 Task: Look for space in Ngoro, Indonesia from 24th August, 2023 to 10th September, 2023 for 8 adults in price range Rs.12000 to Rs.15000. Place can be entire place or shared room with 4 bedrooms having 8 beds and 4 bathrooms. Property type can be house, flat, guest house. Amenities needed are: wifi, TV, free parkinig on premises, gym, breakfast. Booking option can be shelf check-in. Required host language is English.
Action: Mouse pressed left at (497, 118)
Screenshot: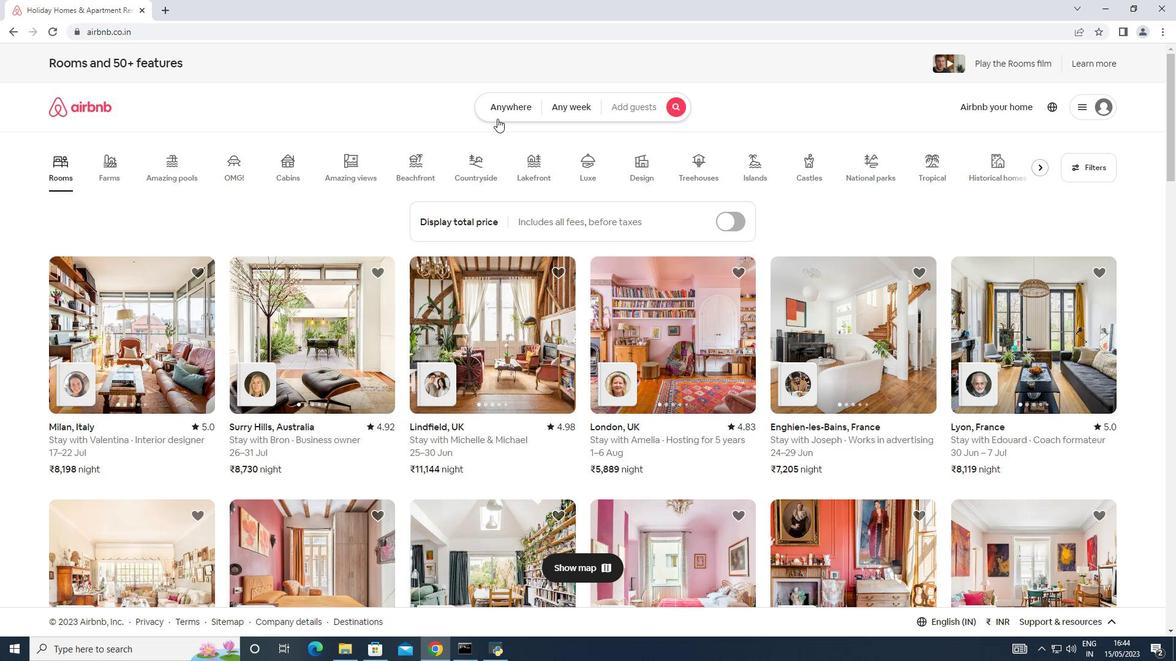 
Action: Mouse moved to (411, 145)
Screenshot: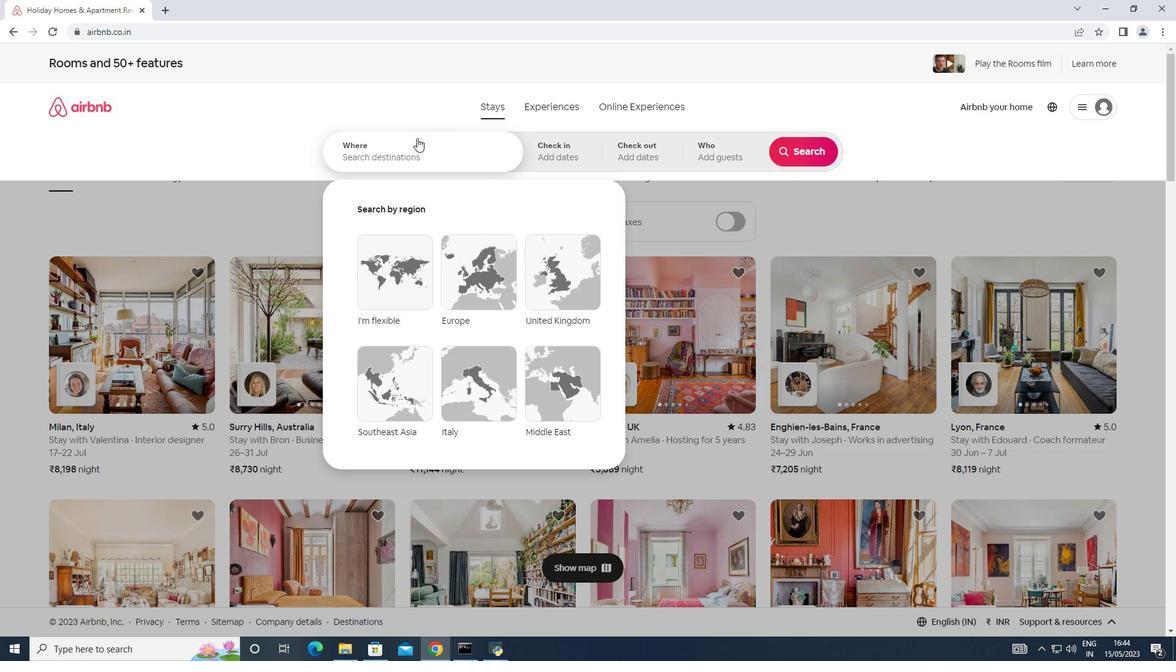 
Action: Mouse pressed left at (411, 145)
Screenshot: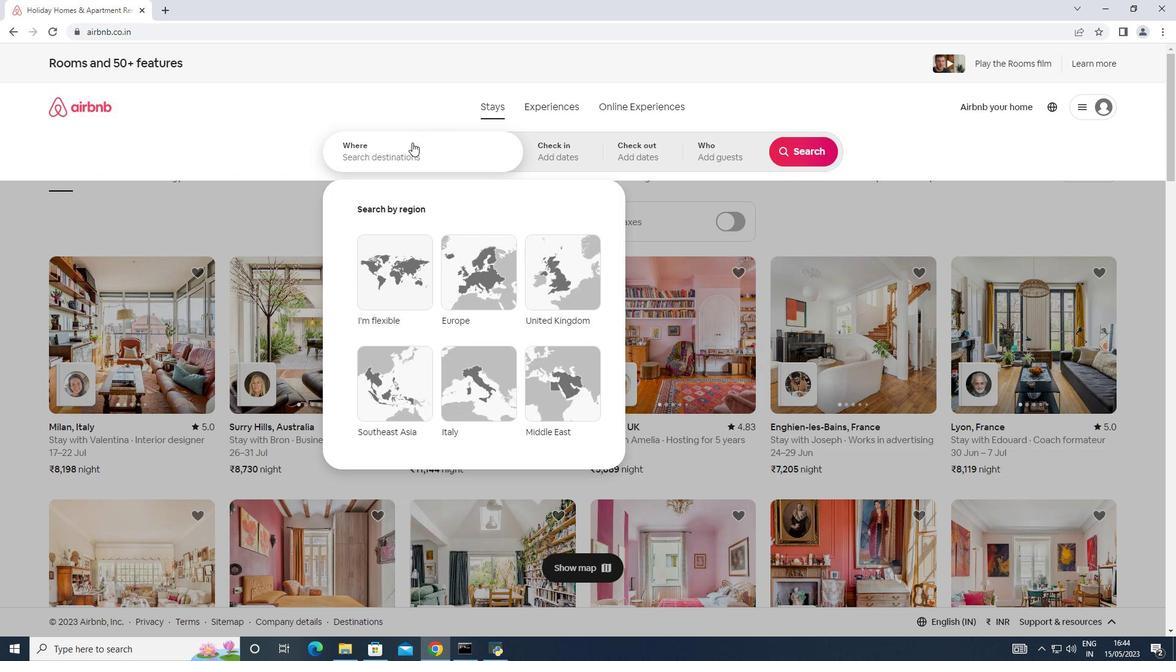 
Action: Mouse moved to (223, 138)
Screenshot: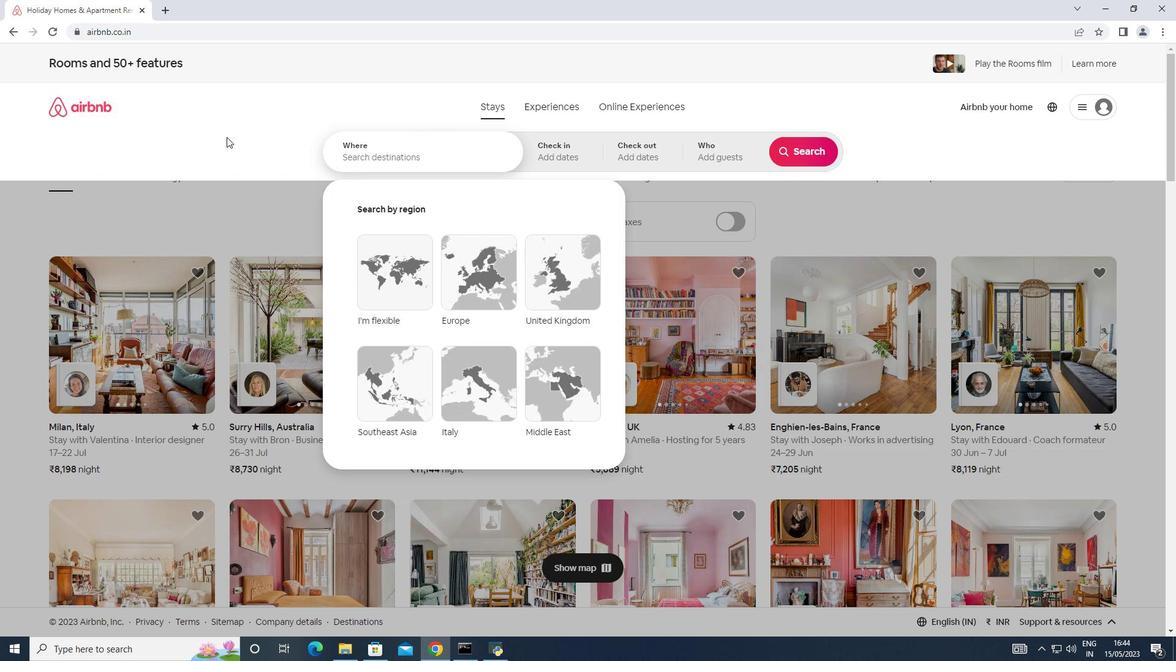 
Action: Key pressed <Key.shift>Ngoro,<Key.shift>Indonesia
Screenshot: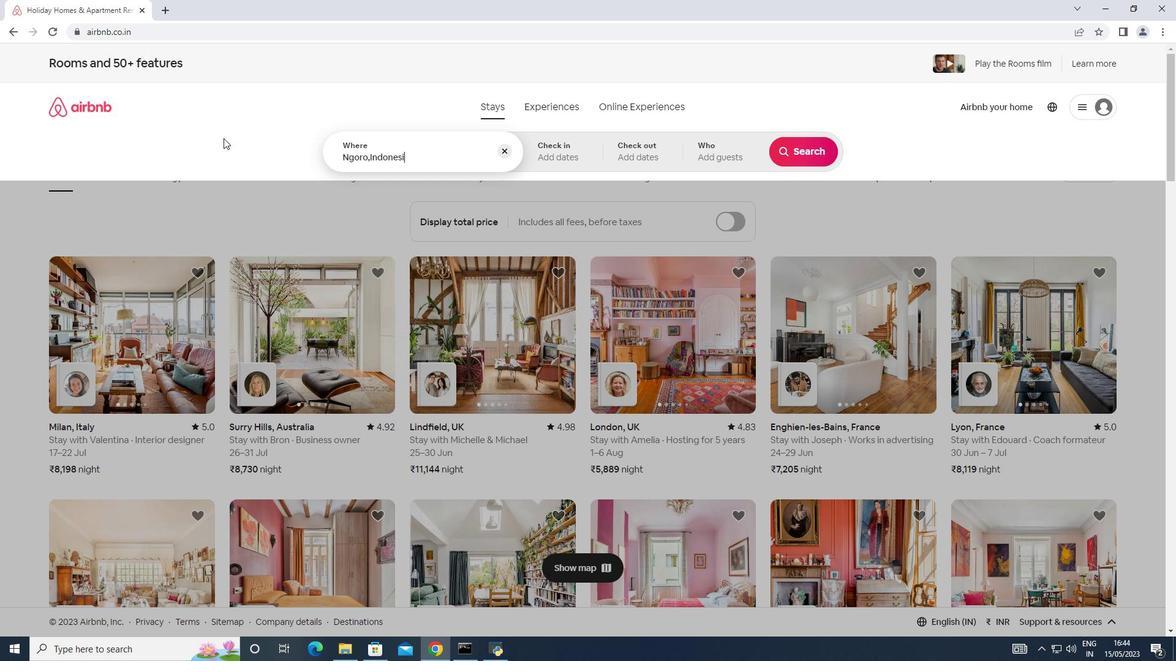 
Action: Mouse moved to (545, 153)
Screenshot: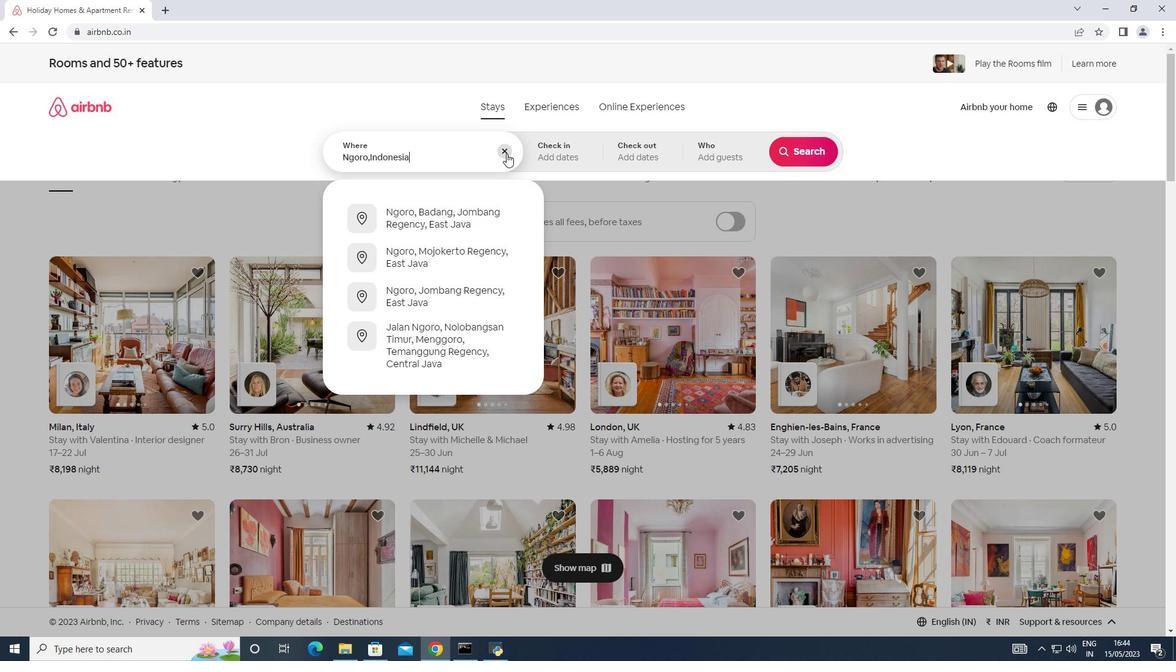 
Action: Mouse pressed left at (545, 153)
Screenshot: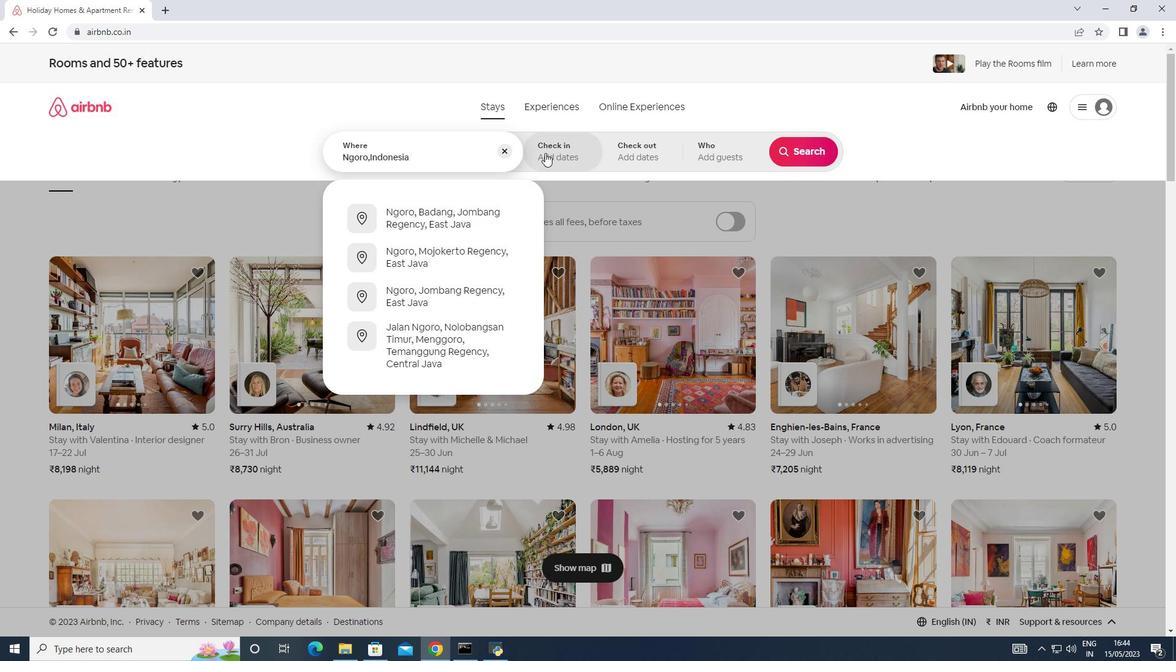 
Action: Mouse moved to (792, 246)
Screenshot: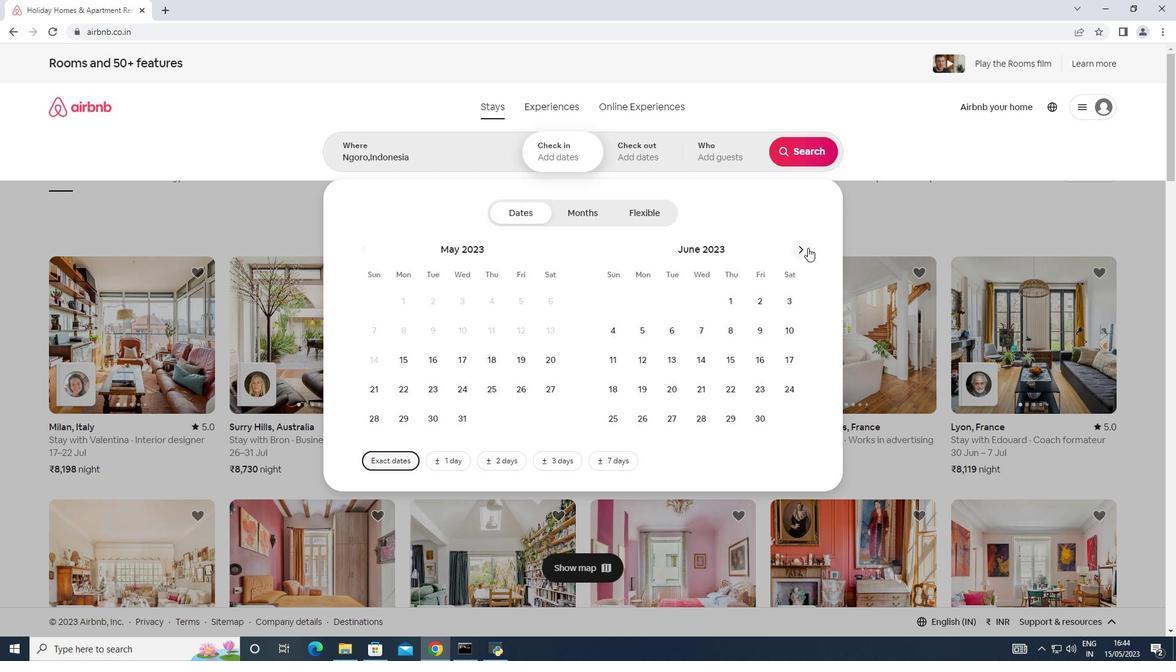 
Action: Mouse pressed left at (792, 246)
Screenshot: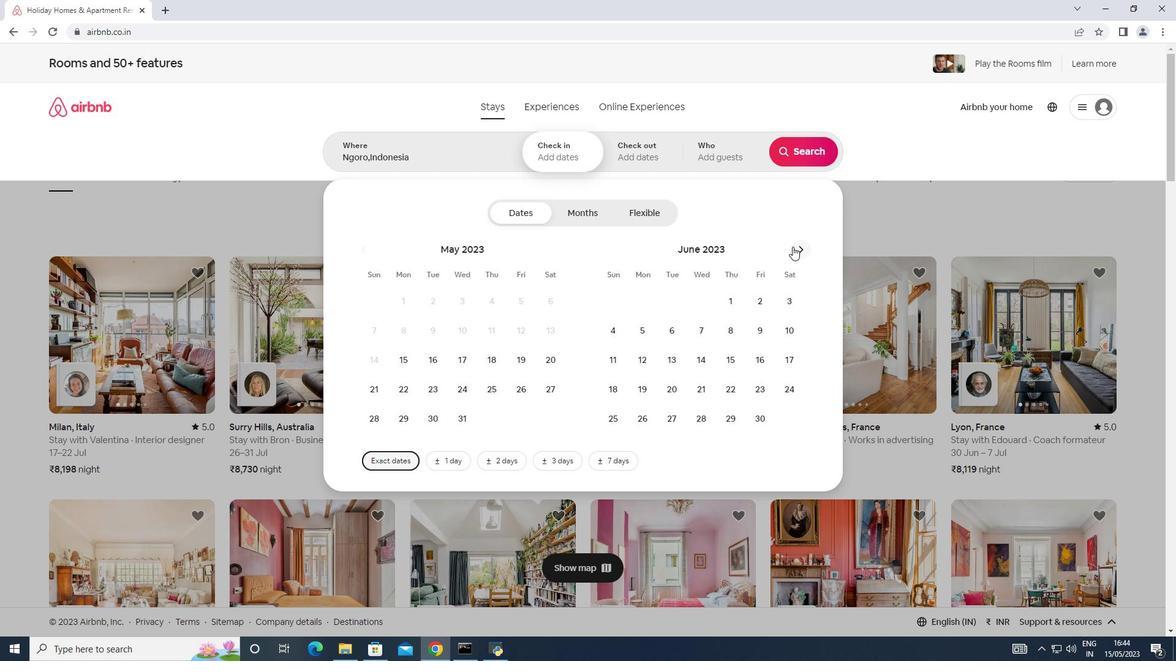 
Action: Mouse moved to (792, 245)
Screenshot: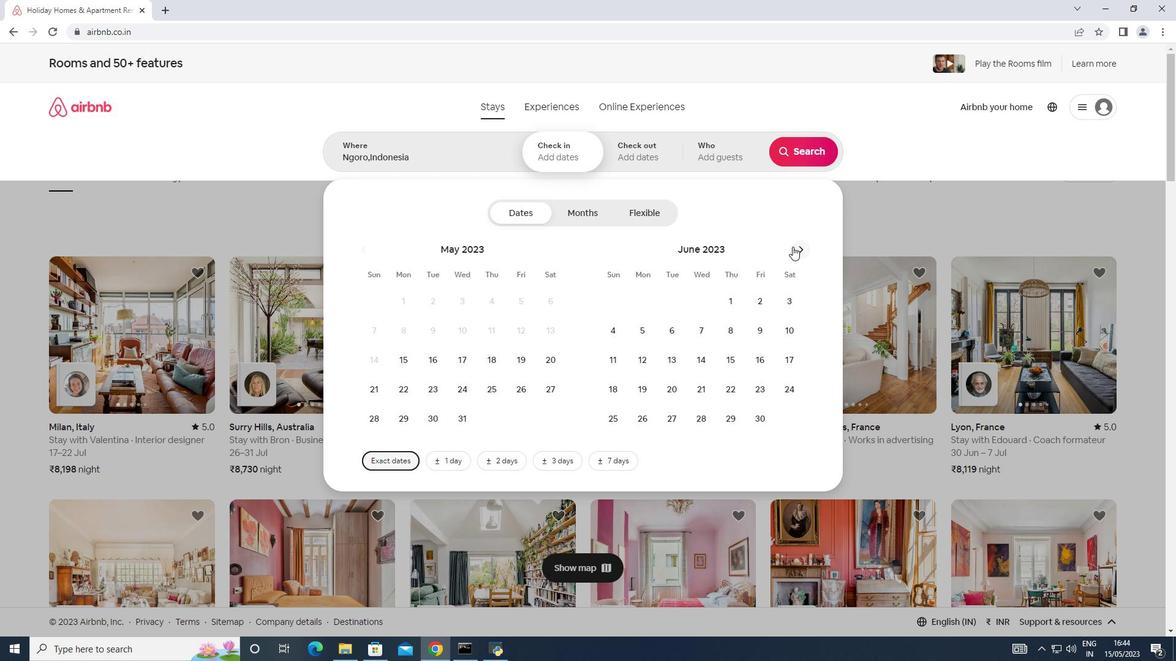 
Action: Mouse pressed left at (792, 245)
Screenshot: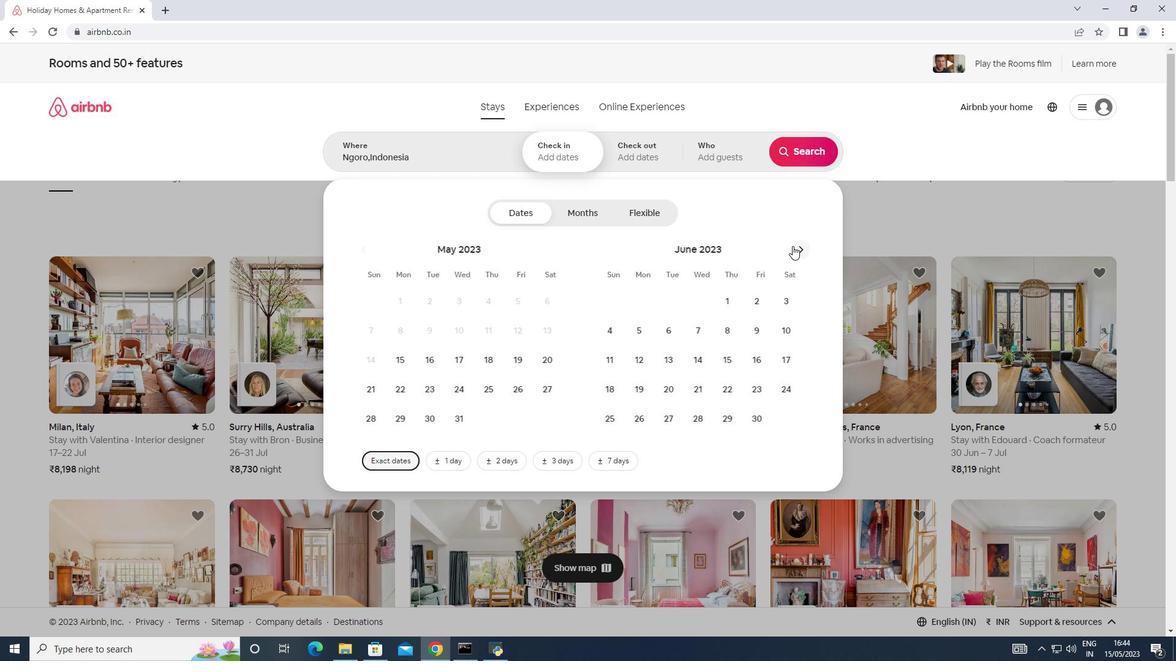 
Action: Mouse moved to (729, 376)
Screenshot: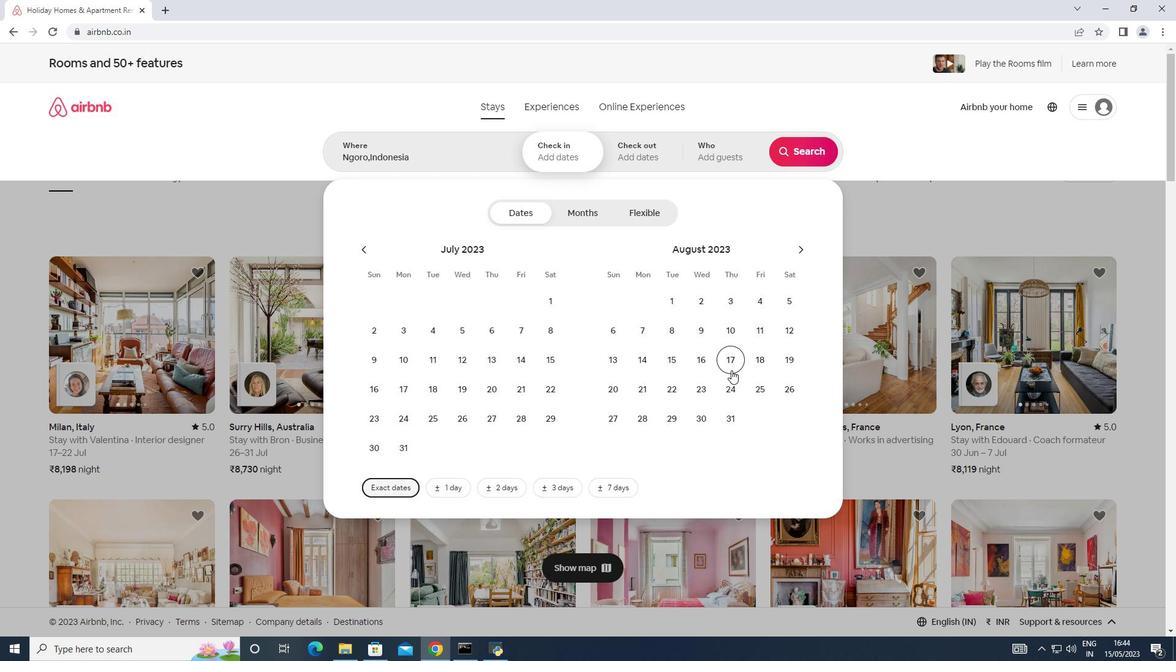 
Action: Mouse pressed left at (729, 376)
Screenshot: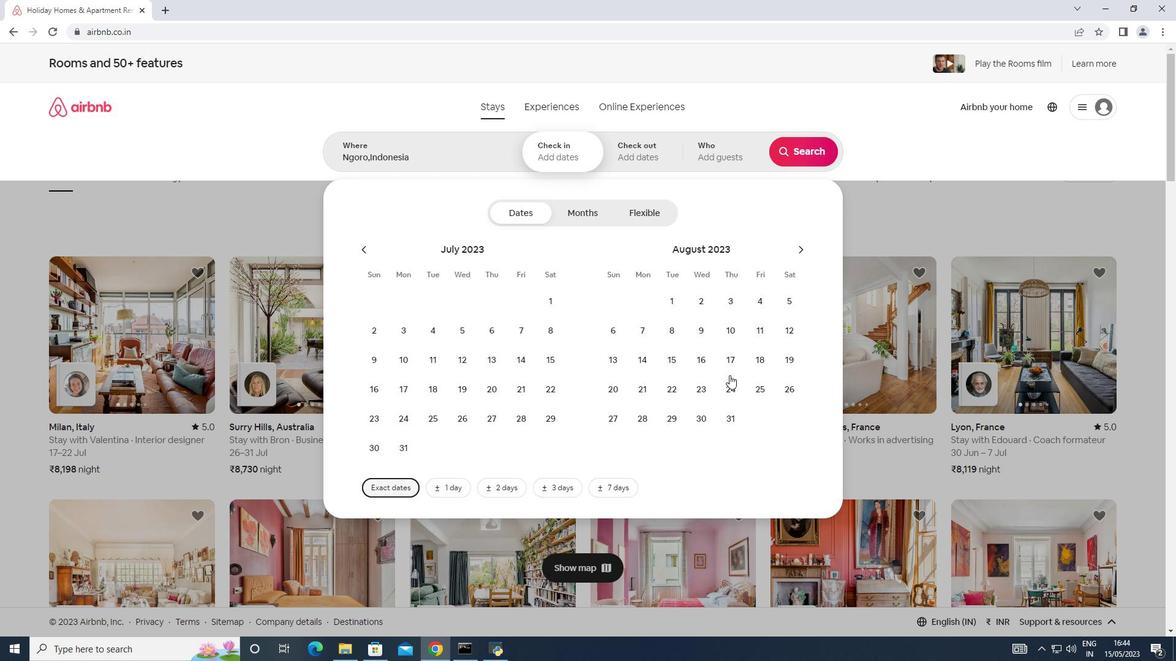 
Action: Mouse moved to (798, 257)
Screenshot: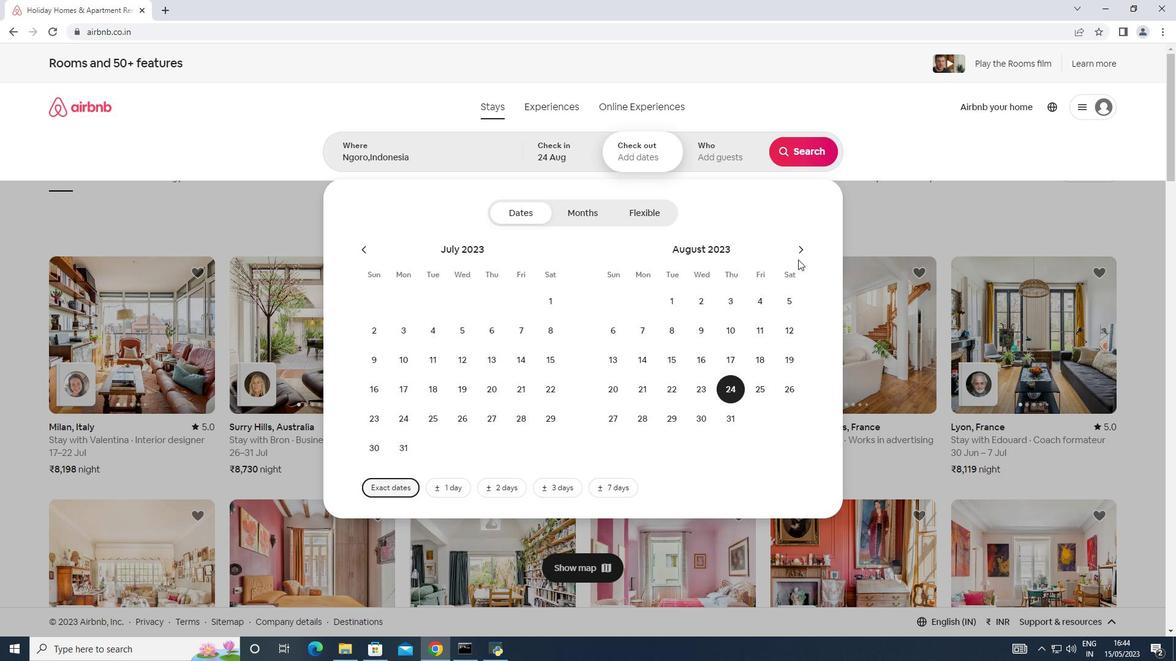 
Action: Mouse pressed left at (798, 257)
Screenshot: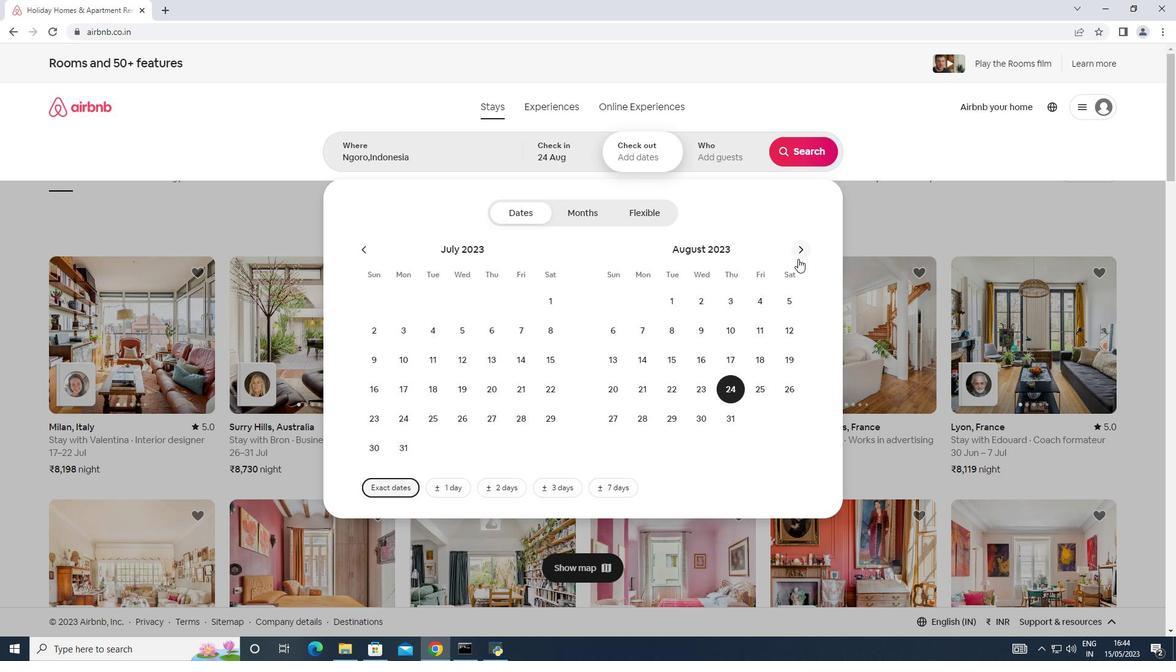 
Action: Mouse moved to (617, 354)
Screenshot: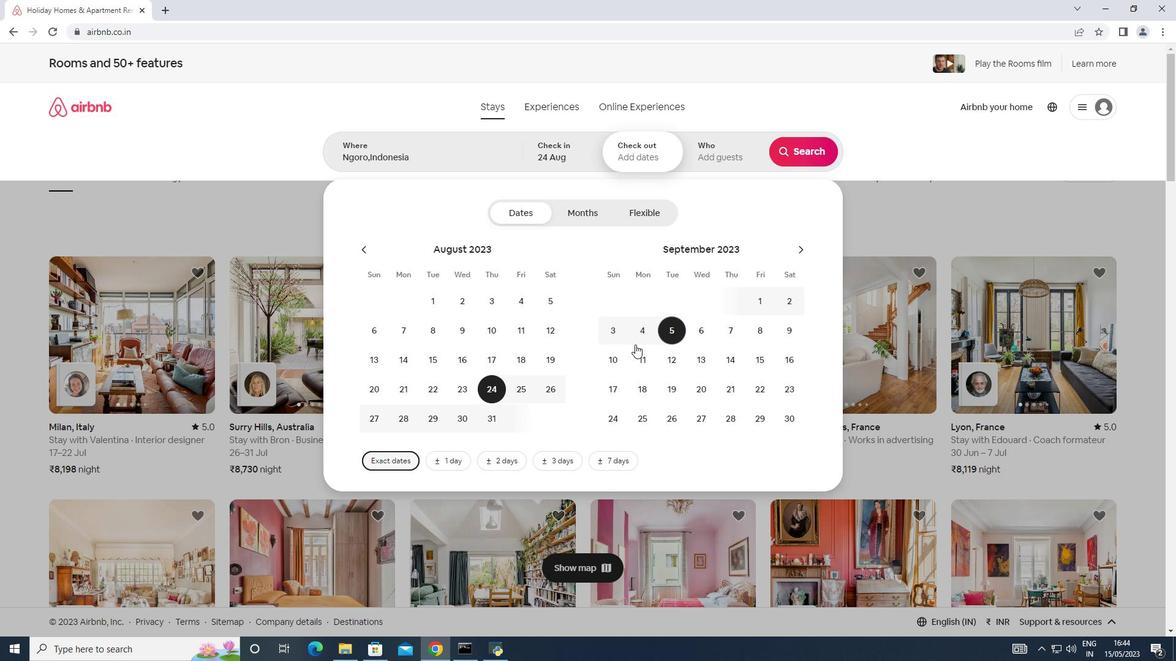 
Action: Mouse pressed left at (617, 354)
Screenshot: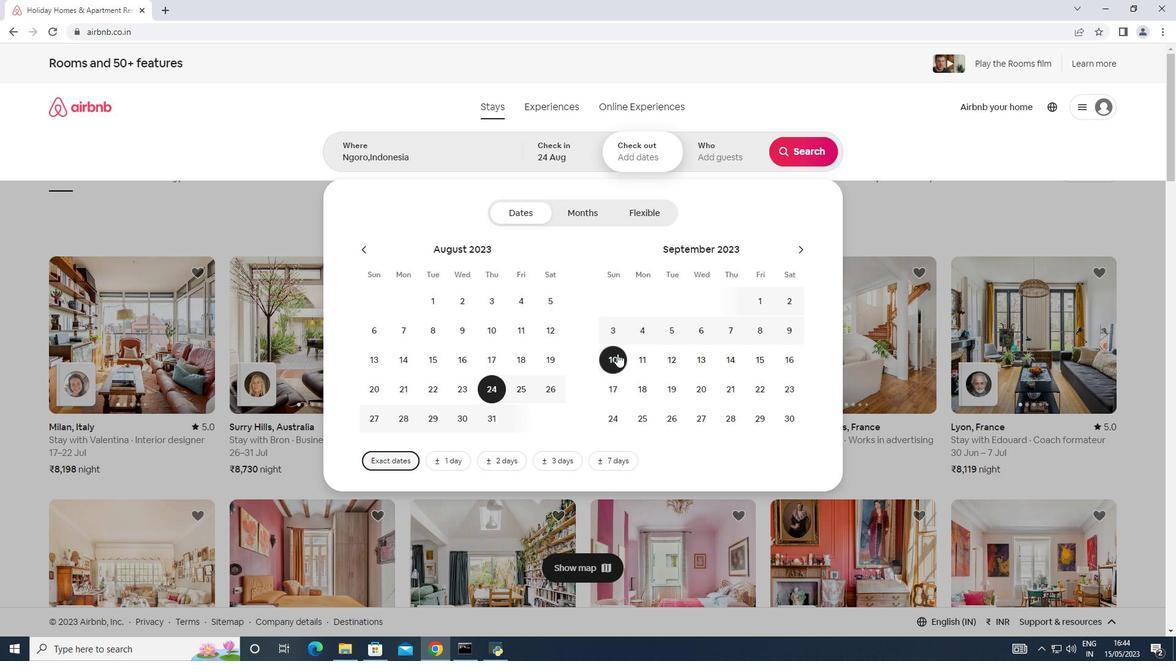 
Action: Mouse moved to (720, 158)
Screenshot: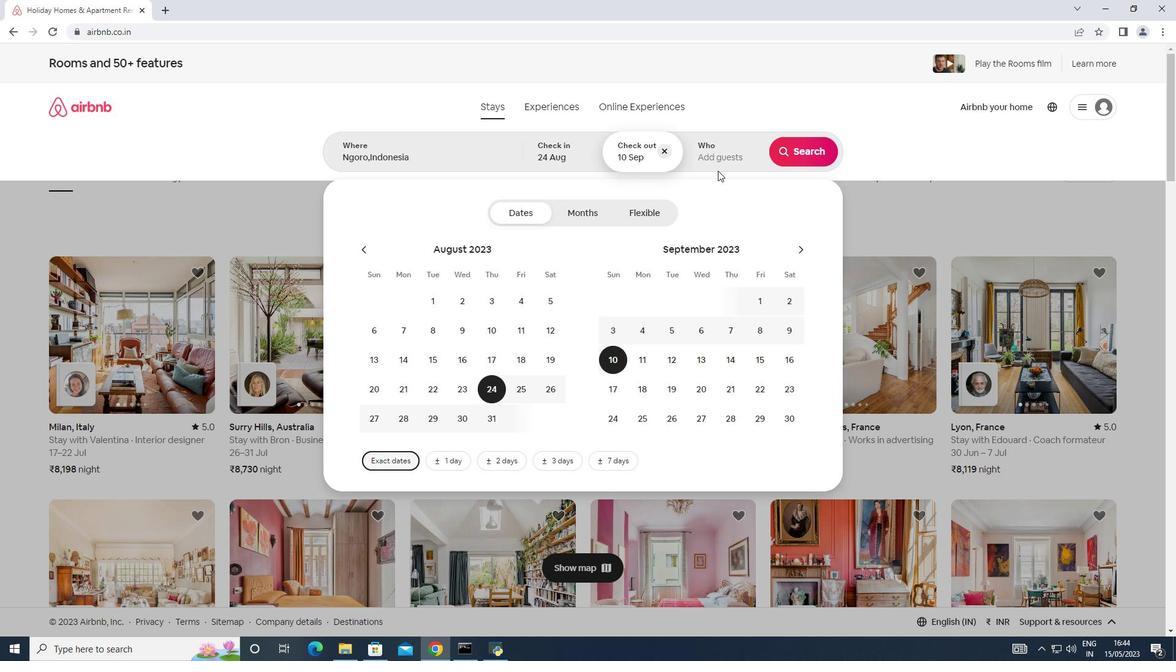 
Action: Mouse pressed left at (720, 158)
Screenshot: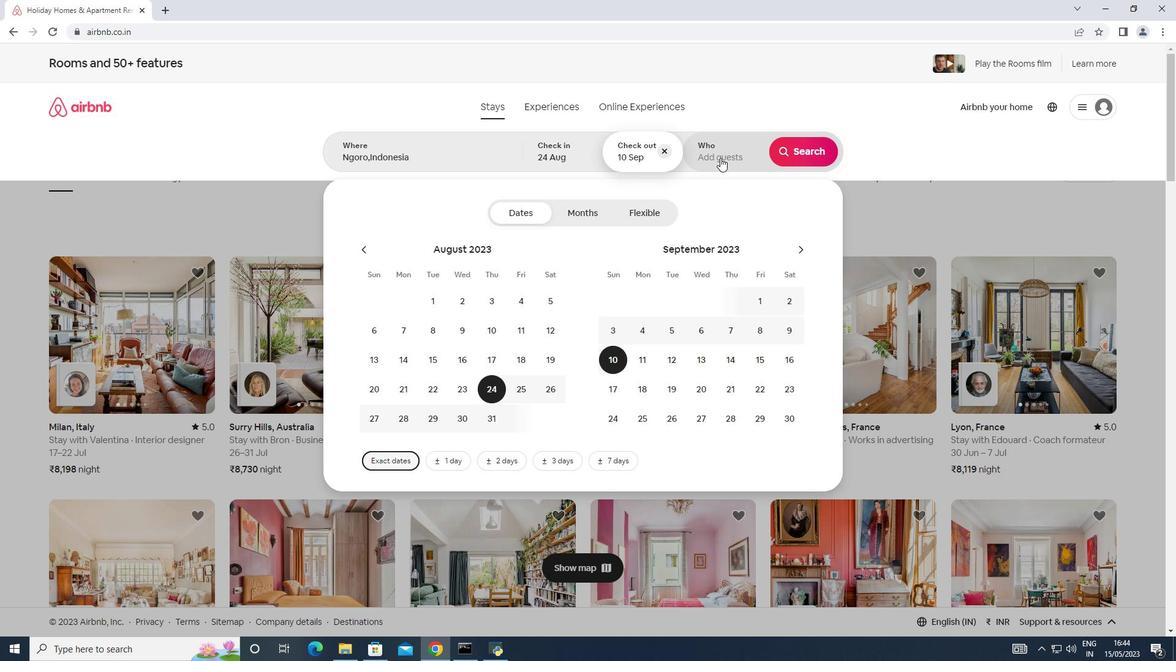 
Action: Mouse moved to (803, 215)
Screenshot: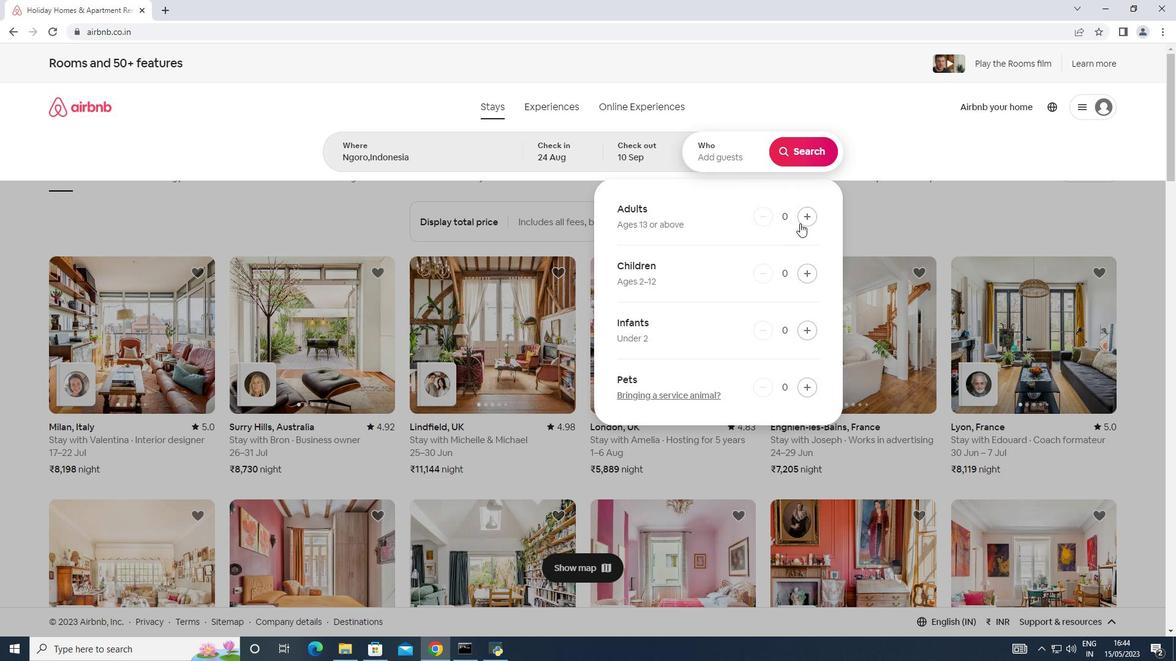 
Action: Mouse pressed left at (803, 215)
Screenshot: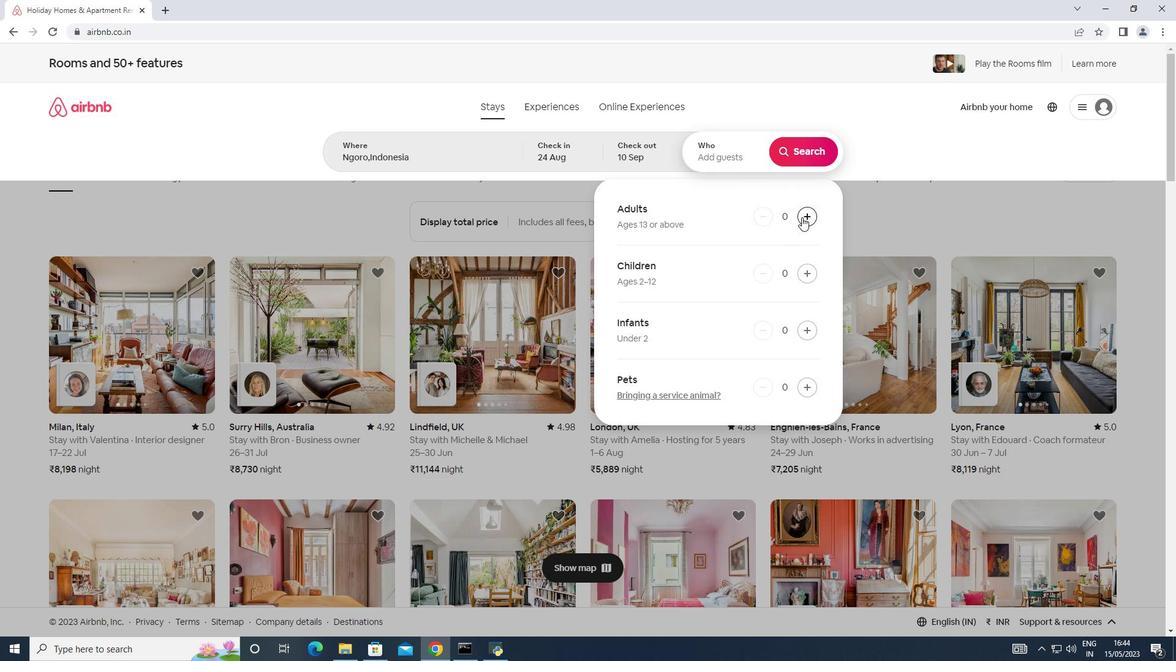
Action: Mouse pressed left at (803, 215)
Screenshot: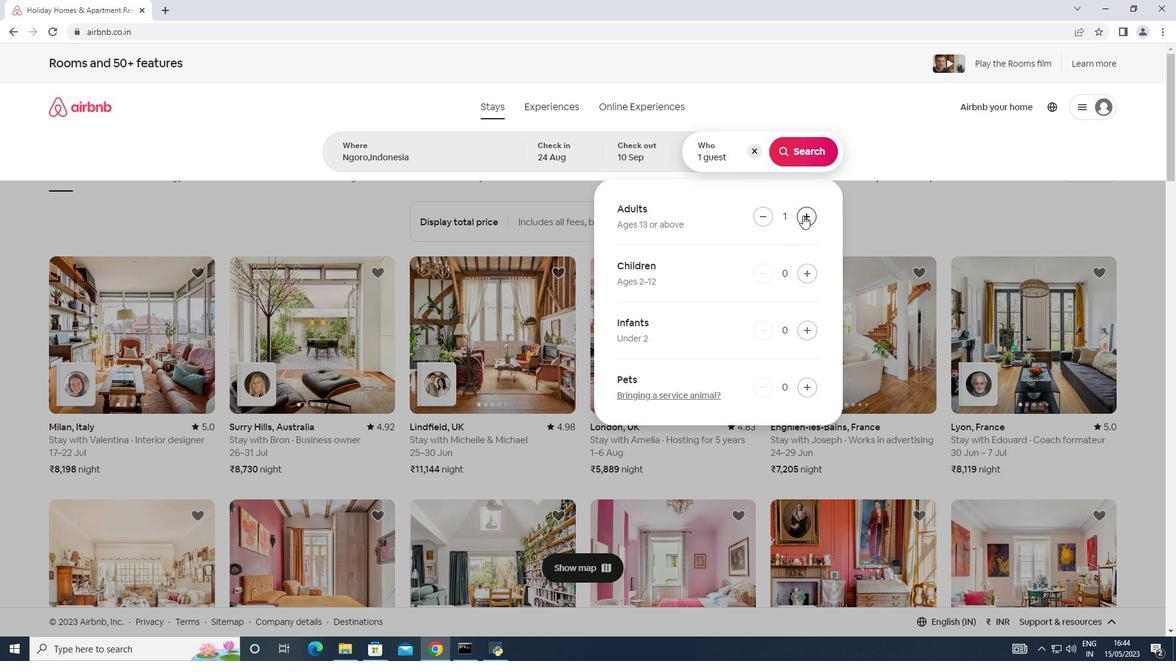 
Action: Mouse pressed left at (803, 215)
Screenshot: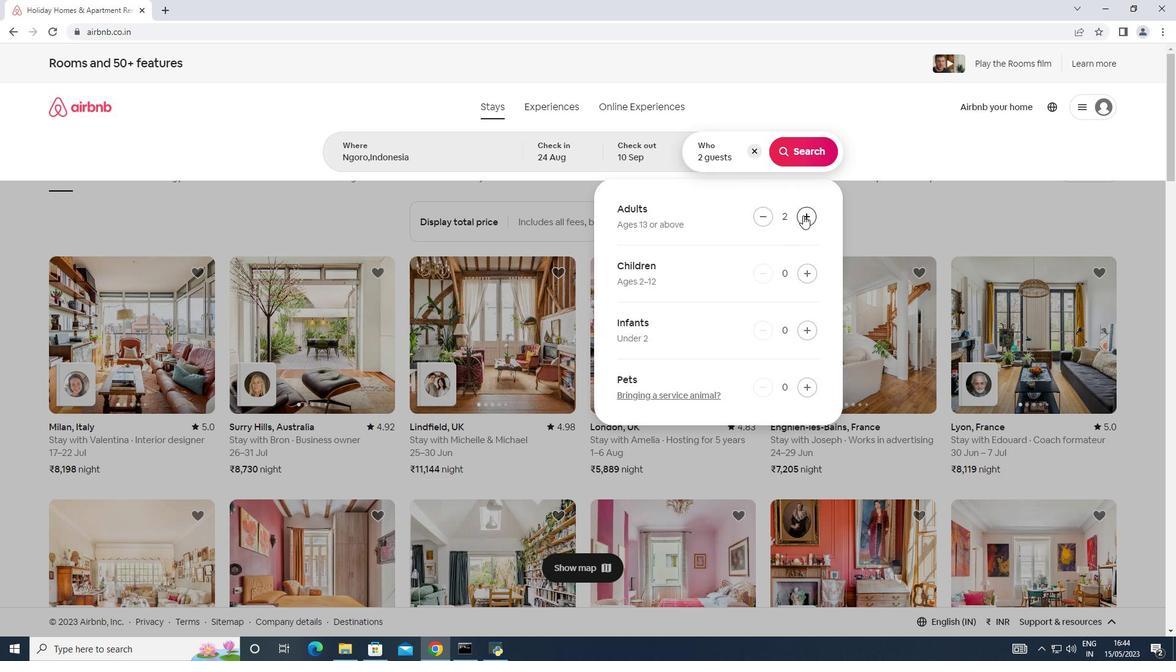 
Action: Mouse pressed left at (803, 215)
Screenshot: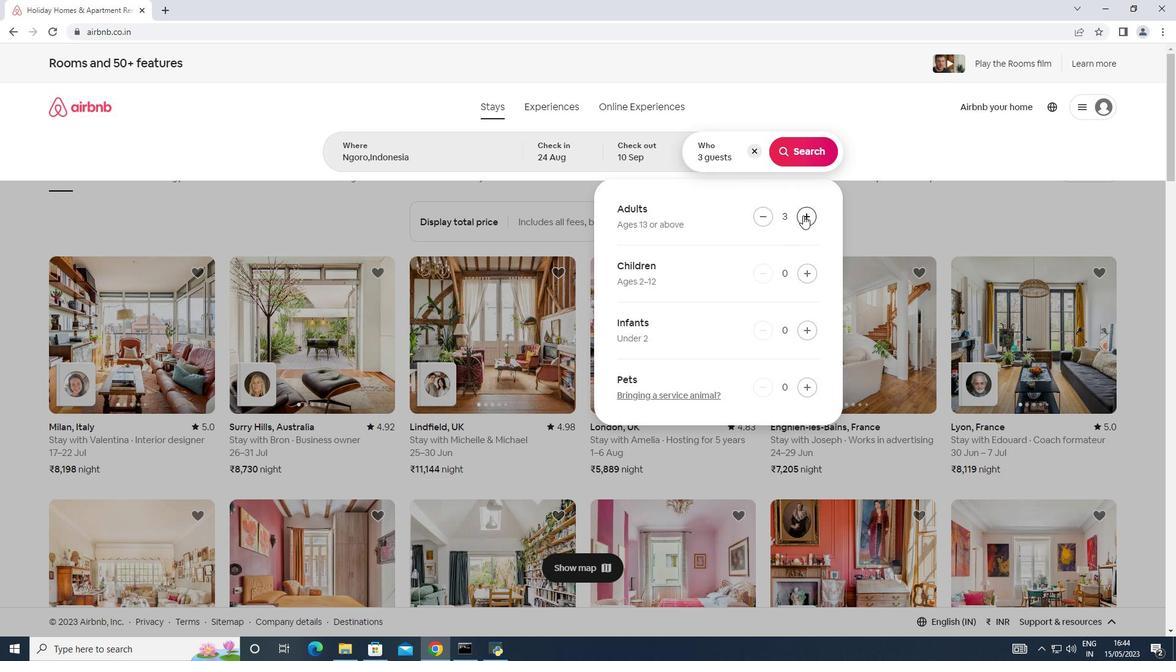 
Action: Mouse pressed left at (803, 215)
Screenshot: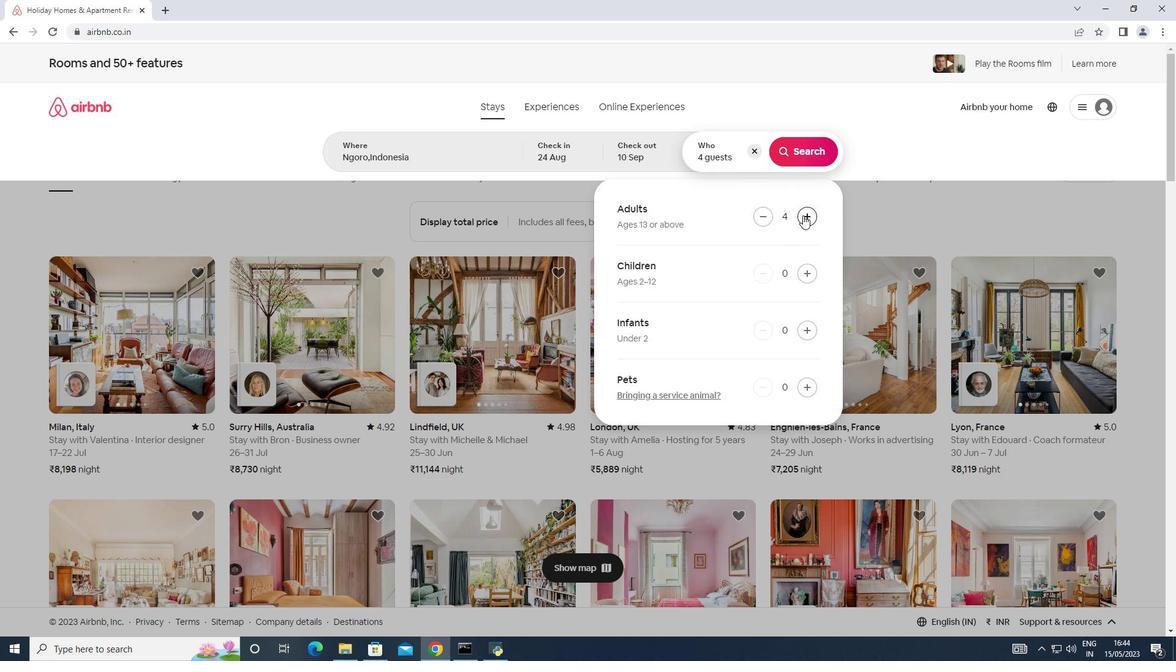 
Action: Mouse pressed left at (803, 215)
Screenshot: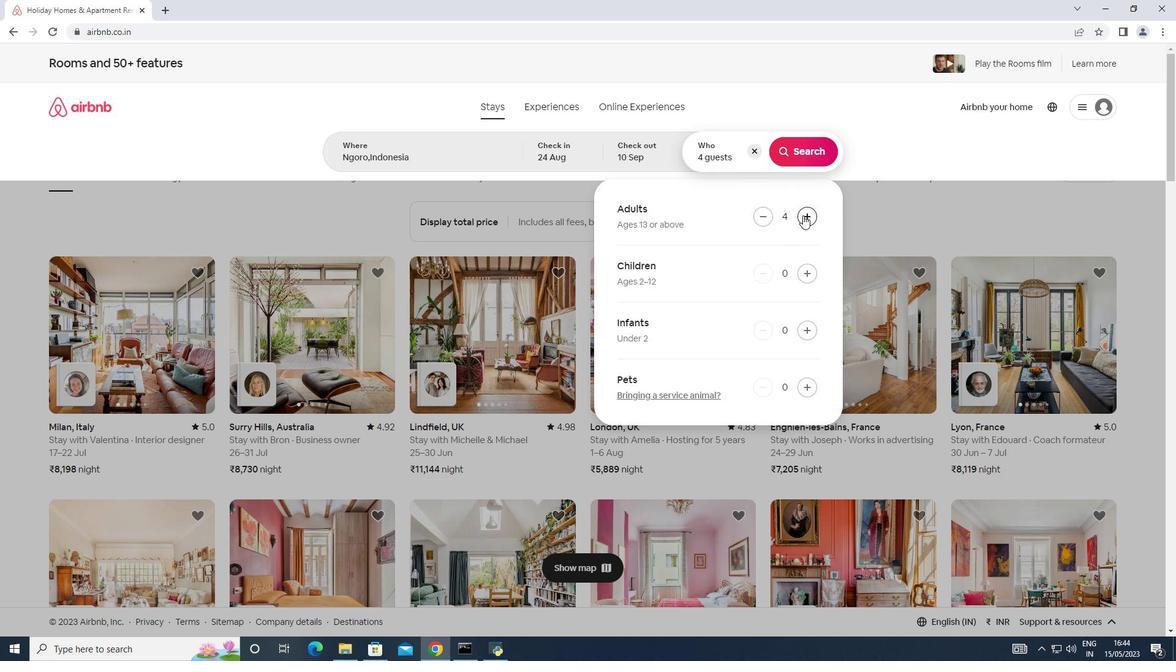 
Action: Mouse pressed left at (803, 215)
Screenshot: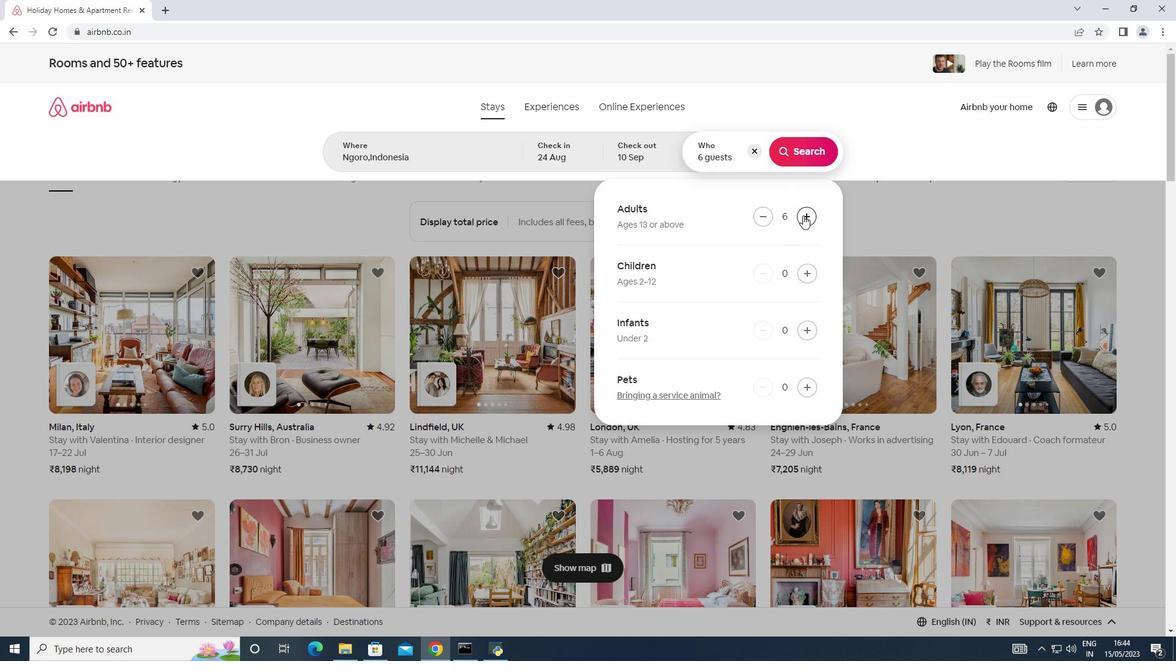 
Action: Mouse pressed left at (803, 215)
Screenshot: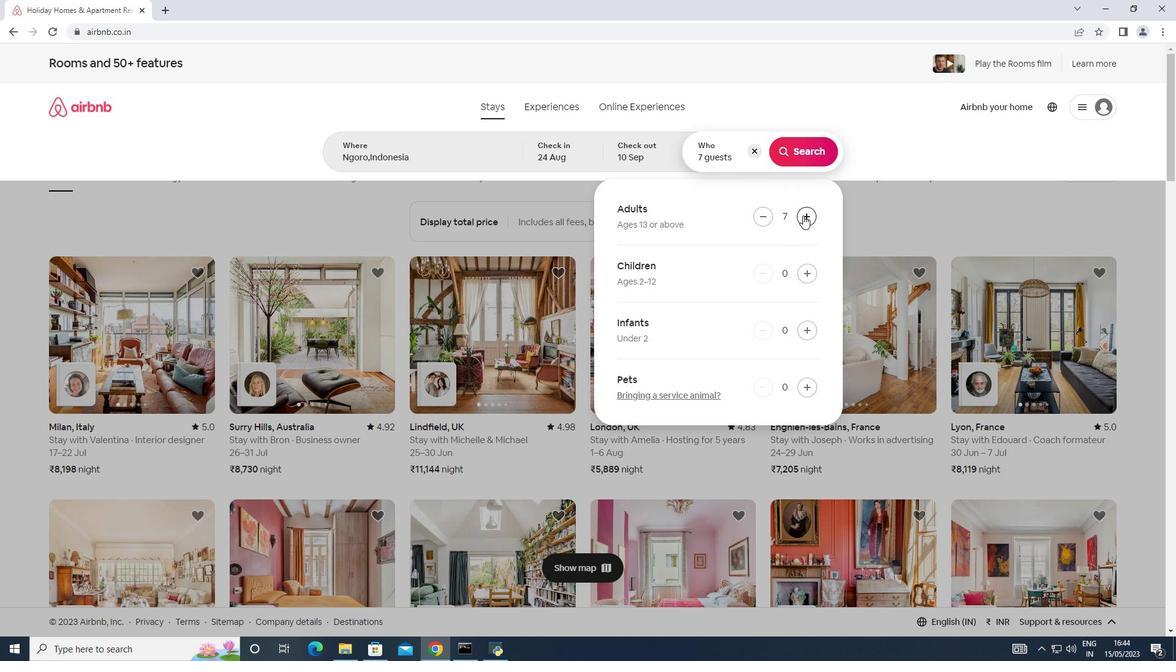 
Action: Mouse moved to (806, 151)
Screenshot: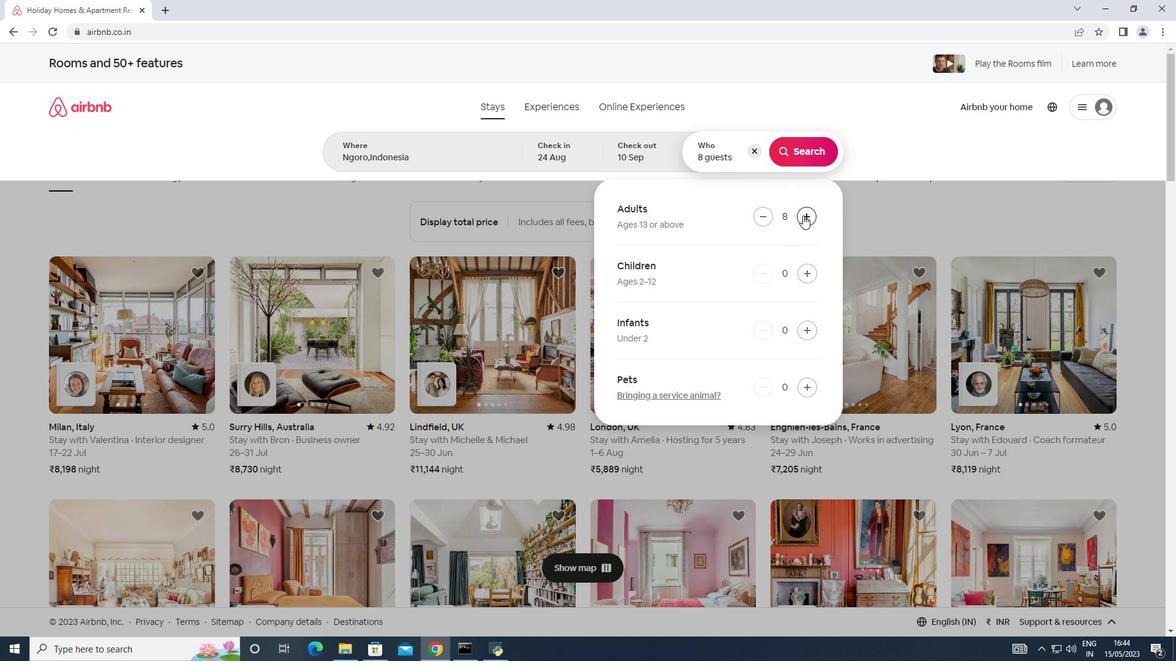 
Action: Mouse pressed left at (806, 151)
Screenshot: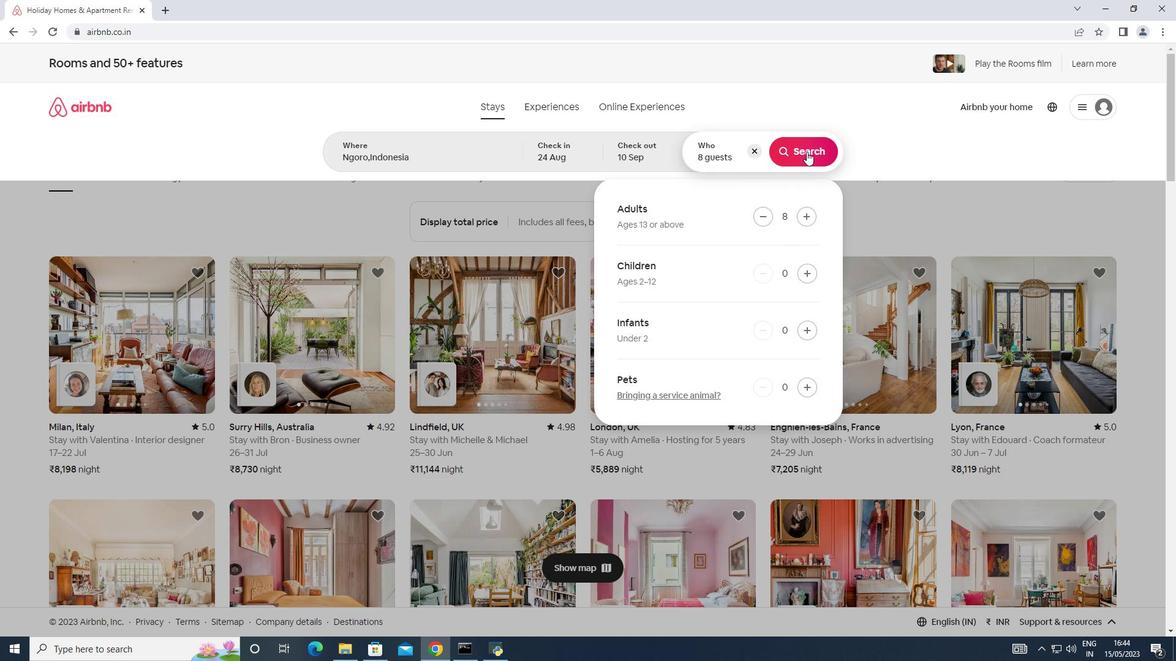 
Action: Mouse moved to (1097, 110)
Screenshot: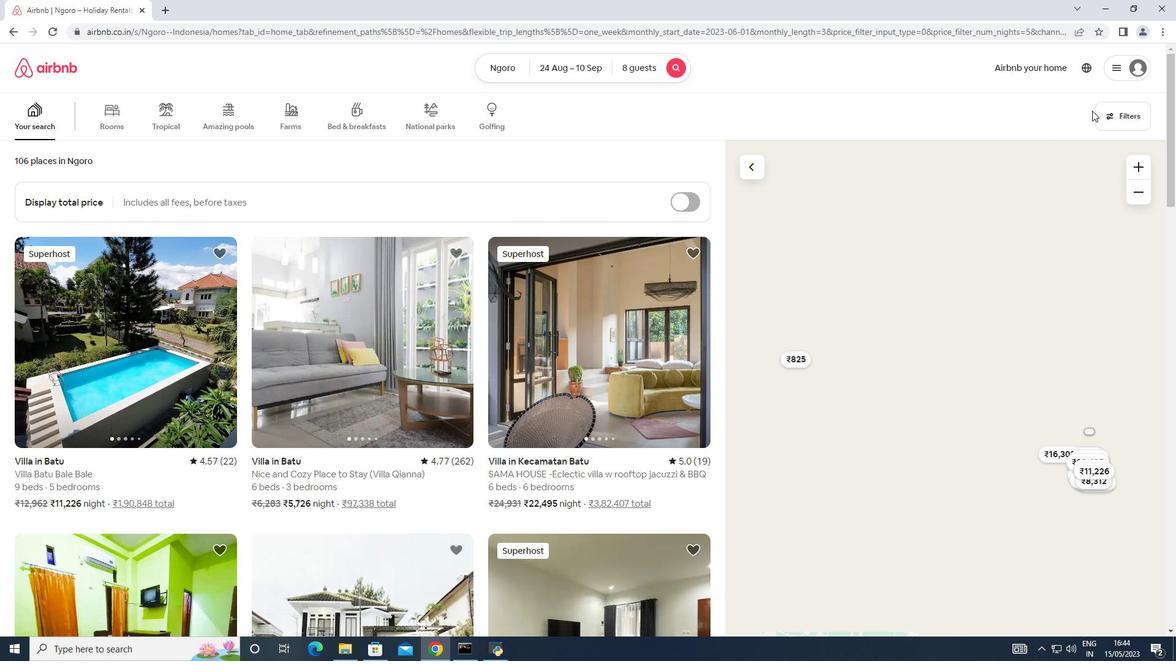 
Action: Mouse pressed left at (1097, 110)
Screenshot: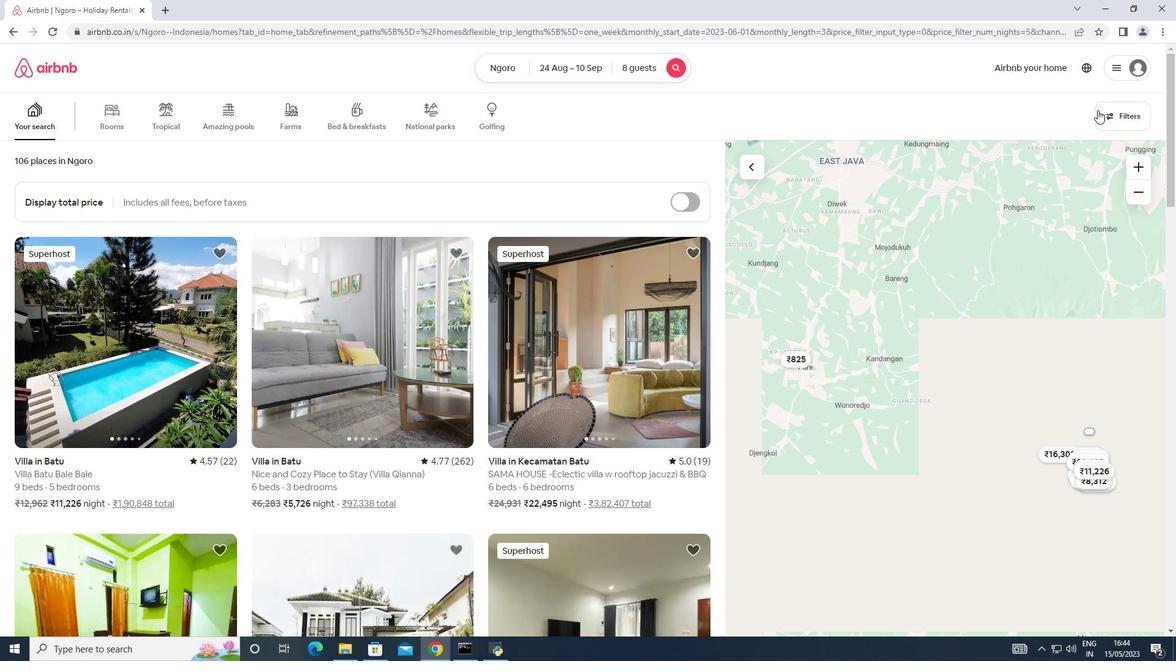 
Action: Mouse moved to (427, 419)
Screenshot: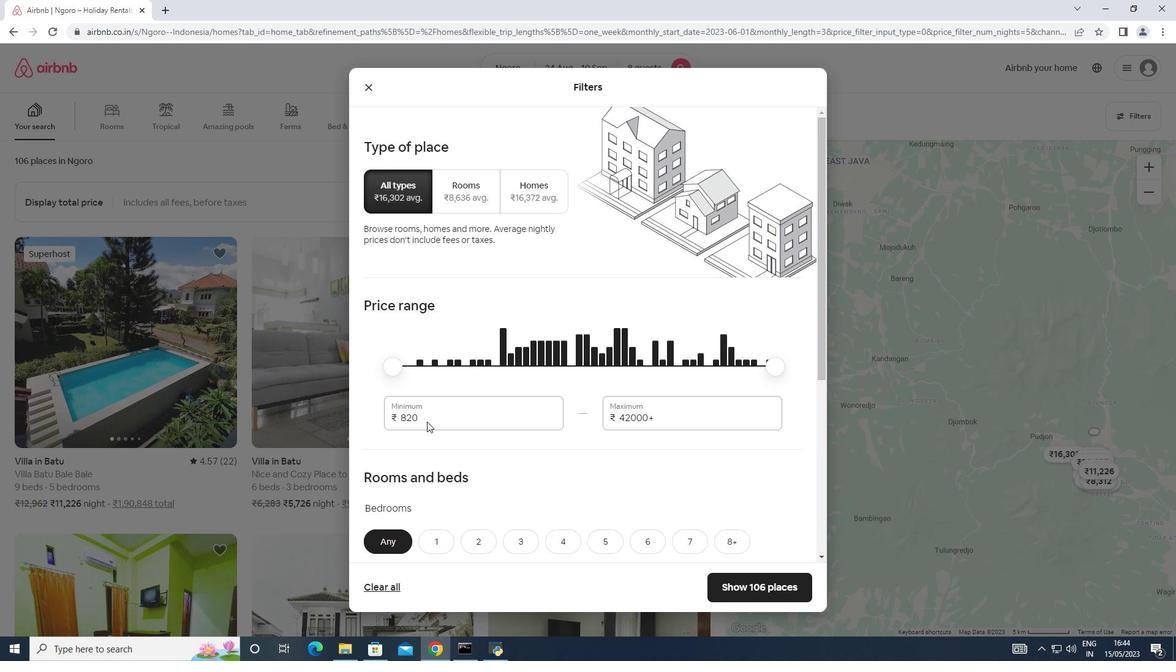 
Action: Mouse pressed left at (427, 419)
Screenshot: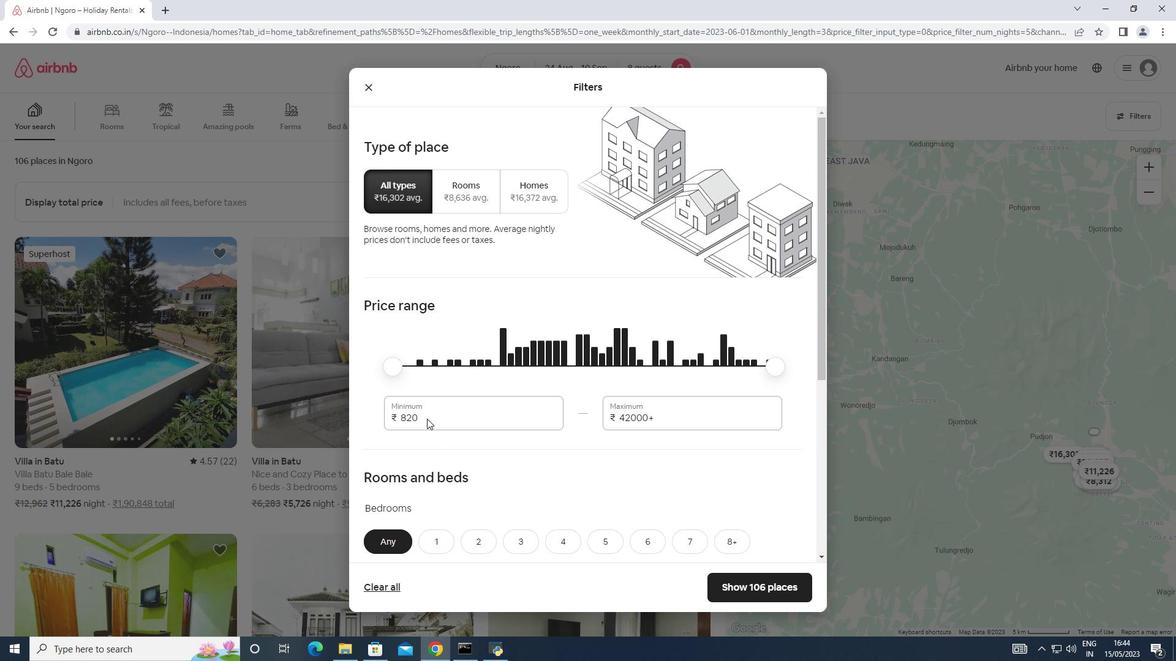 
Action: Mouse moved to (423, 416)
Screenshot: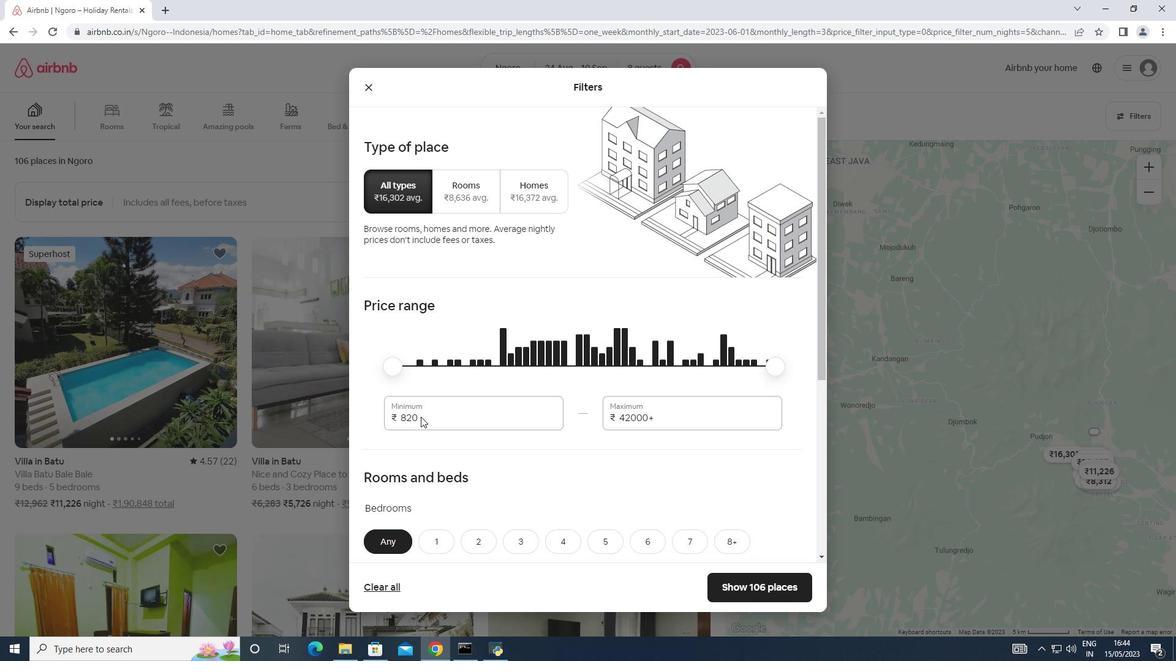 
Action: Mouse pressed left at (423, 416)
Screenshot: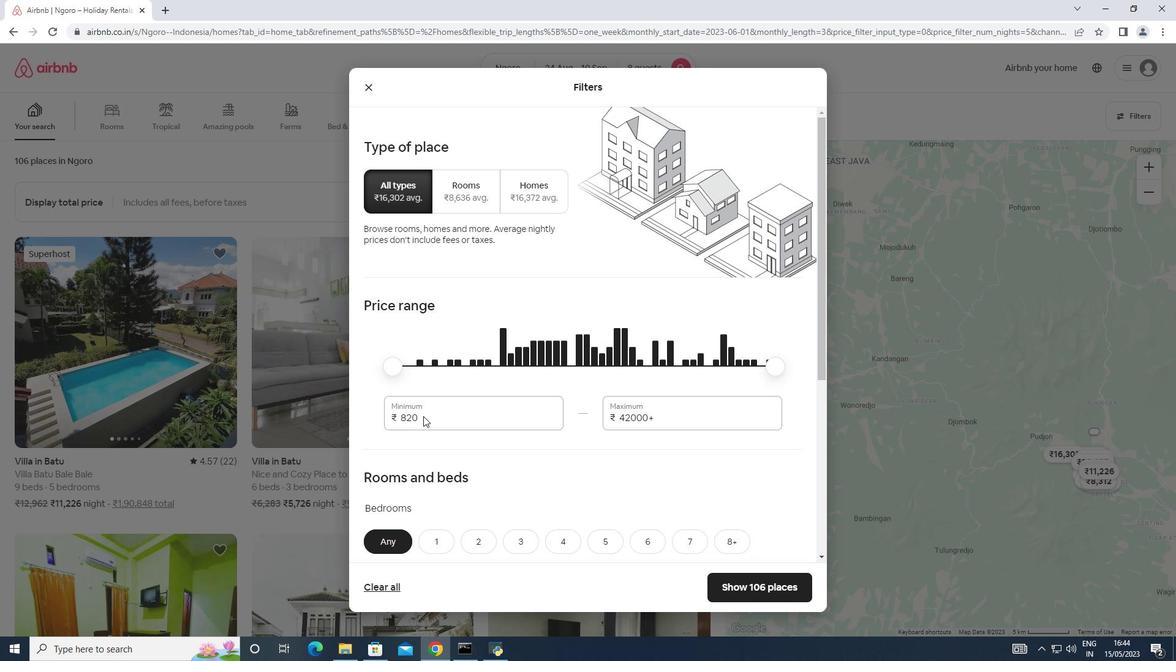 
Action: Mouse pressed left at (423, 416)
Screenshot: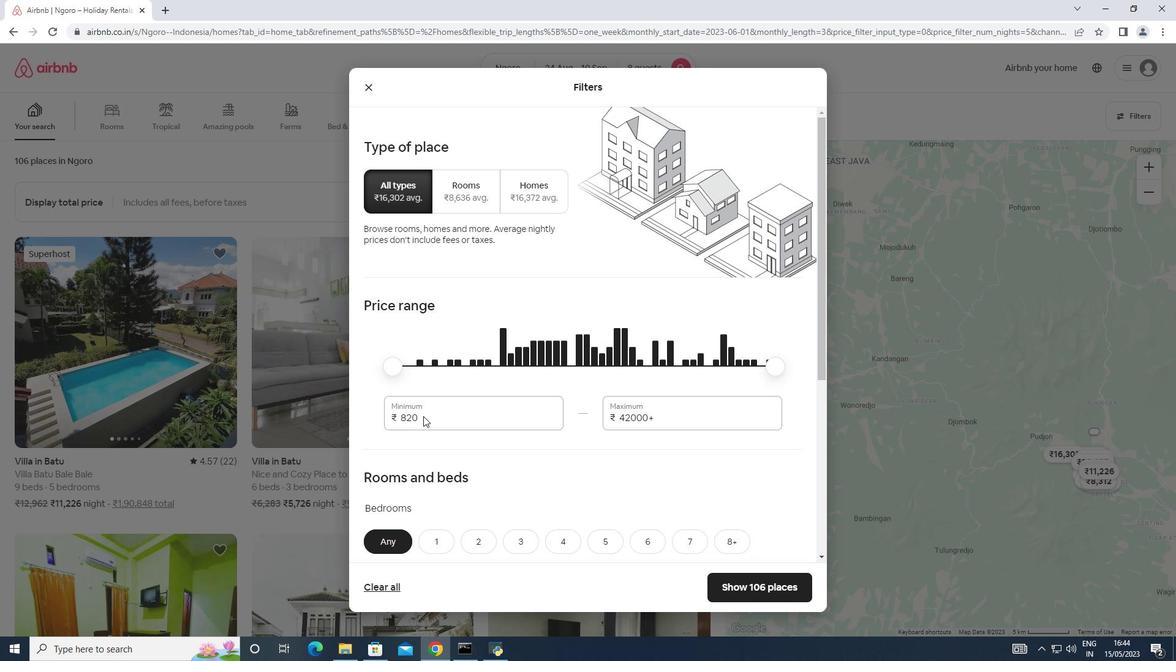
Action: Mouse moved to (395, 418)
Screenshot: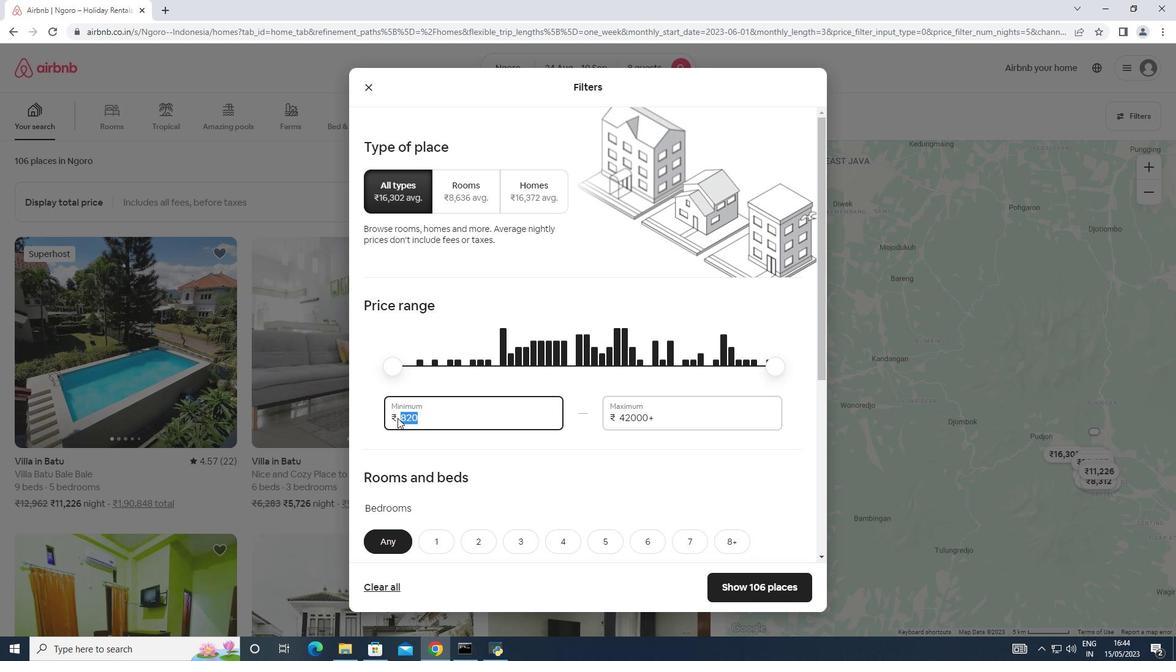 
Action: Key pressed 12000
Screenshot: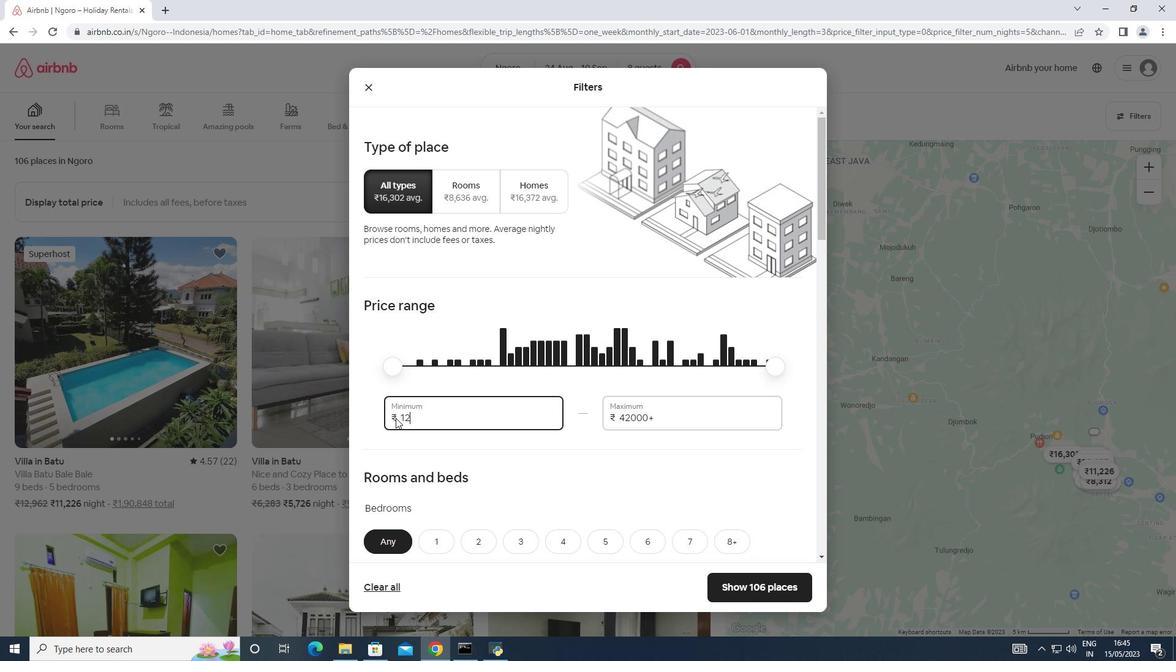 
Action: Mouse moved to (659, 416)
Screenshot: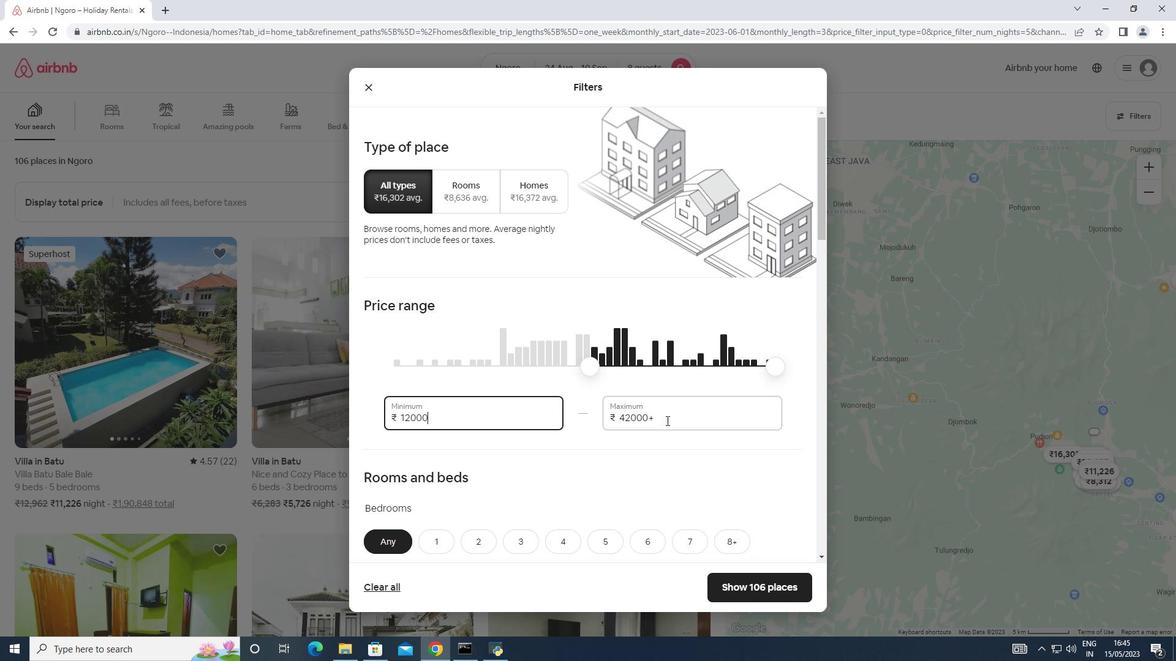 
Action: Mouse pressed left at (659, 416)
Screenshot: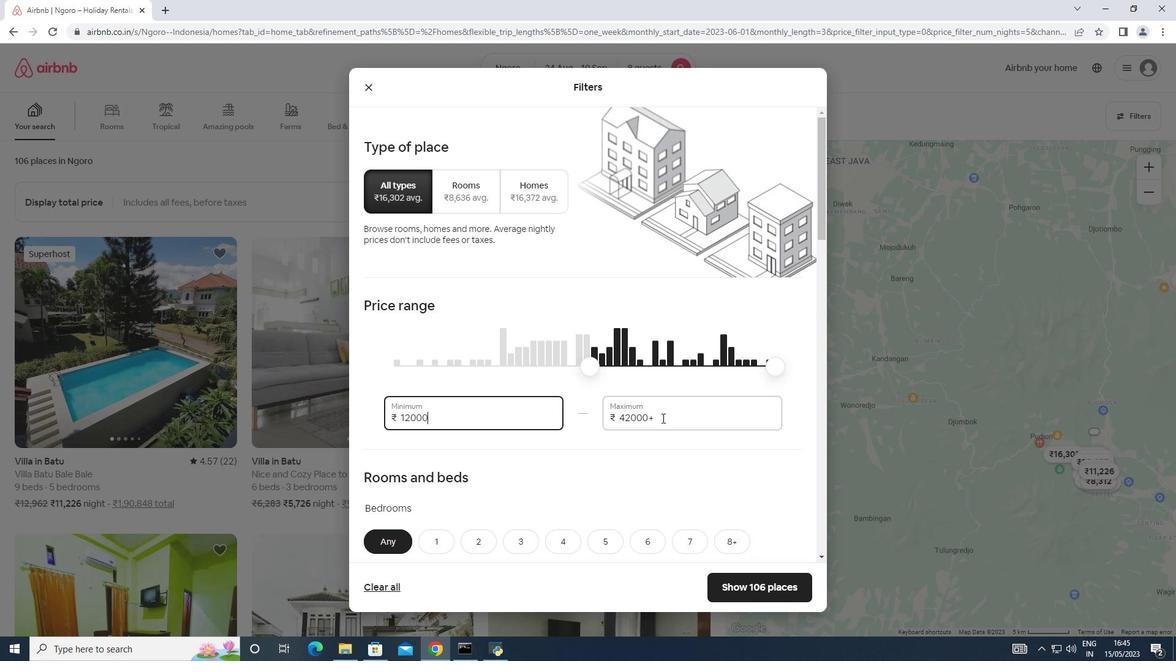 
Action: Mouse moved to (472, 487)
Screenshot: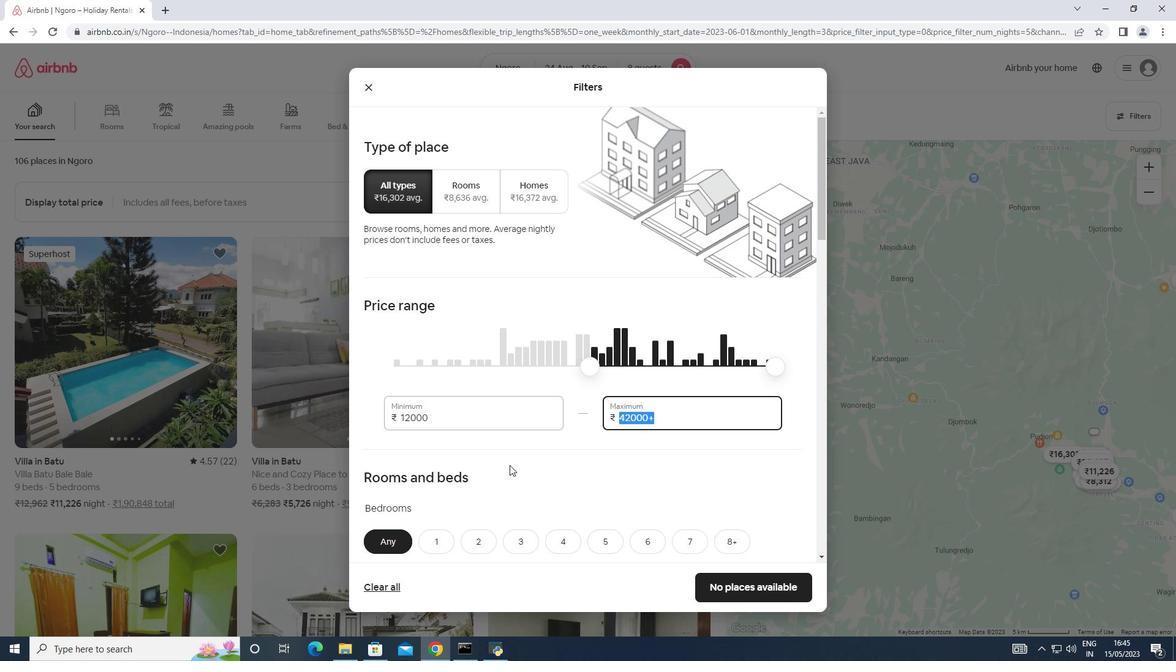 
Action: Key pressed 15000
Screenshot: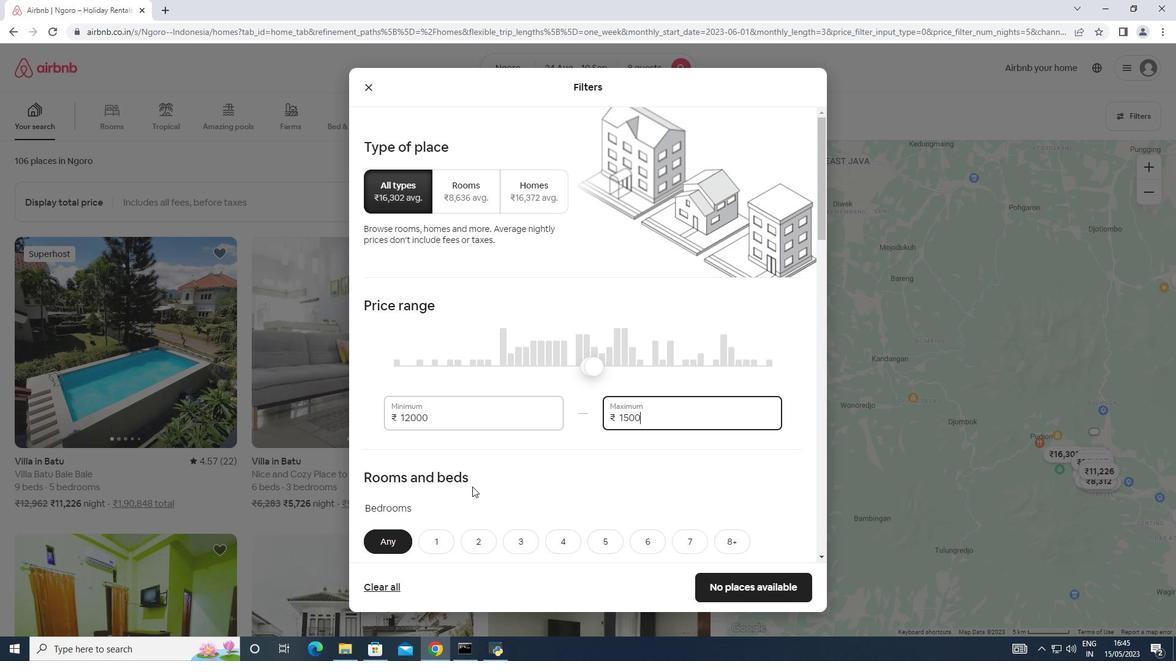 
Action: Mouse moved to (470, 488)
Screenshot: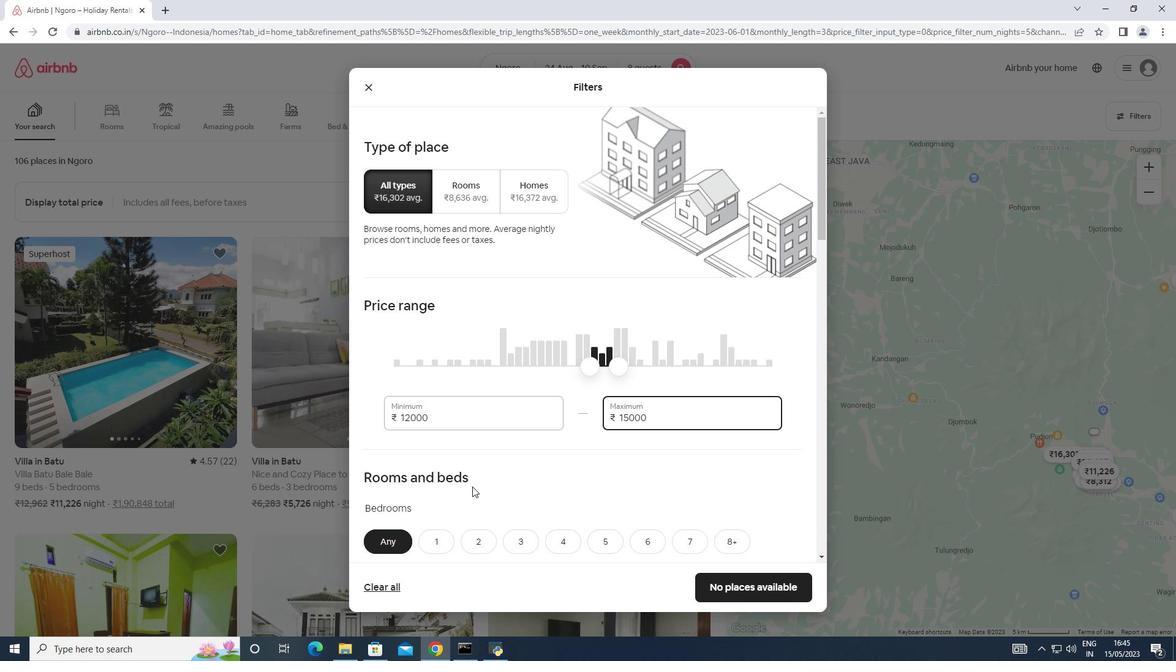 
Action: Mouse scrolled (470, 487) with delta (0, 0)
Screenshot: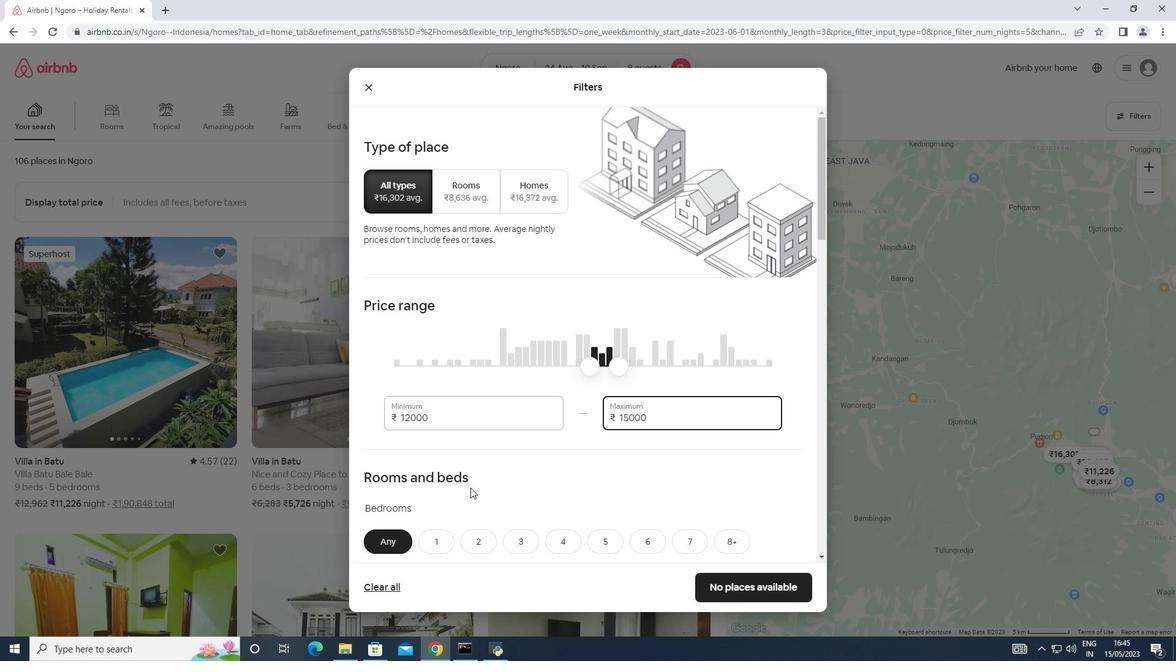
Action: Mouse scrolled (470, 487) with delta (0, 0)
Screenshot: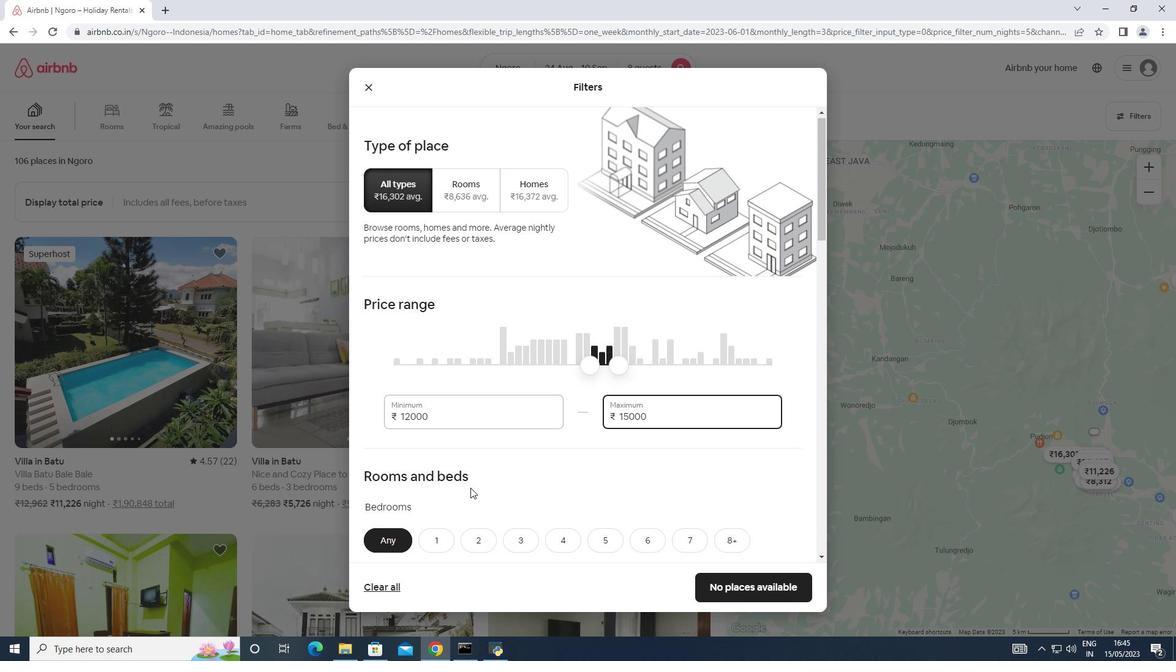 
Action: Mouse scrolled (470, 487) with delta (0, 0)
Screenshot: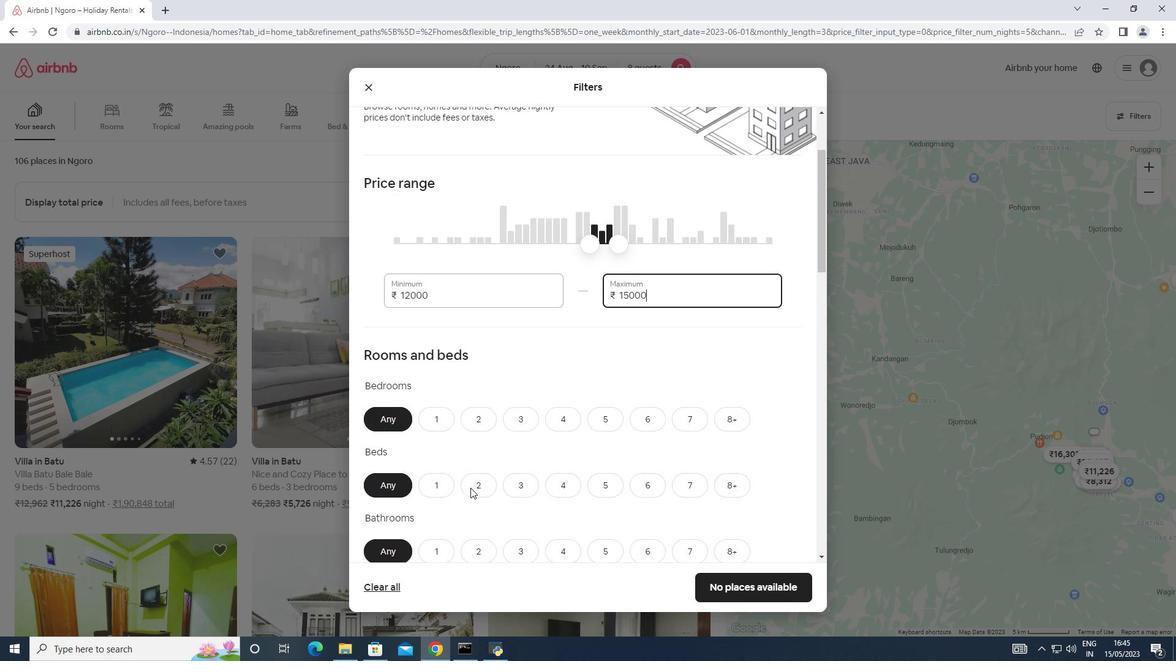 
Action: Mouse scrolled (470, 487) with delta (0, 0)
Screenshot: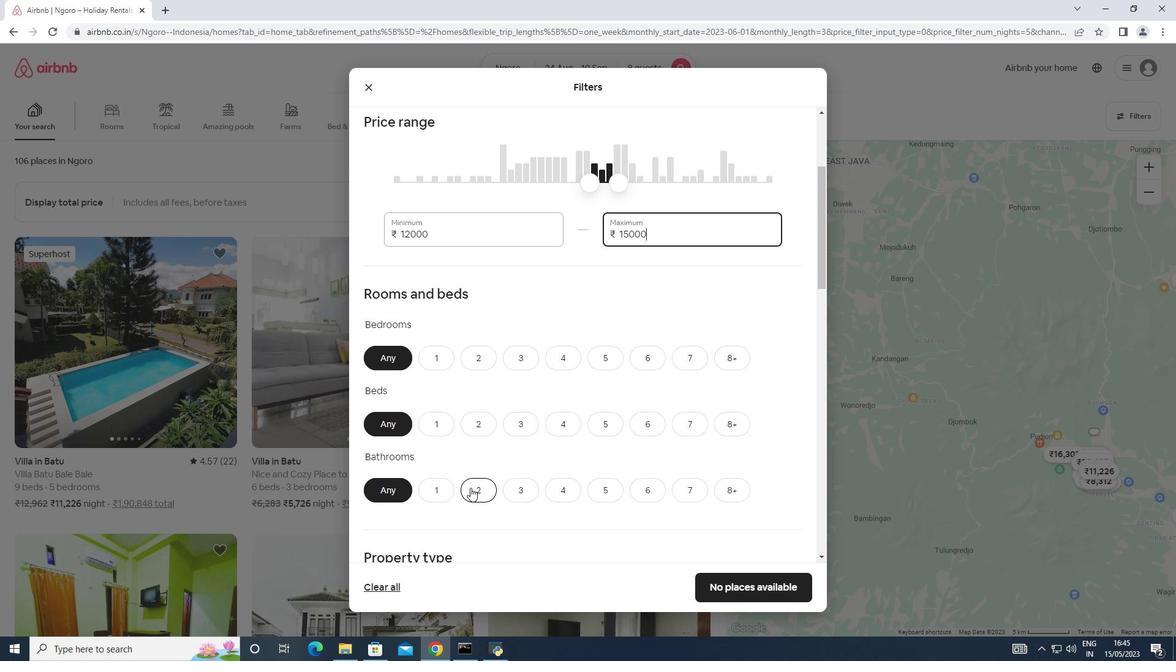 
Action: Mouse moved to (561, 300)
Screenshot: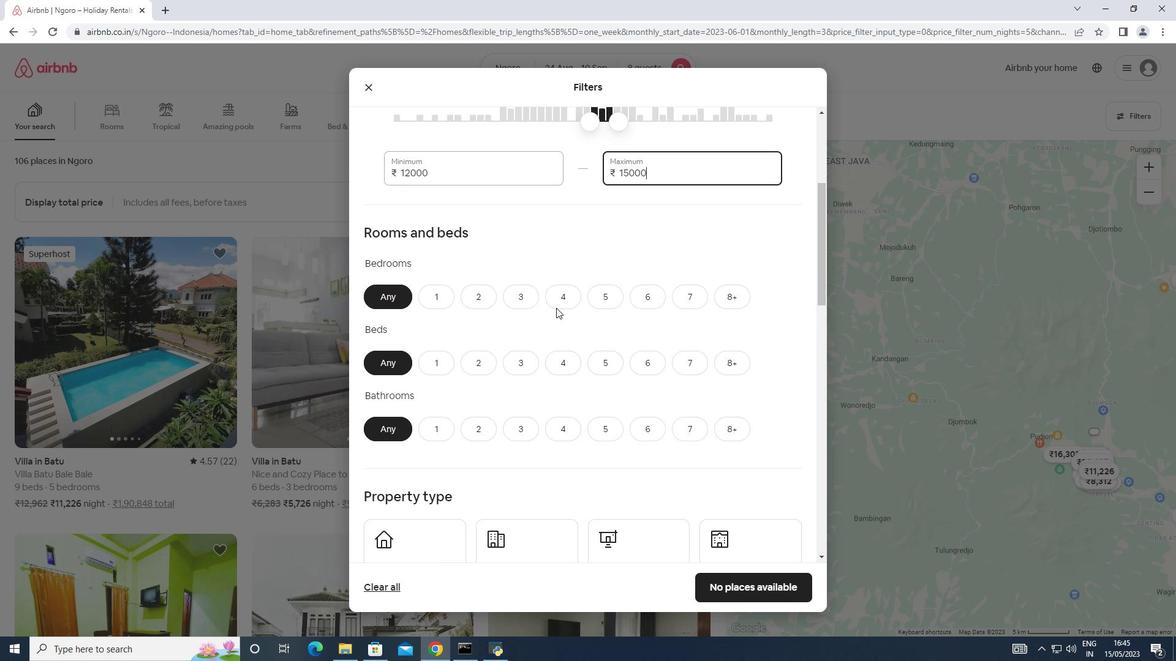 
Action: Mouse pressed left at (561, 300)
Screenshot: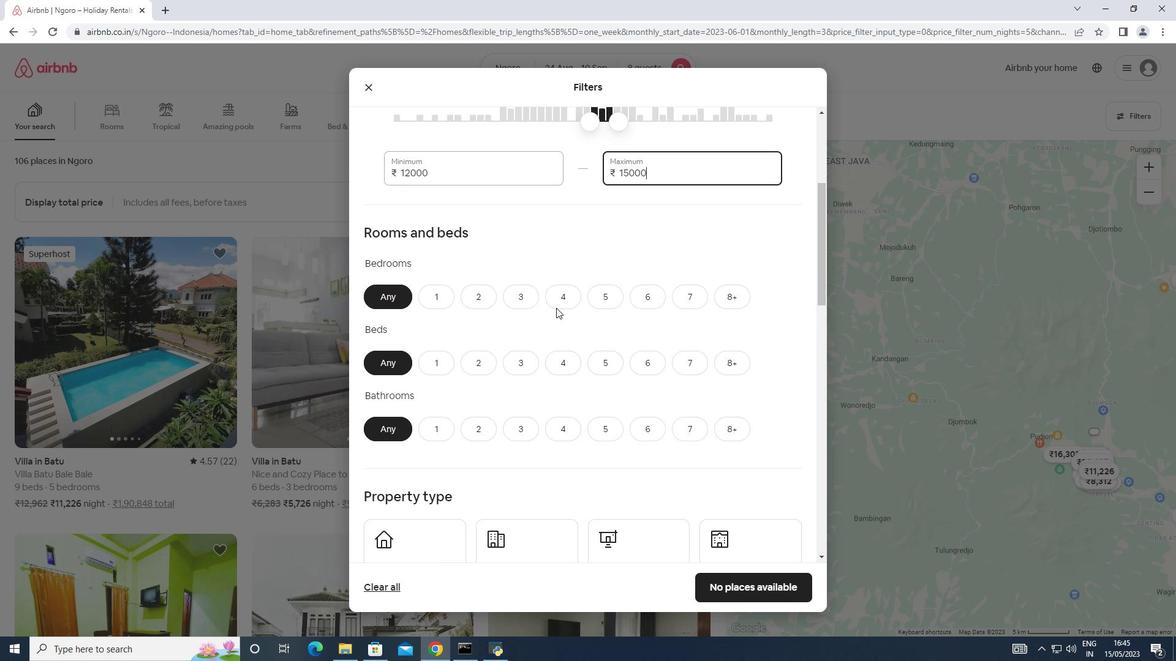 
Action: Mouse moved to (743, 359)
Screenshot: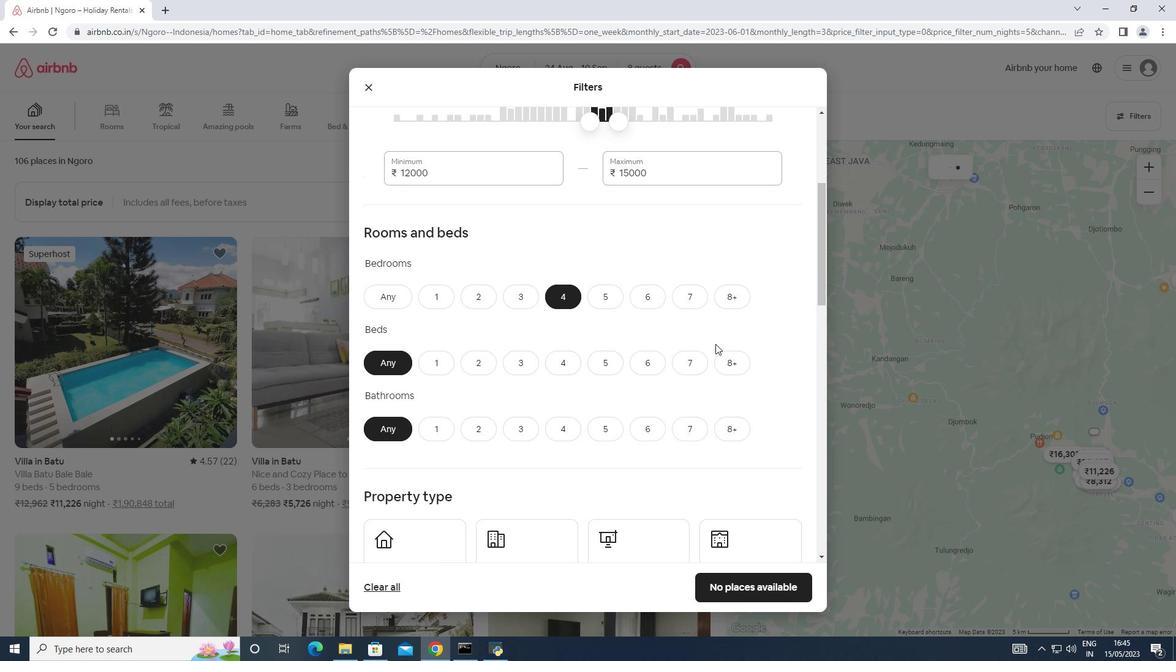 
Action: Mouse pressed left at (743, 359)
Screenshot: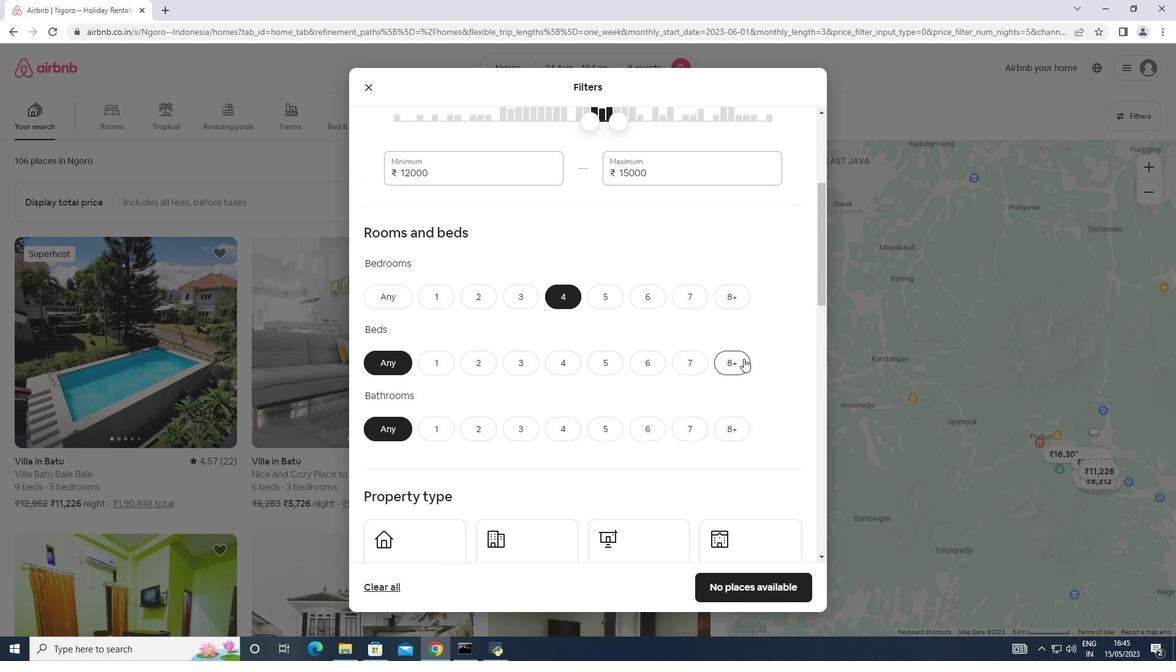 
Action: Mouse moved to (576, 428)
Screenshot: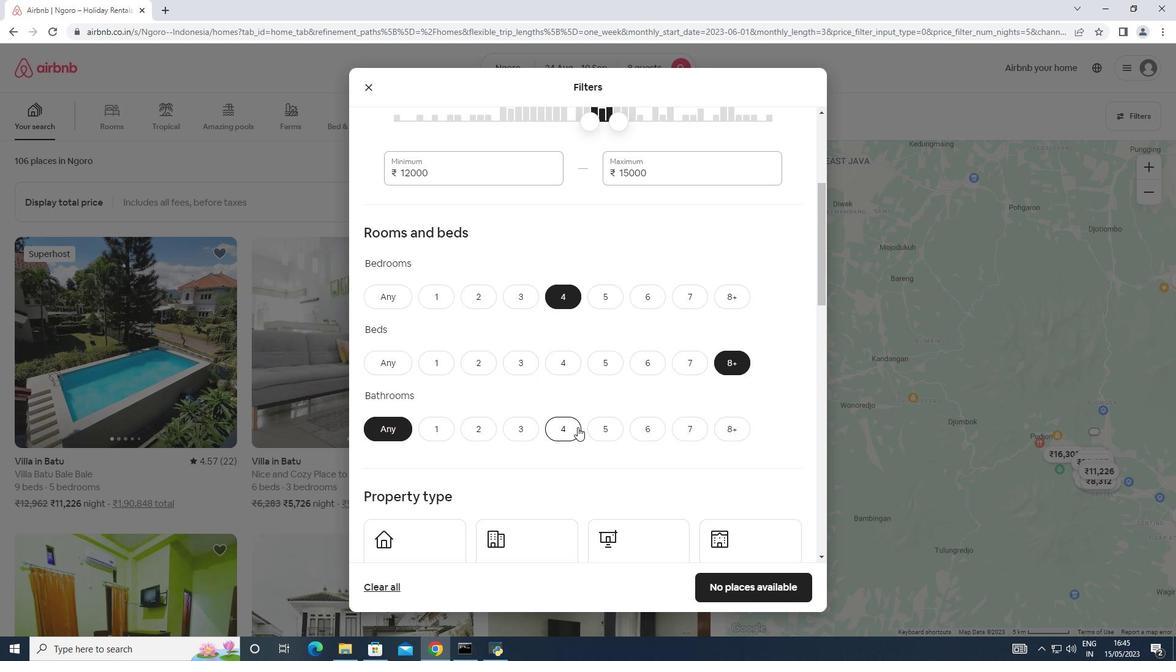 
Action: Mouse pressed left at (576, 428)
Screenshot: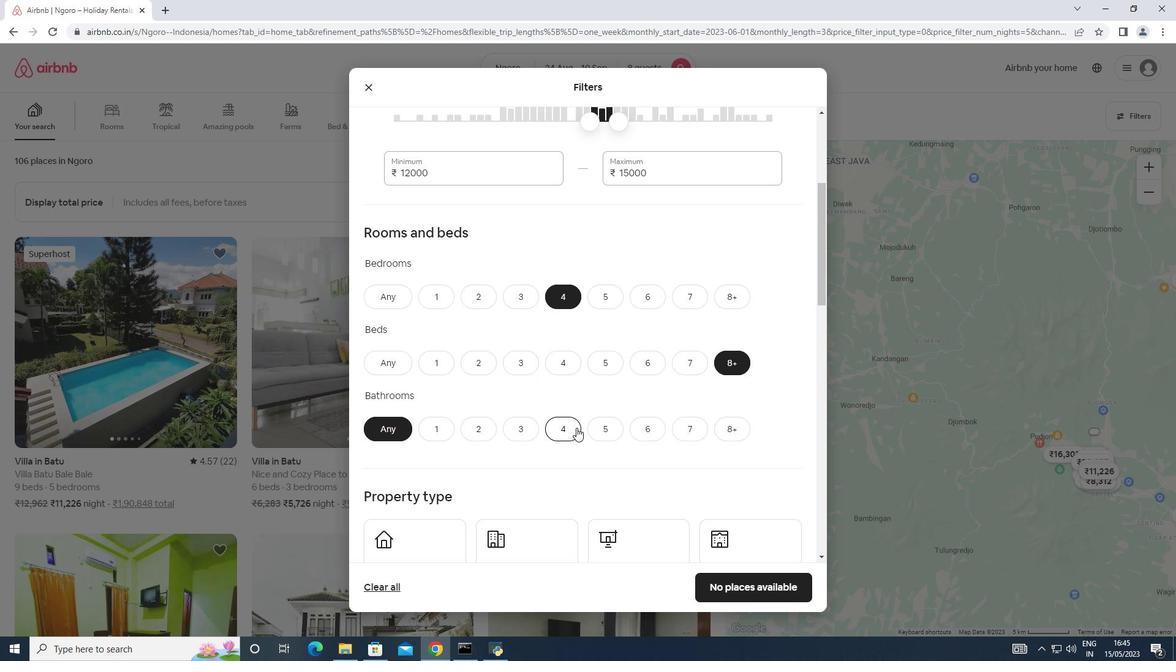 
Action: Mouse scrolled (576, 427) with delta (0, 0)
Screenshot: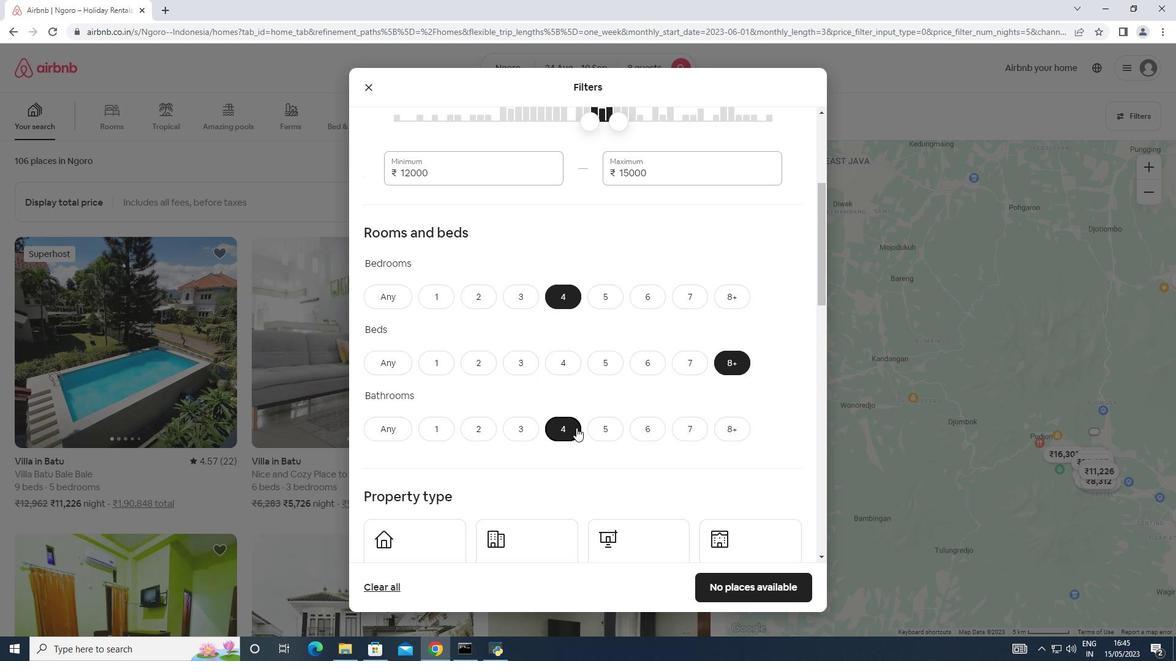 
Action: Mouse moved to (573, 429)
Screenshot: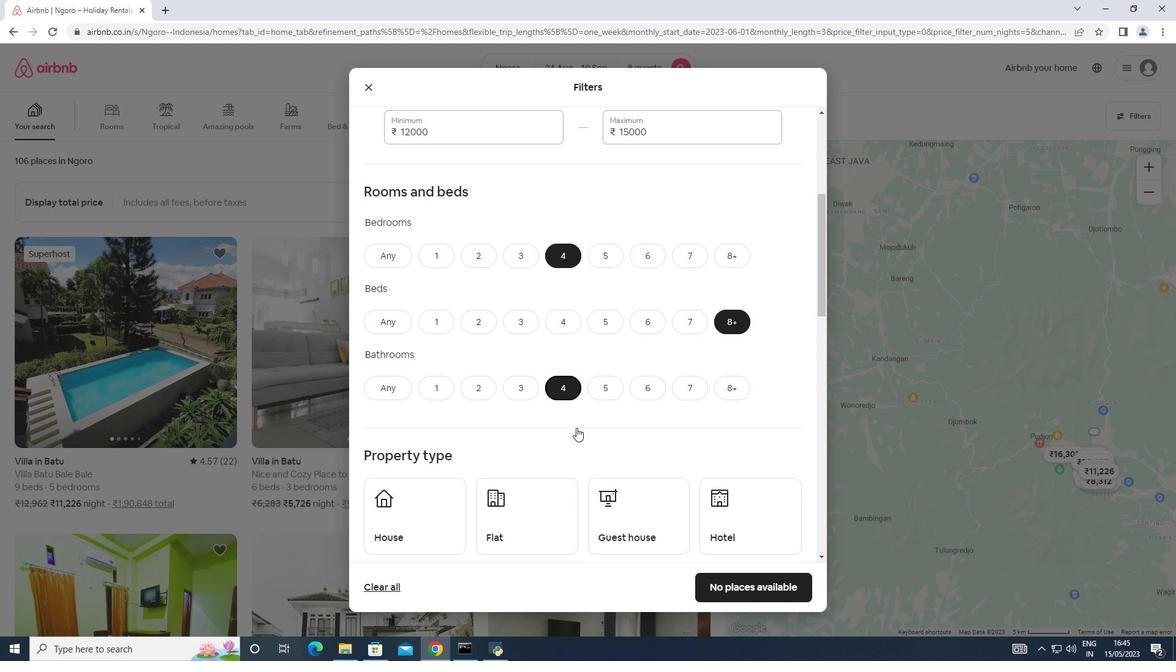 
Action: Mouse scrolled (573, 428) with delta (0, 0)
Screenshot: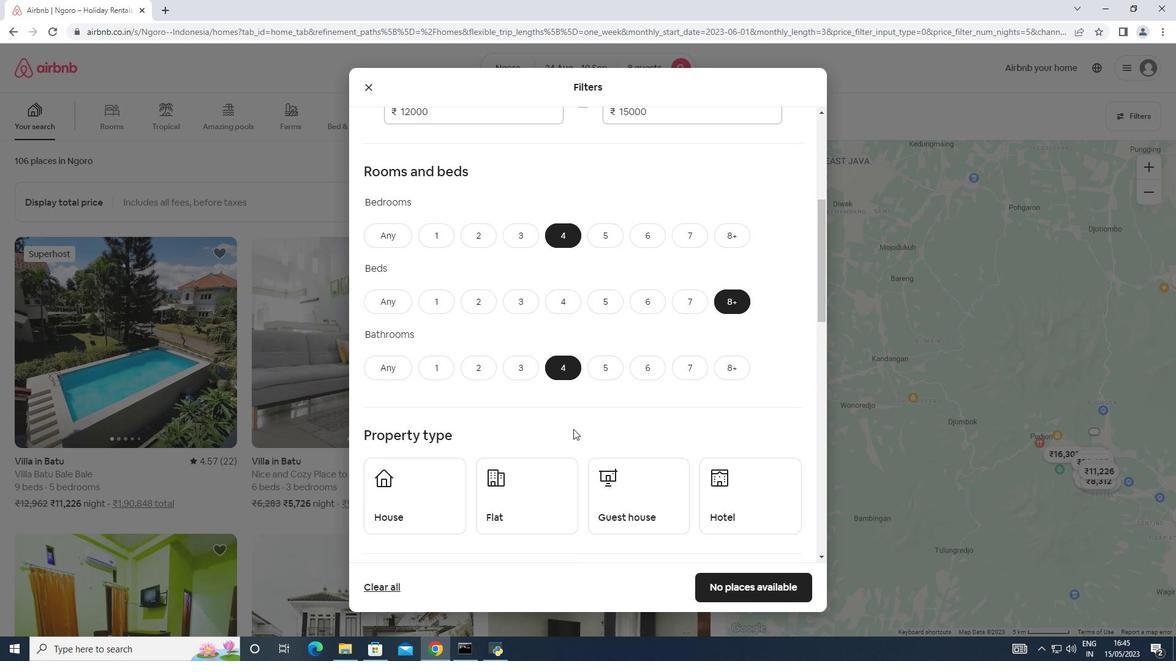 
Action: Mouse scrolled (573, 428) with delta (0, 0)
Screenshot: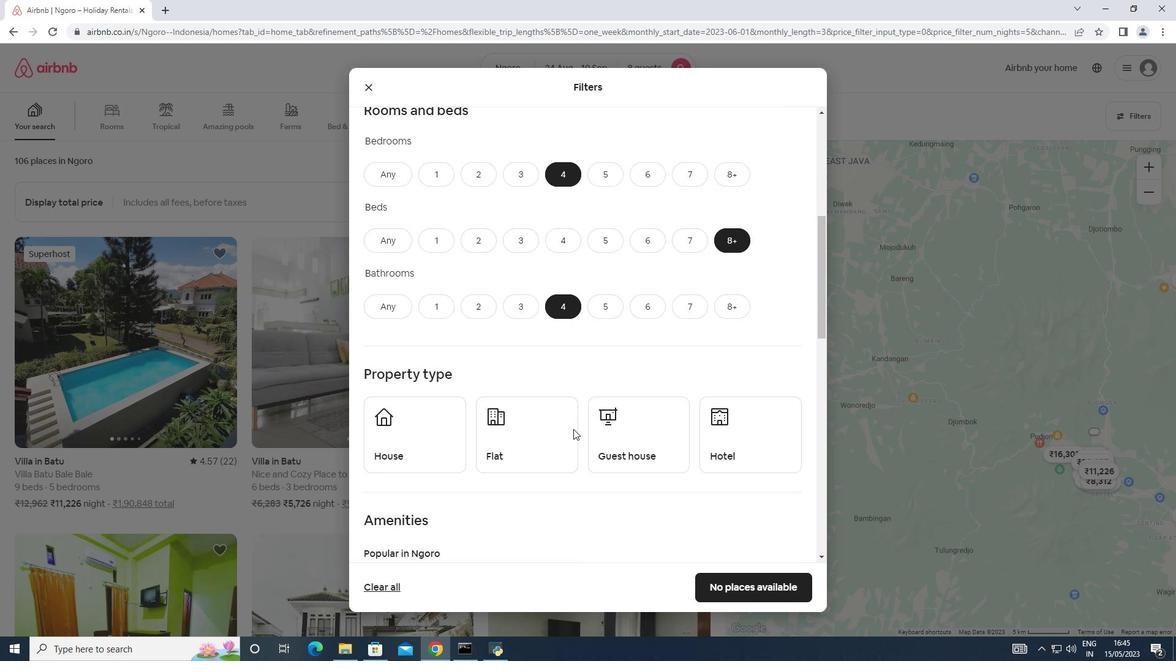 
Action: Mouse moved to (420, 392)
Screenshot: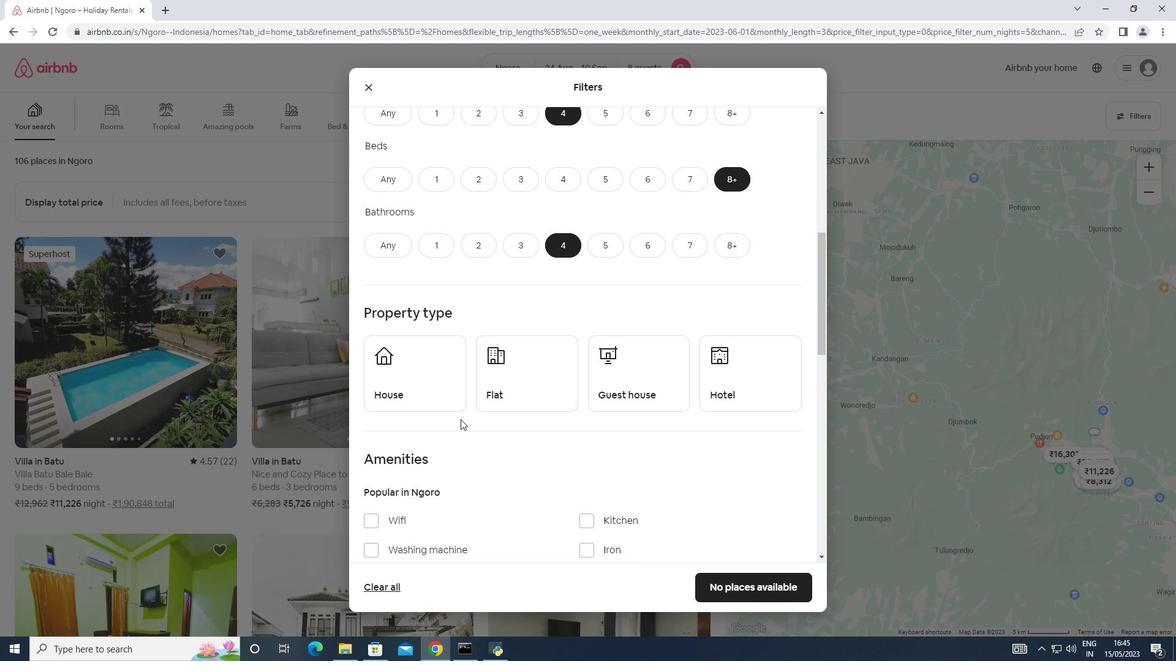 
Action: Mouse pressed left at (420, 392)
Screenshot: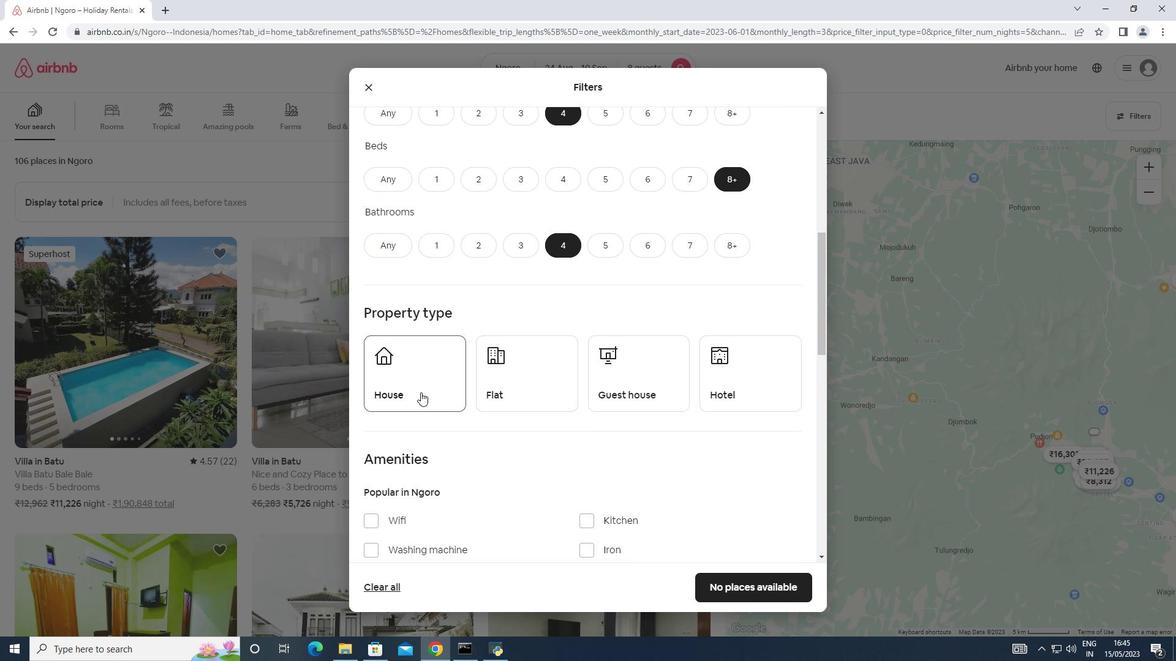 
Action: Mouse moved to (502, 389)
Screenshot: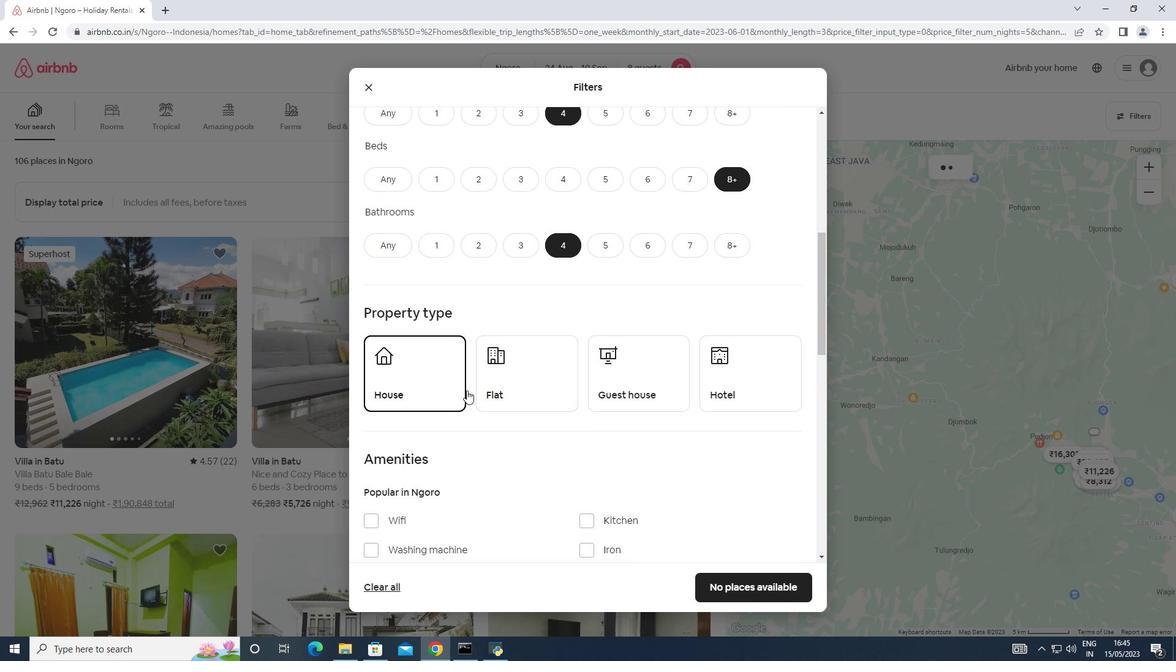 
Action: Mouse pressed left at (502, 389)
Screenshot: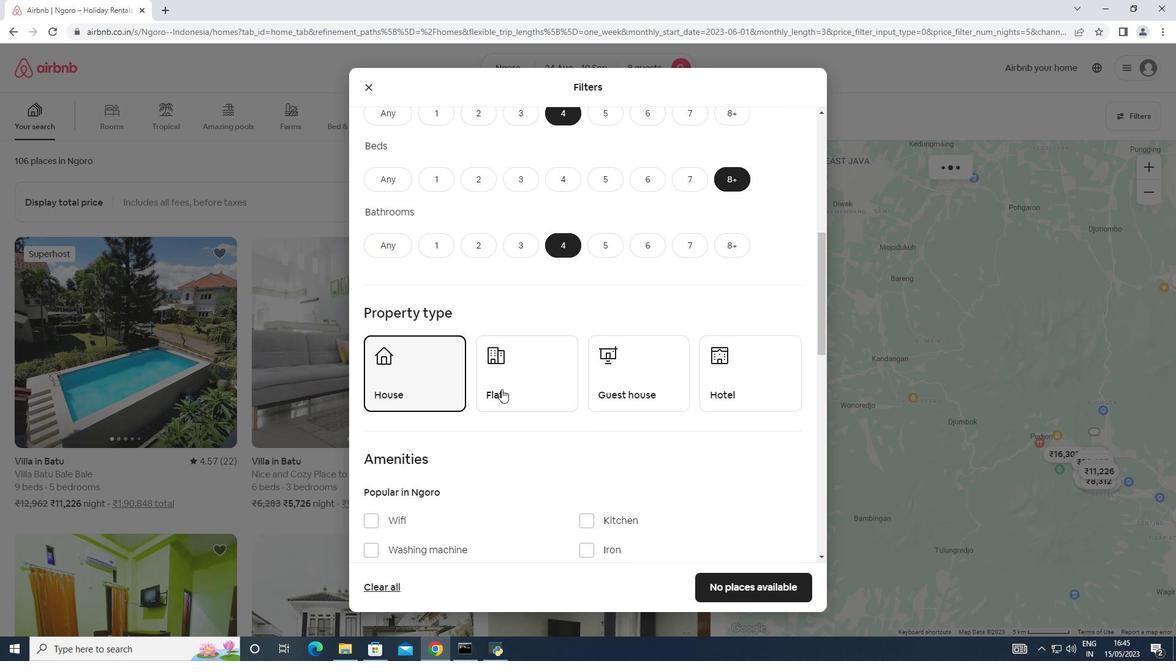 
Action: Mouse moved to (631, 387)
Screenshot: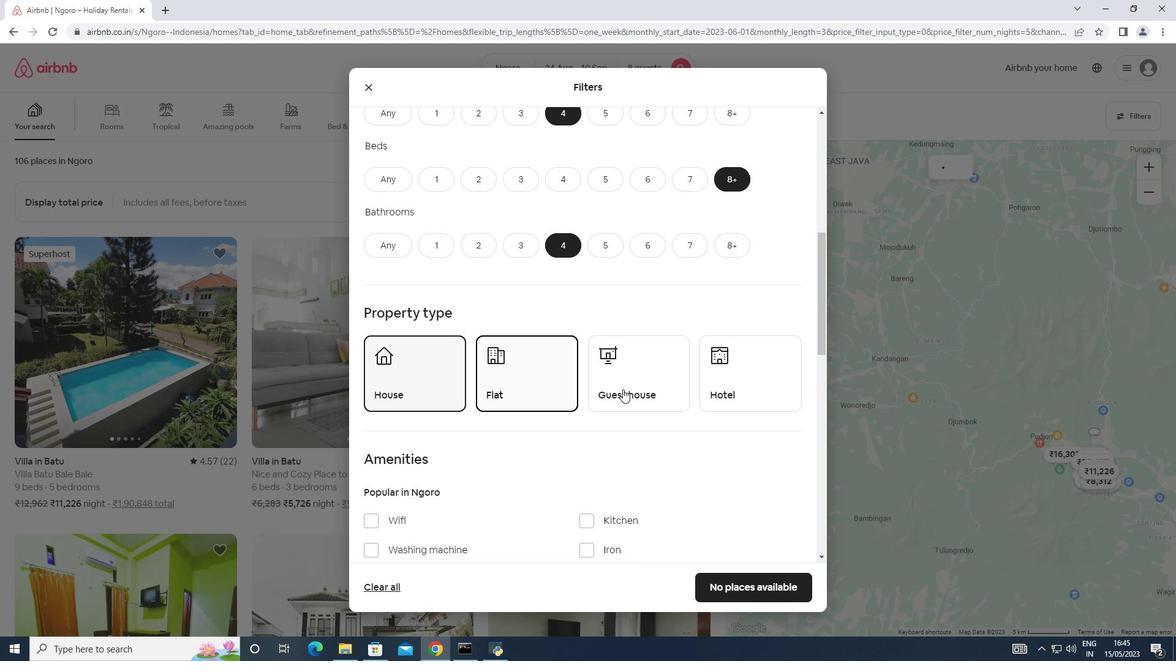 
Action: Mouse pressed left at (631, 387)
Screenshot: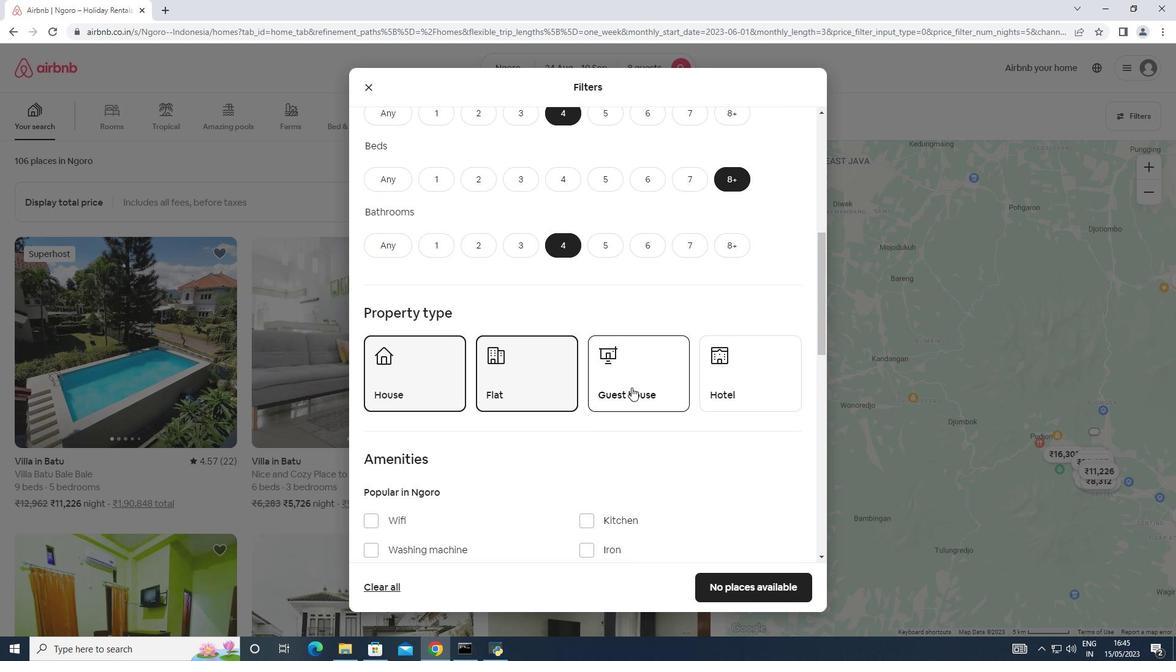 
Action: Mouse moved to (606, 403)
Screenshot: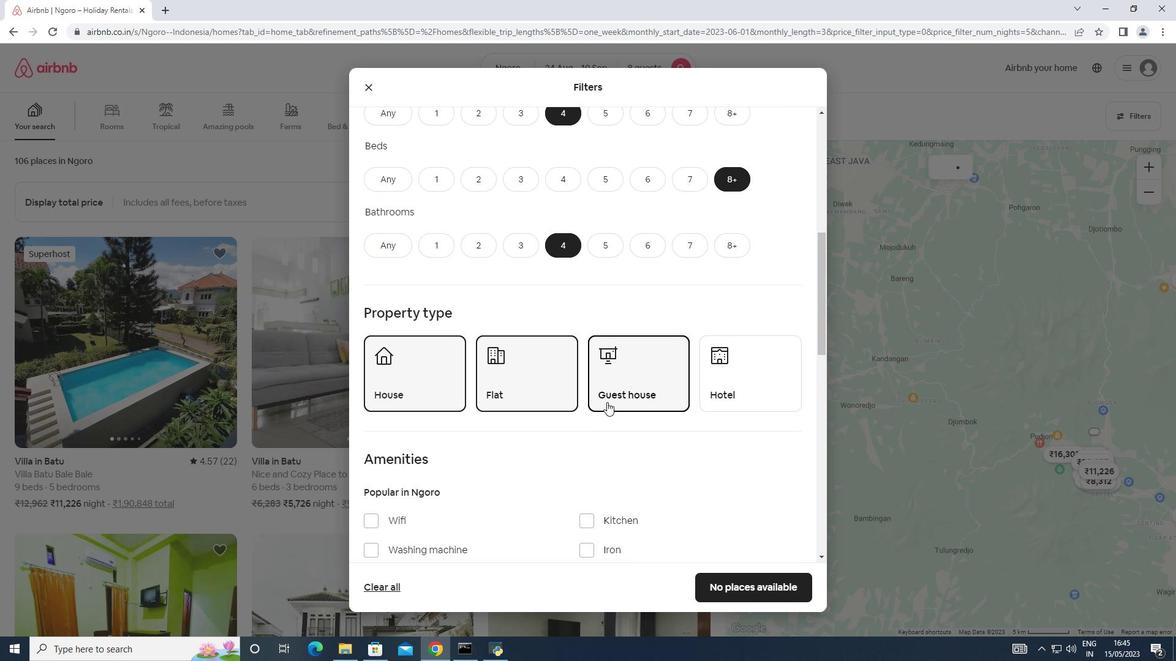 
Action: Mouse scrolled (606, 402) with delta (0, 0)
Screenshot: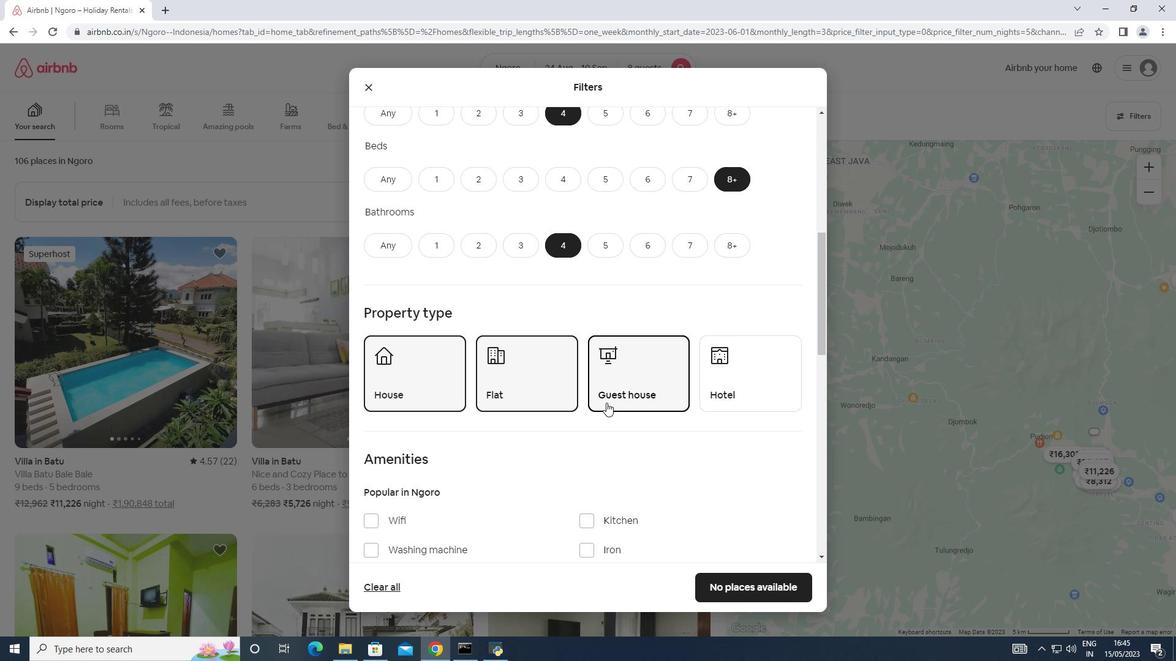 
Action: Mouse scrolled (606, 402) with delta (0, 0)
Screenshot: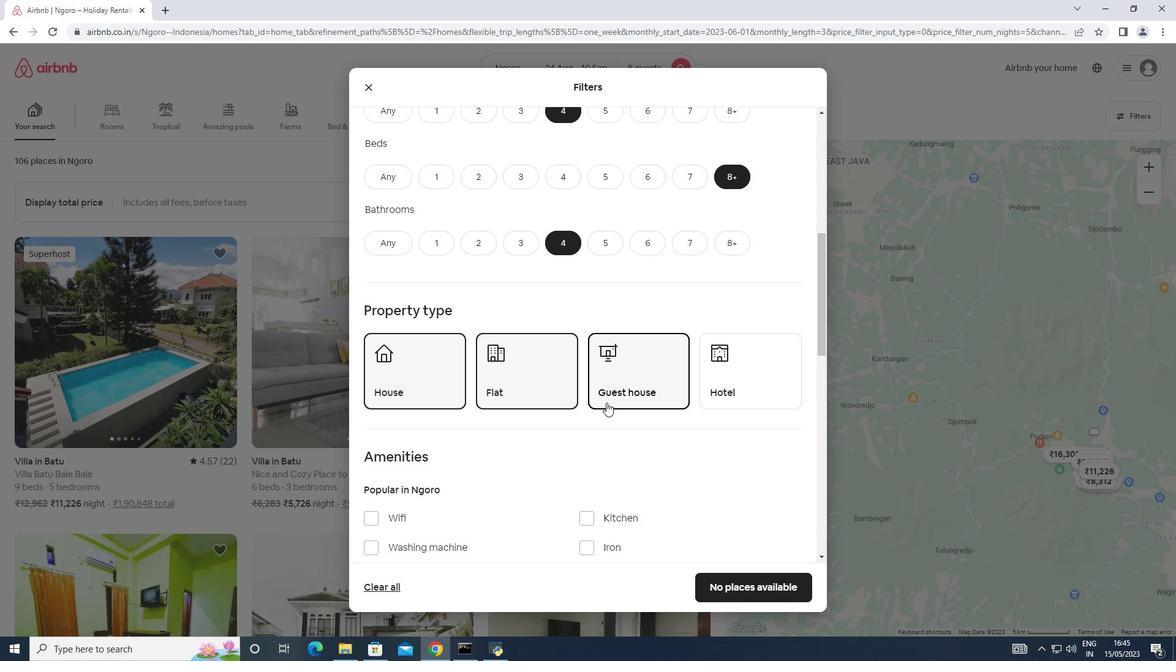 
Action: Mouse moved to (588, 413)
Screenshot: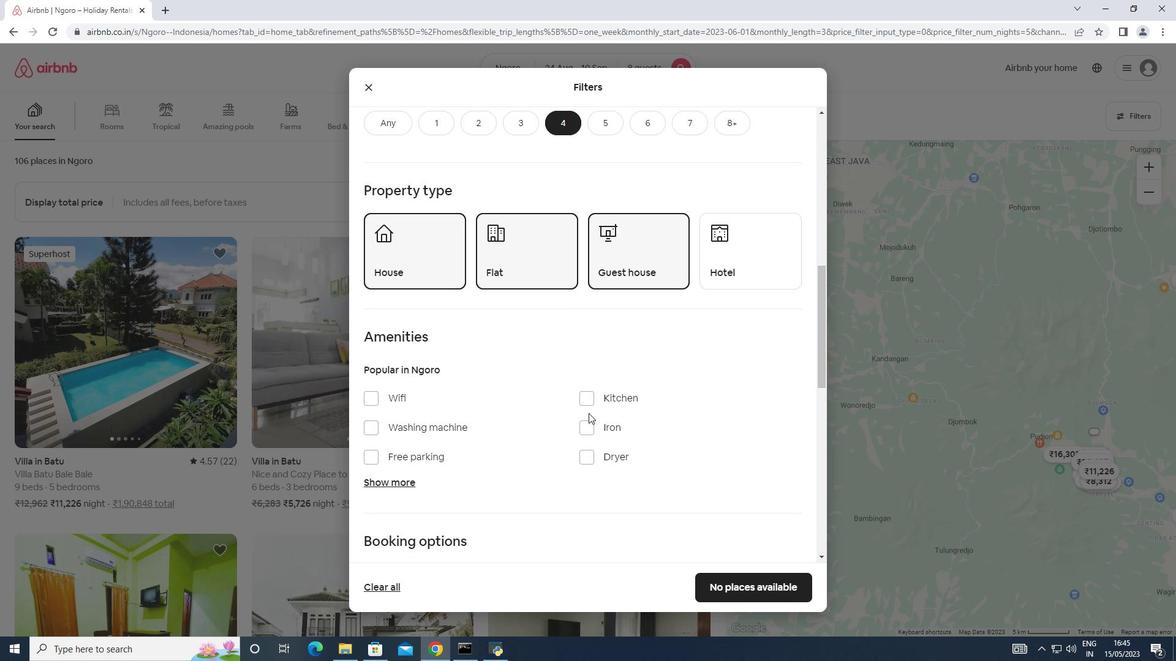
Action: Mouse scrolled (588, 412) with delta (0, 0)
Screenshot: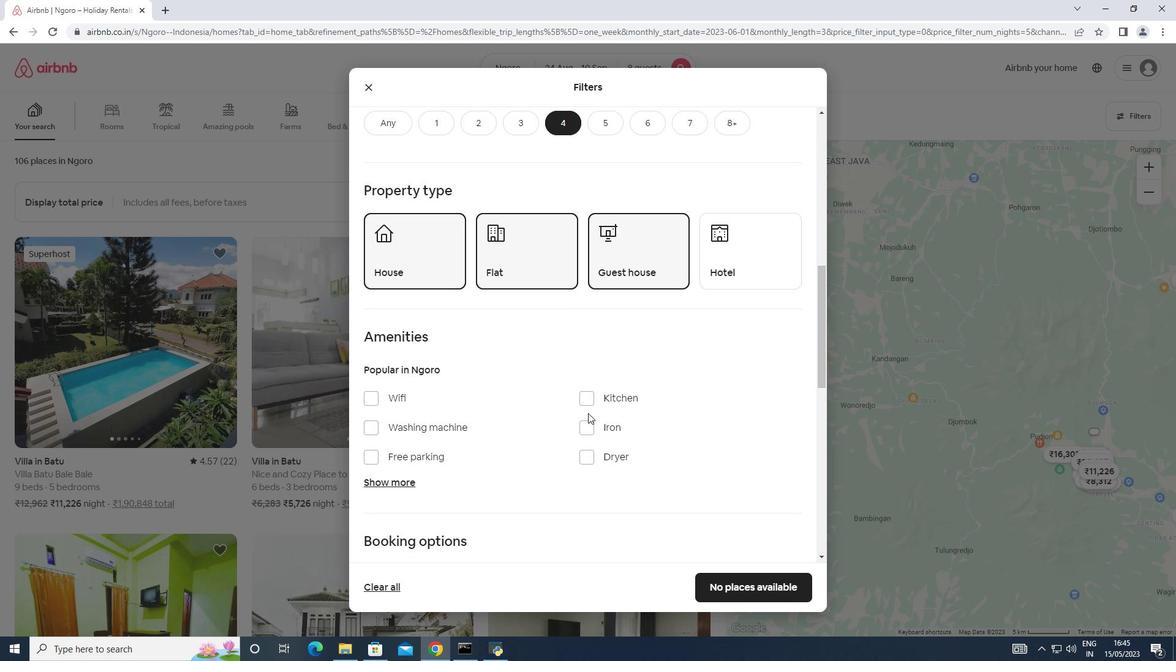 
Action: Mouse moved to (400, 417)
Screenshot: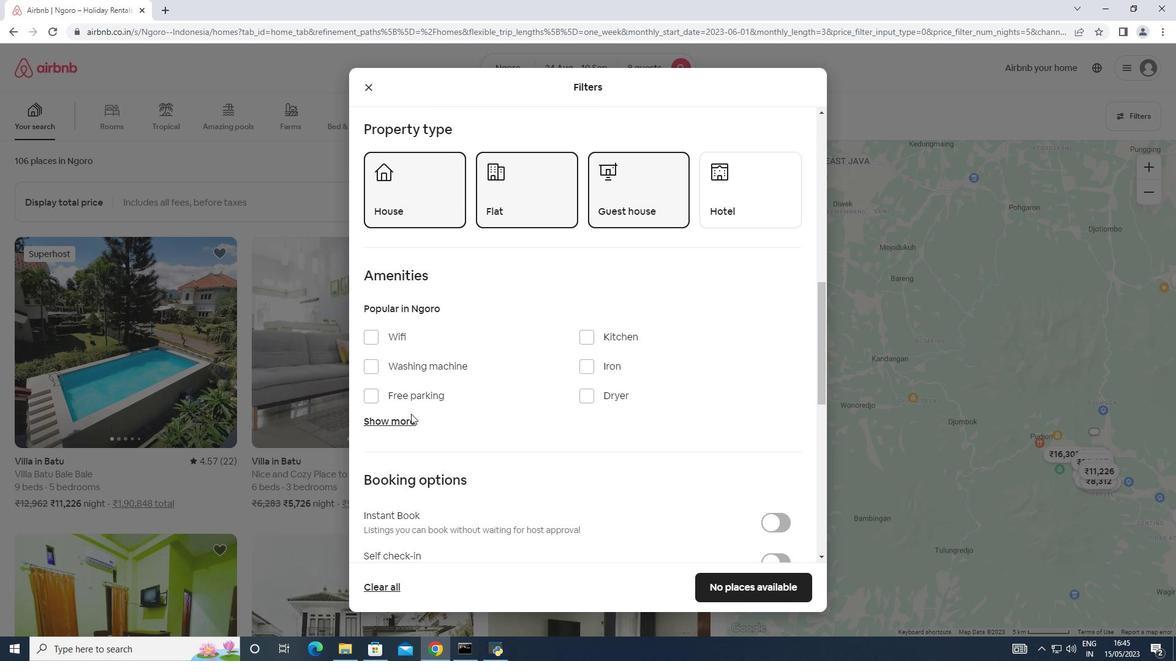 
Action: Mouse pressed left at (400, 417)
Screenshot: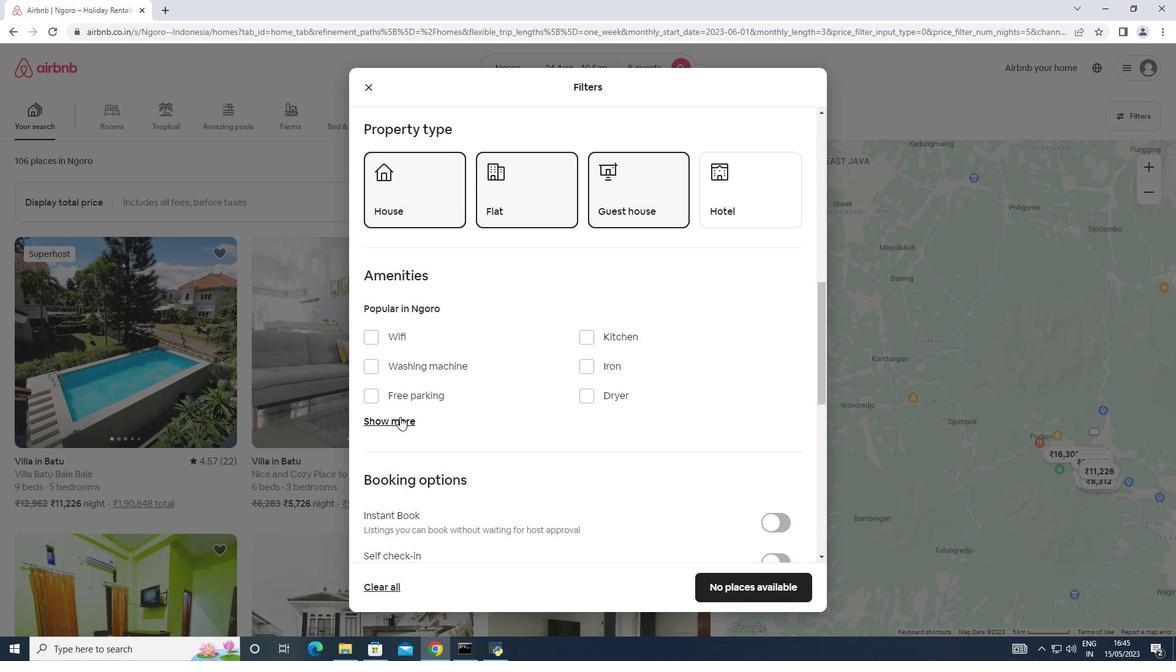 
Action: Mouse moved to (372, 335)
Screenshot: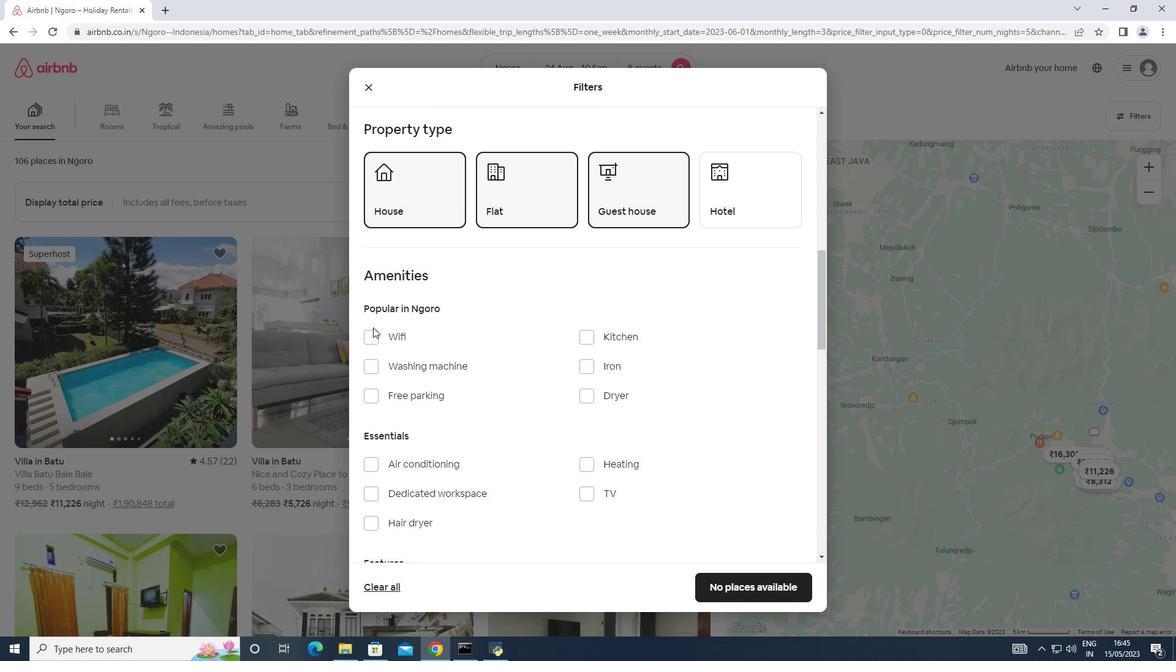 
Action: Mouse pressed left at (372, 335)
Screenshot: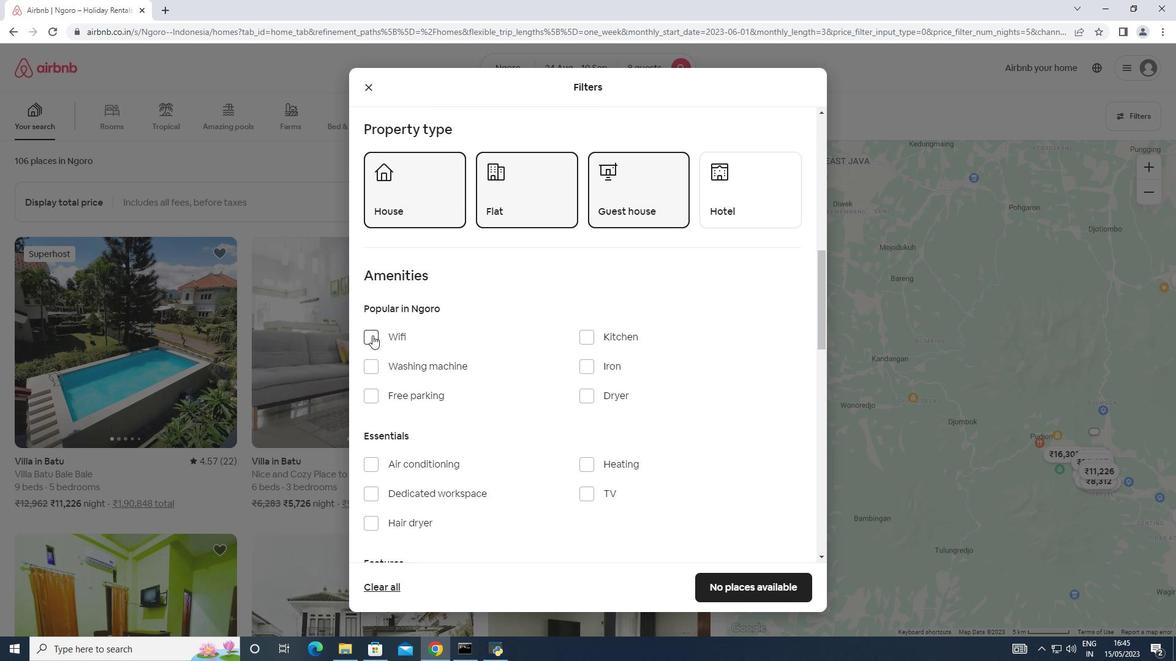 
Action: Mouse moved to (583, 491)
Screenshot: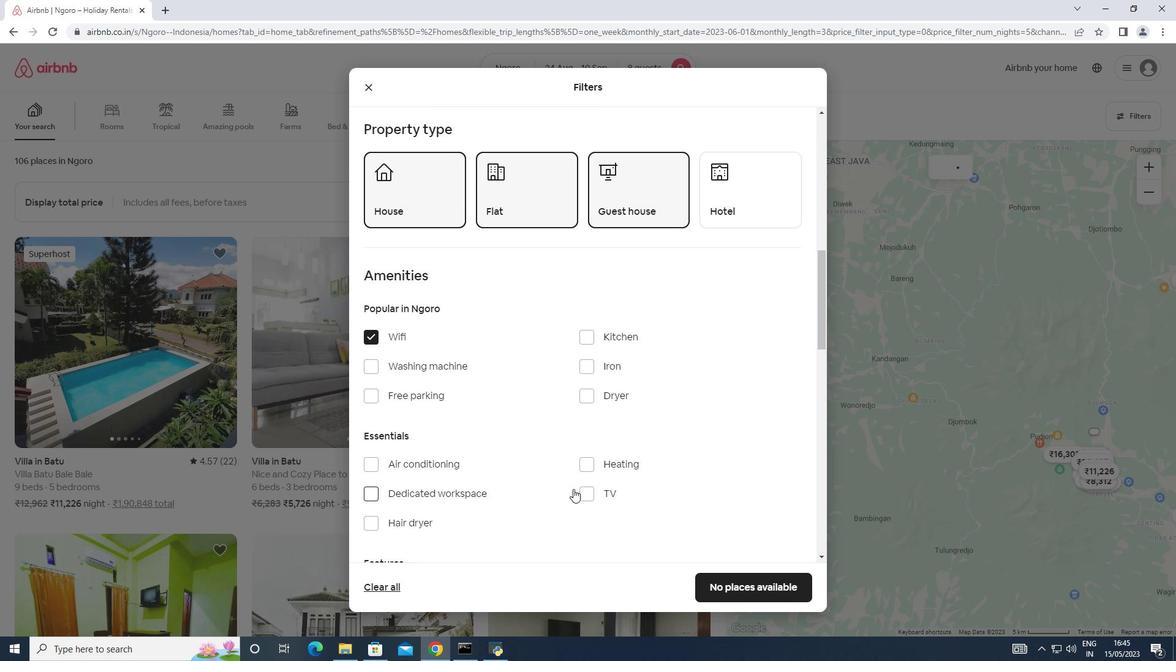 
Action: Mouse pressed left at (583, 491)
Screenshot: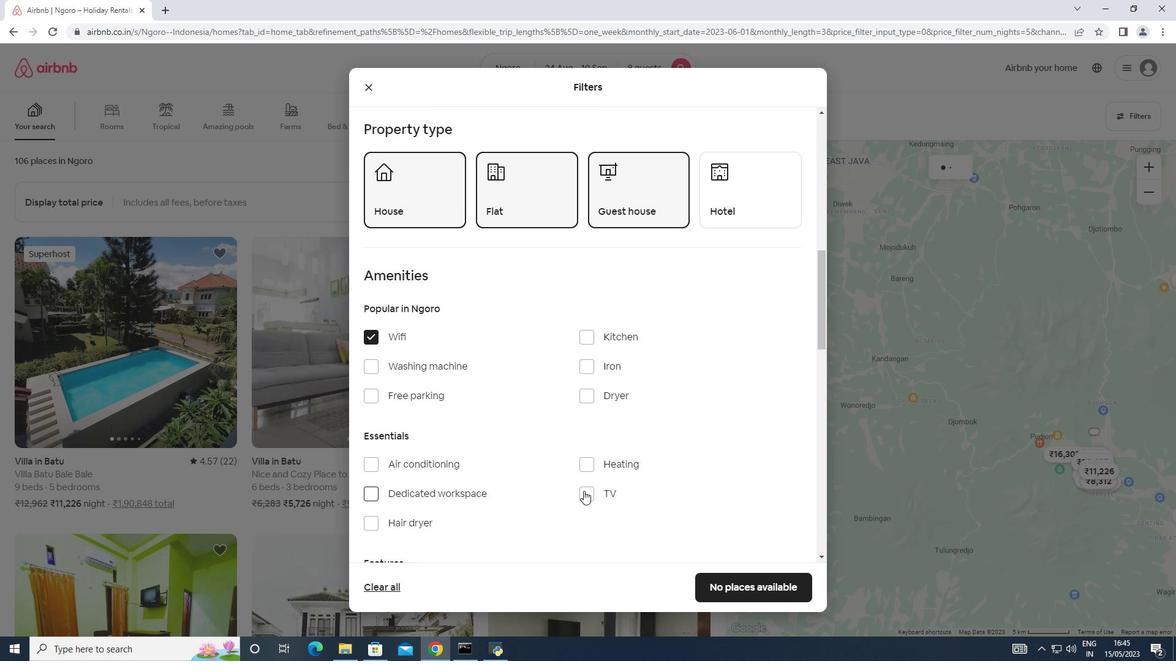
Action: Mouse moved to (368, 395)
Screenshot: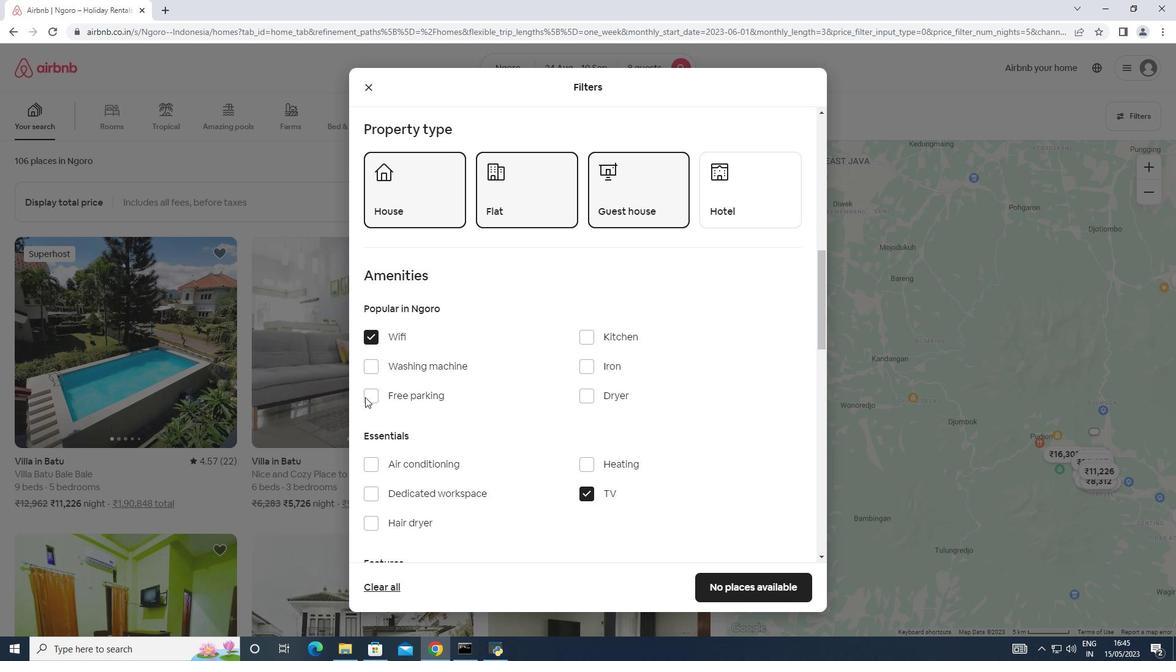 
Action: Mouse pressed left at (368, 395)
Screenshot: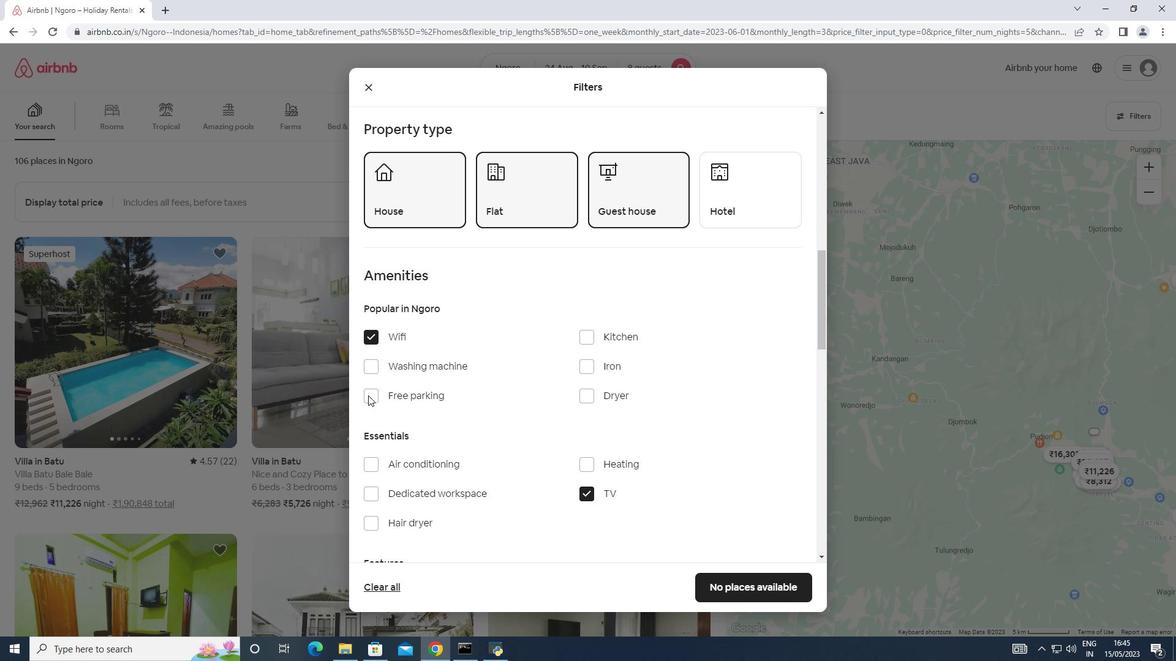 
Action: Mouse moved to (471, 433)
Screenshot: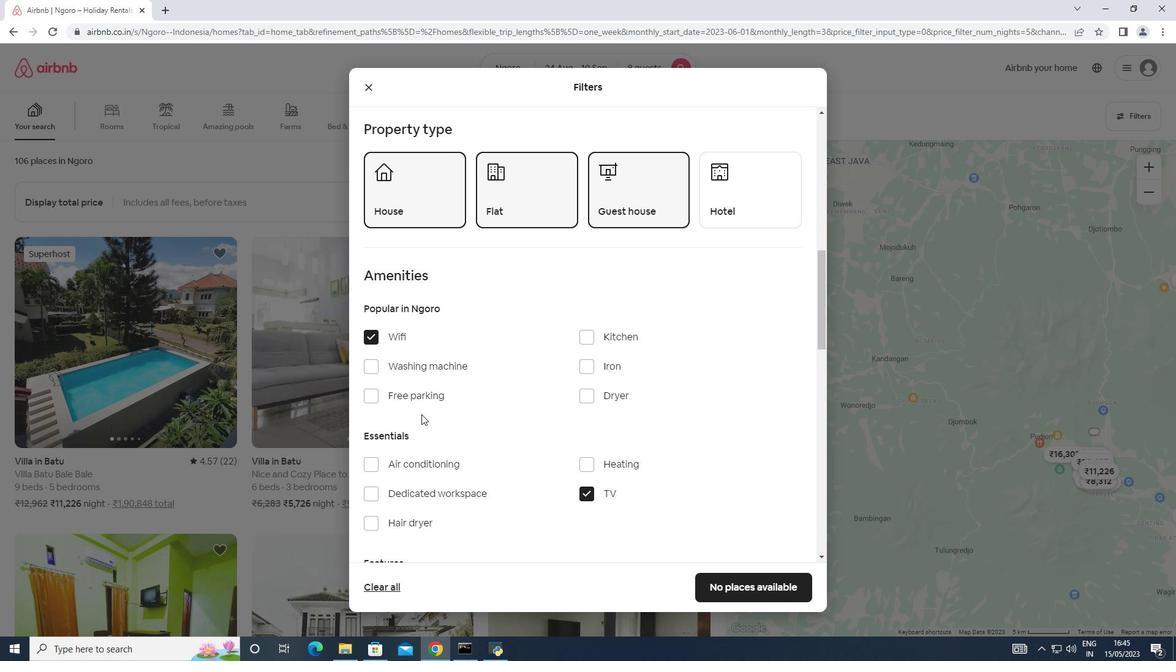 
Action: Mouse scrolled (471, 433) with delta (0, 0)
Screenshot: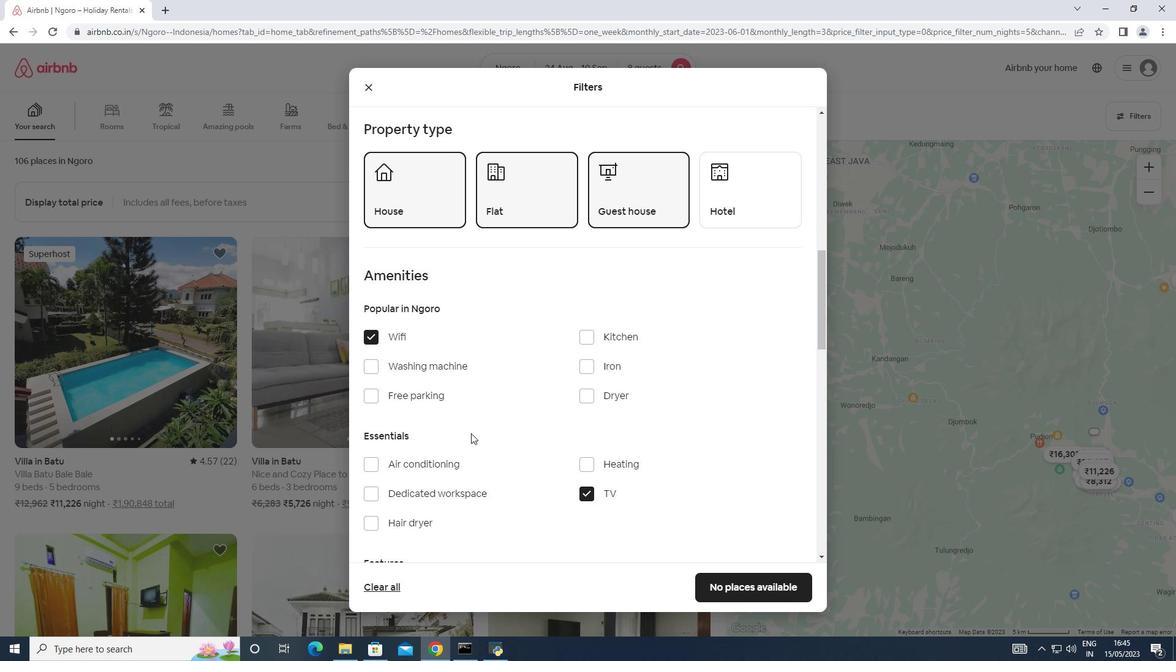 
Action: Mouse scrolled (471, 433) with delta (0, 0)
Screenshot: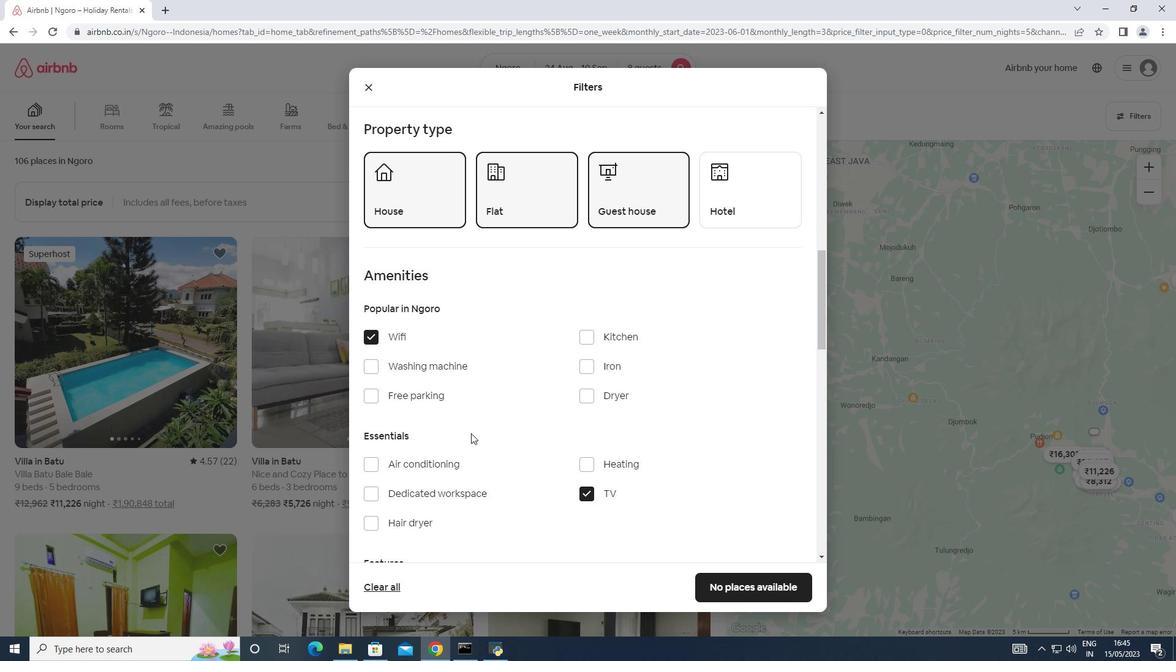
Action: Mouse scrolled (471, 433) with delta (0, 0)
Screenshot: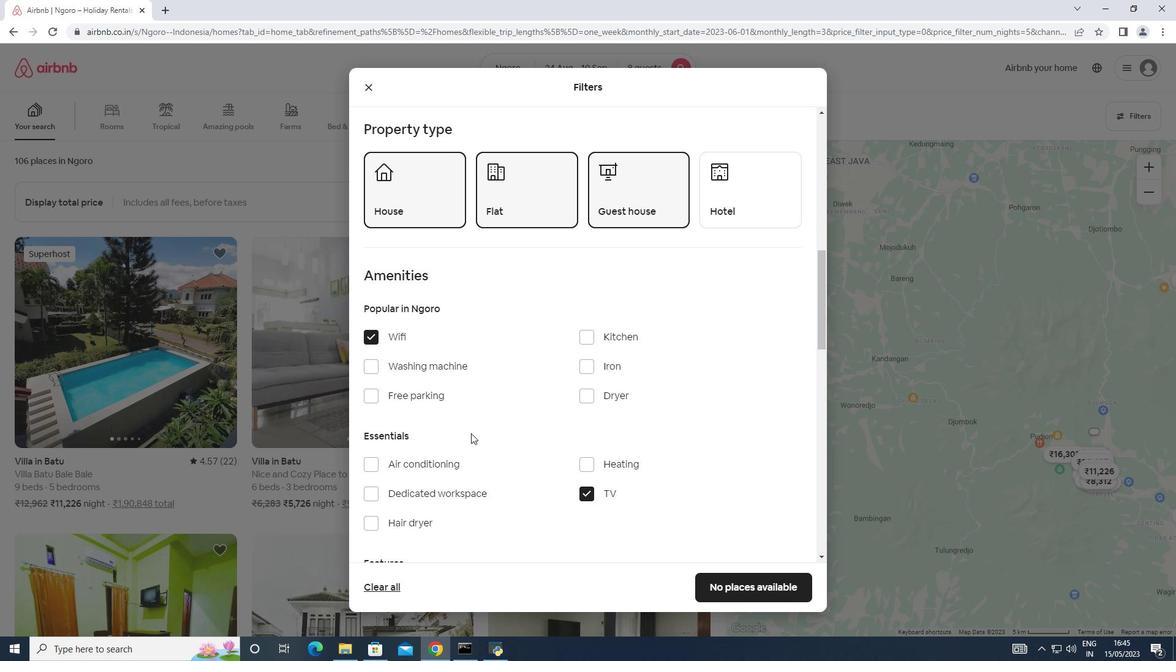 
Action: Mouse scrolled (471, 433) with delta (0, 0)
Screenshot: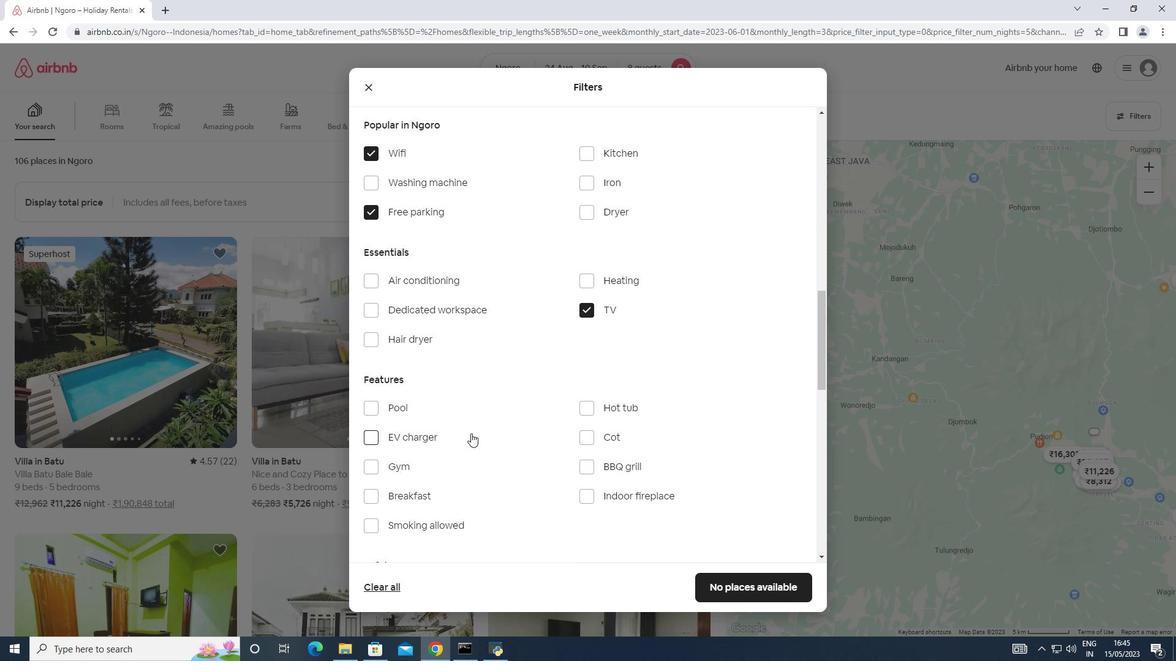 
Action: Mouse moved to (374, 405)
Screenshot: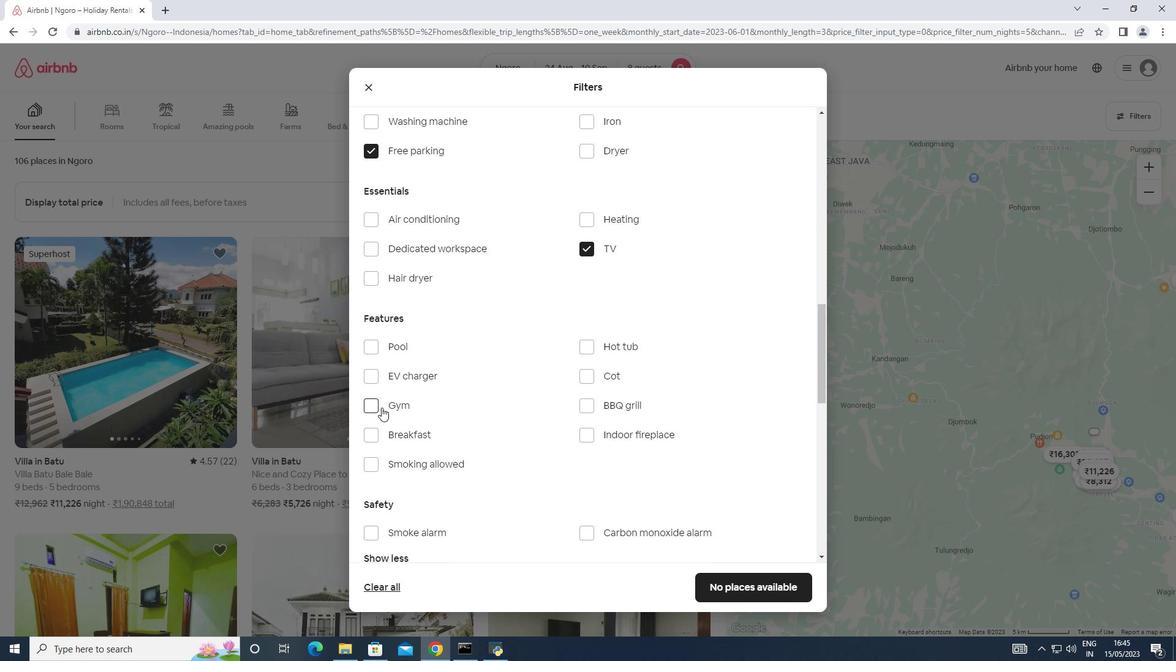 
Action: Mouse pressed left at (374, 405)
Screenshot: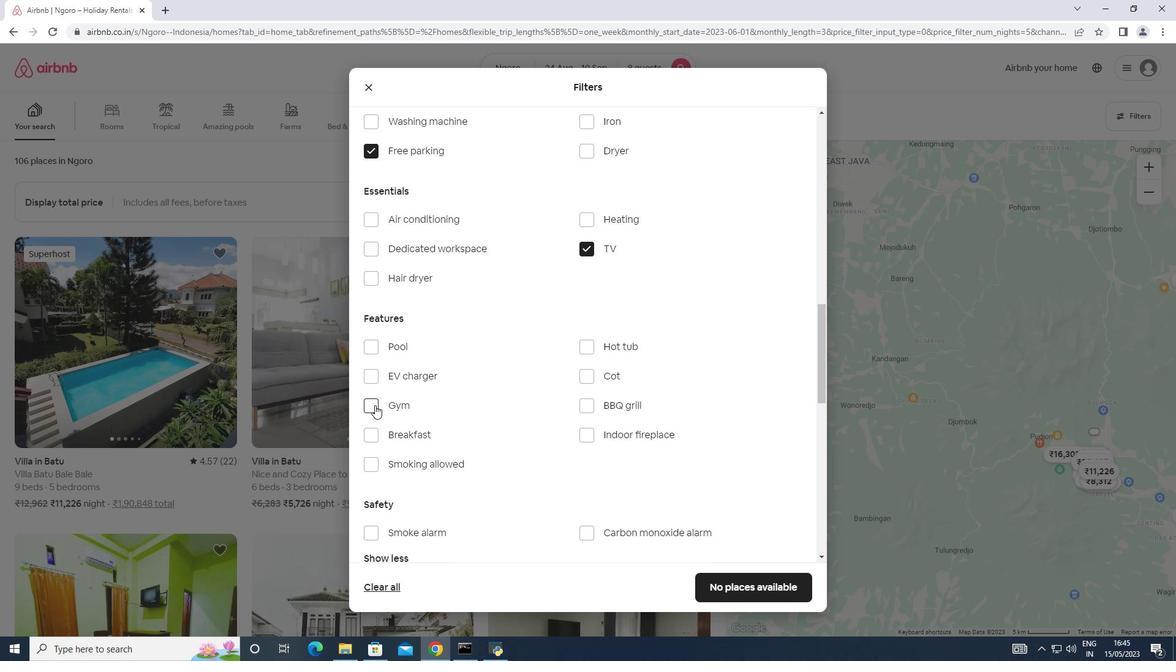 
Action: Mouse moved to (370, 434)
Screenshot: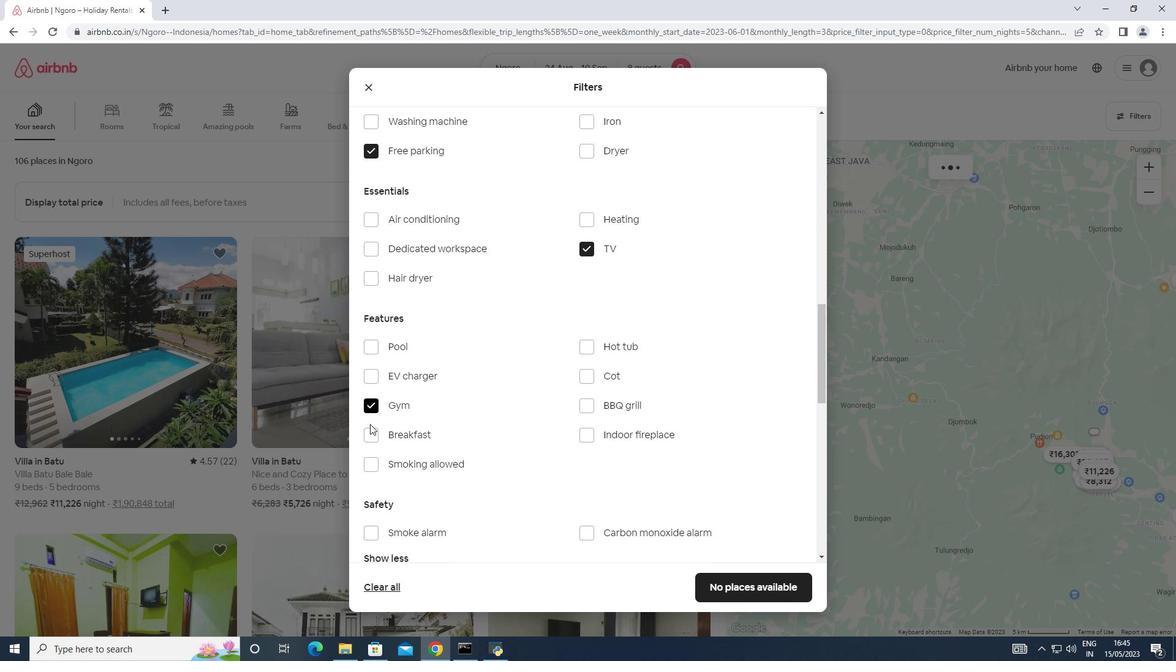 
Action: Mouse pressed left at (370, 434)
Screenshot: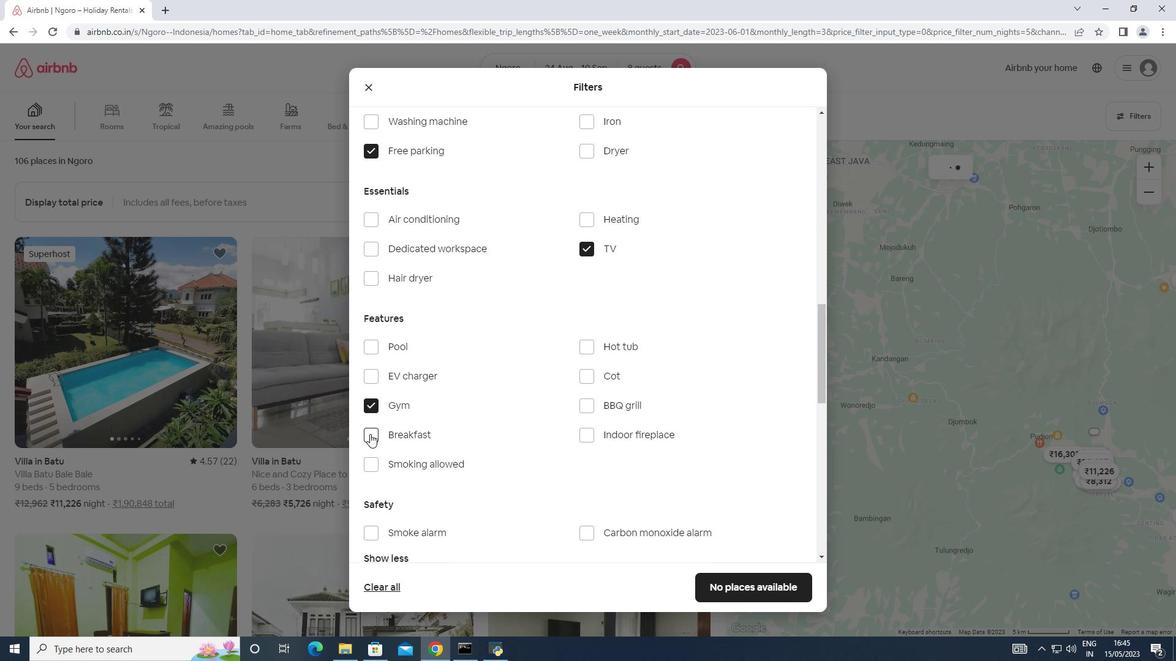 
Action: Mouse moved to (524, 433)
Screenshot: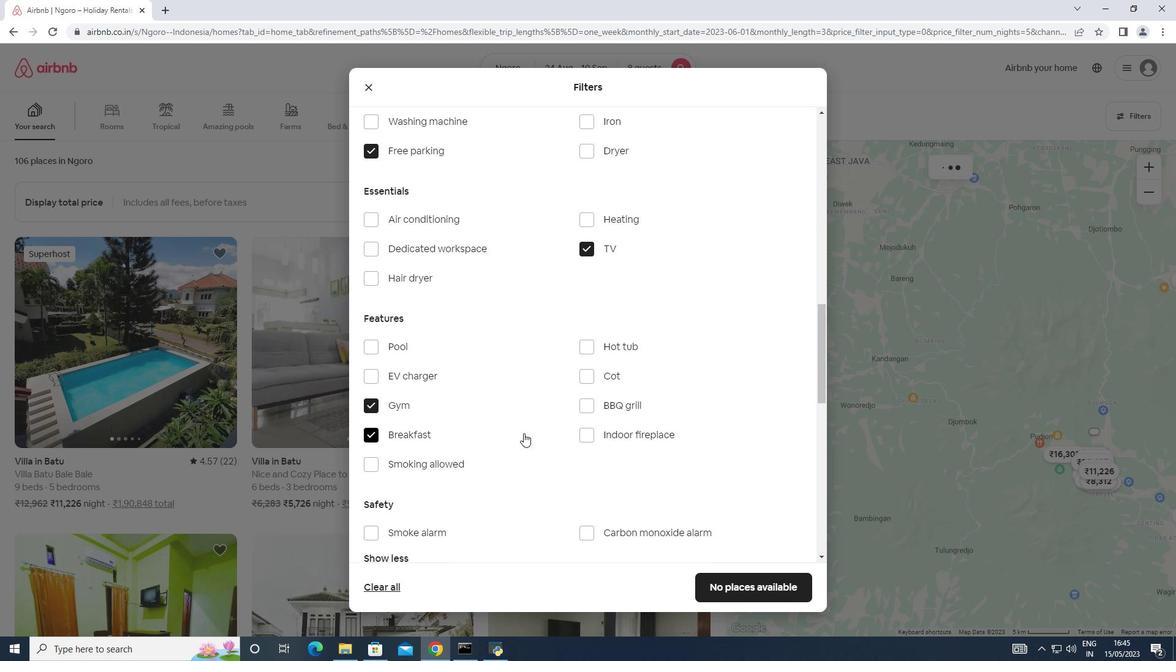 
Action: Mouse scrolled (524, 432) with delta (0, 0)
Screenshot: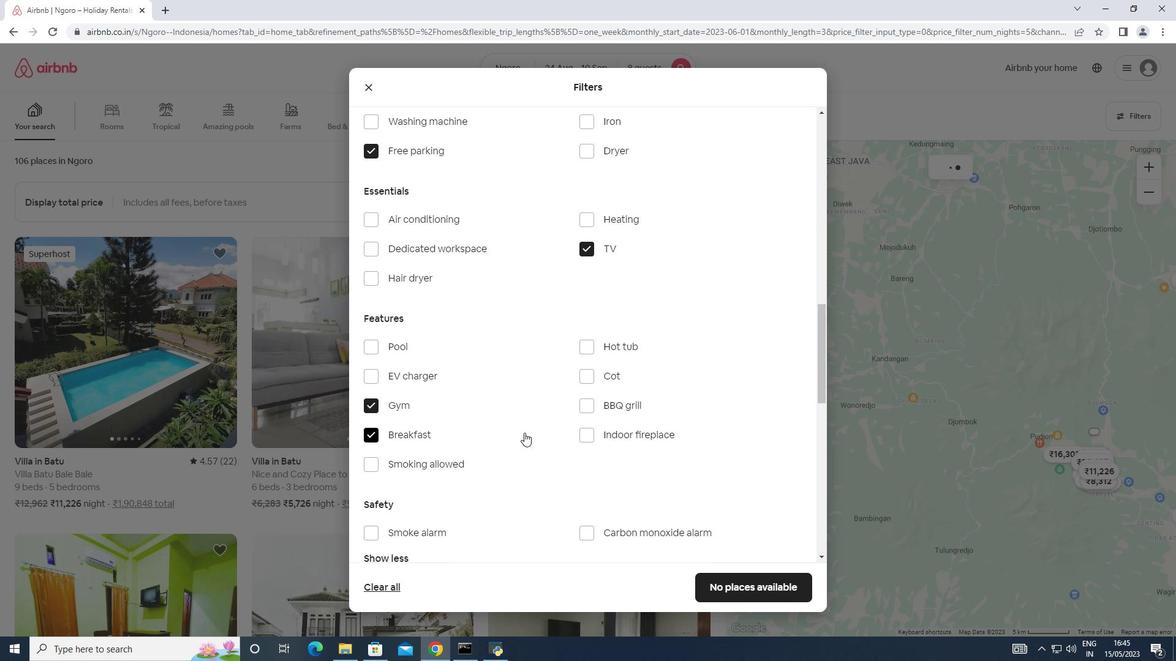 
Action: Mouse scrolled (524, 432) with delta (0, 0)
Screenshot: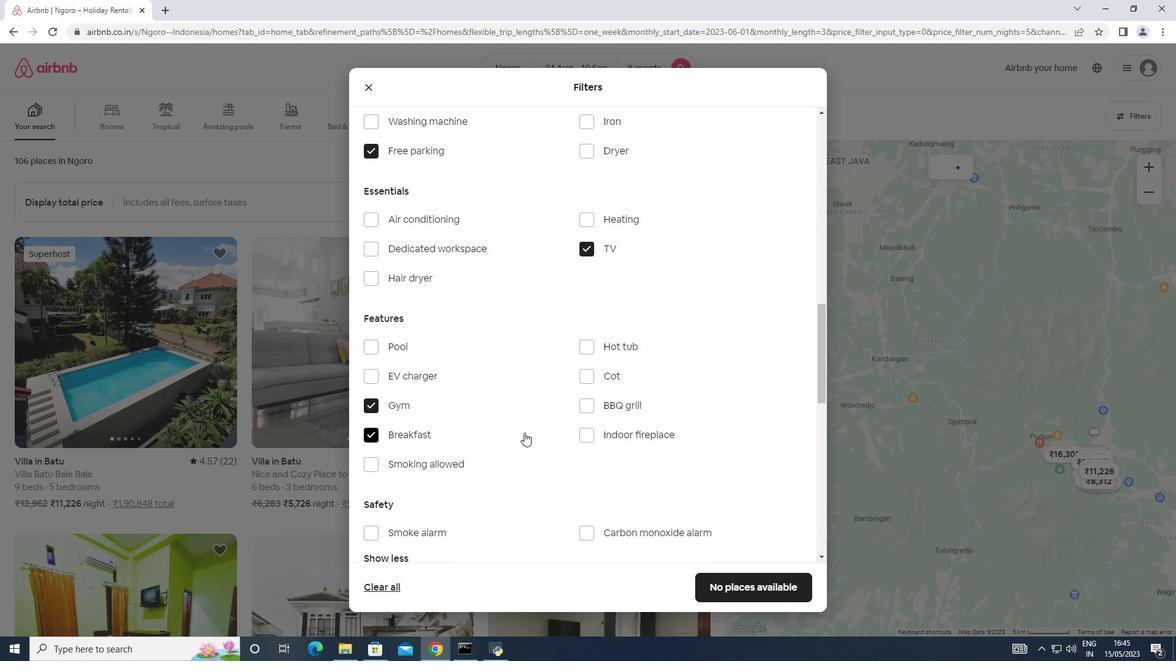 
Action: Mouse scrolled (524, 432) with delta (0, 0)
Screenshot: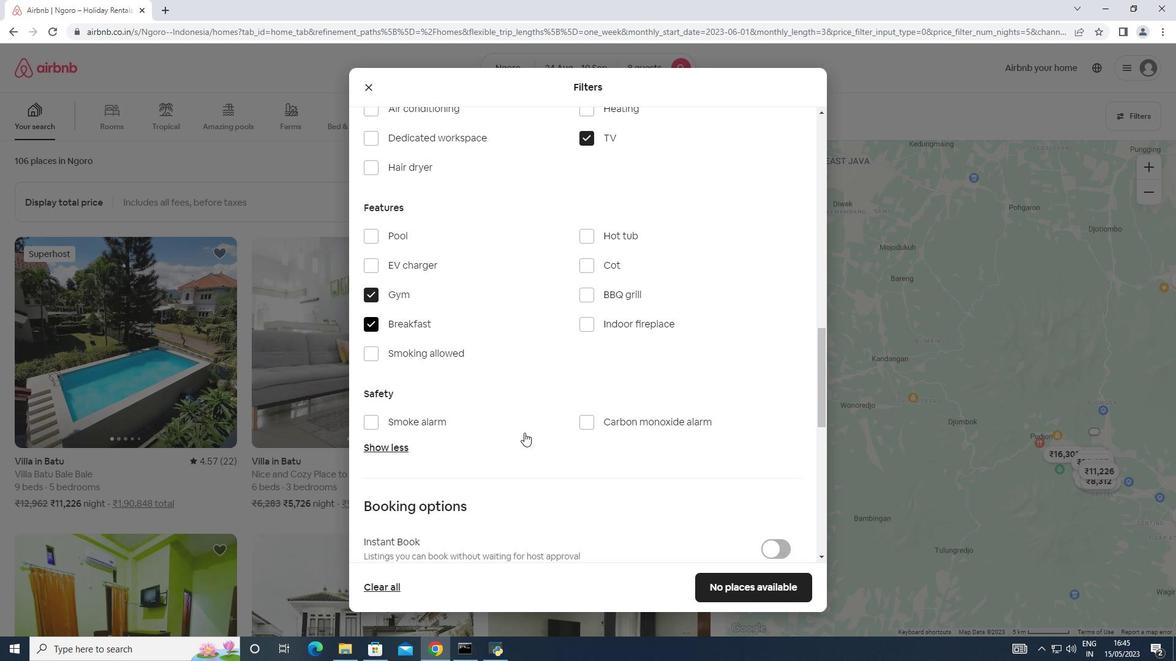 
Action: Mouse scrolled (524, 432) with delta (0, 0)
Screenshot: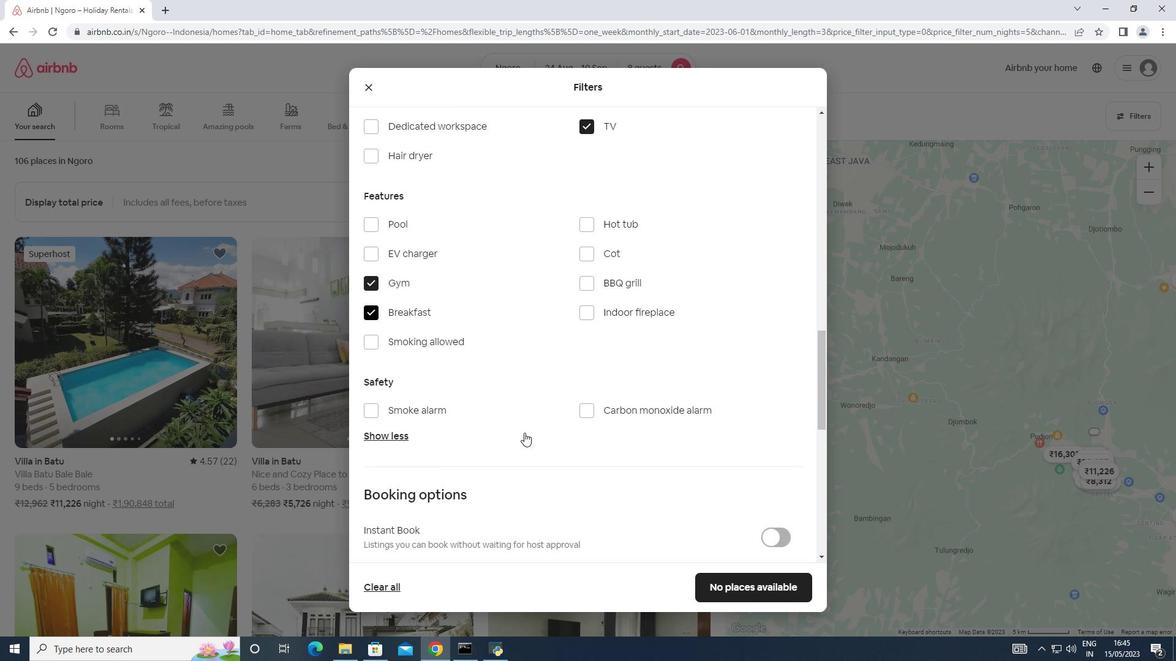 
Action: Mouse moved to (774, 449)
Screenshot: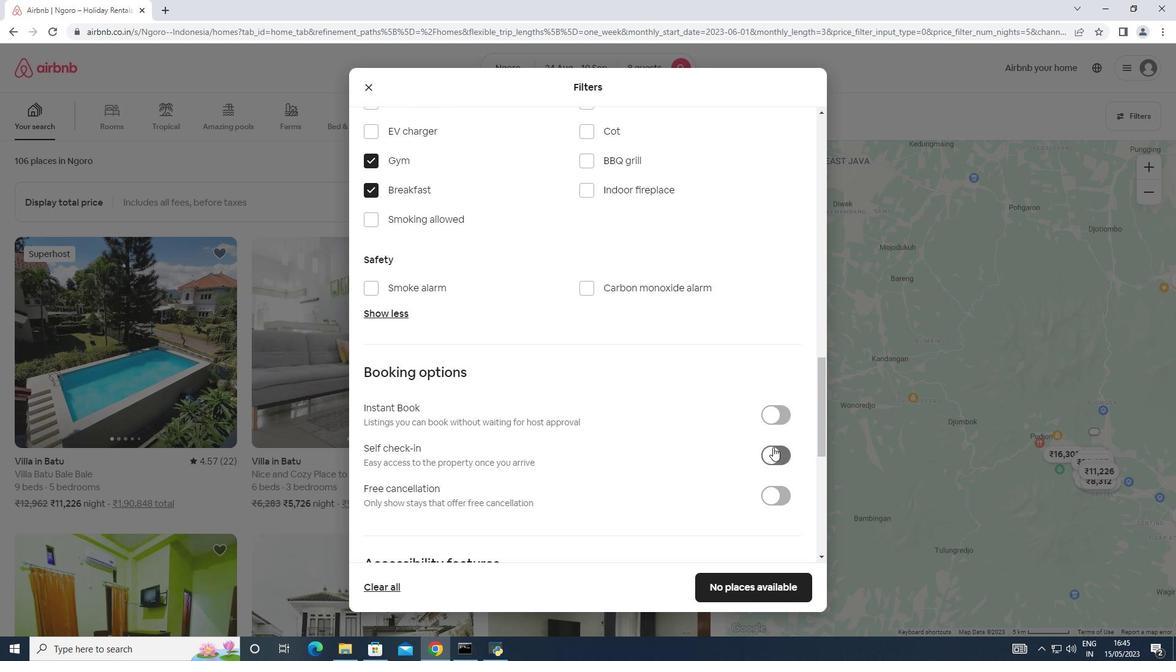 
Action: Mouse pressed left at (774, 449)
Screenshot: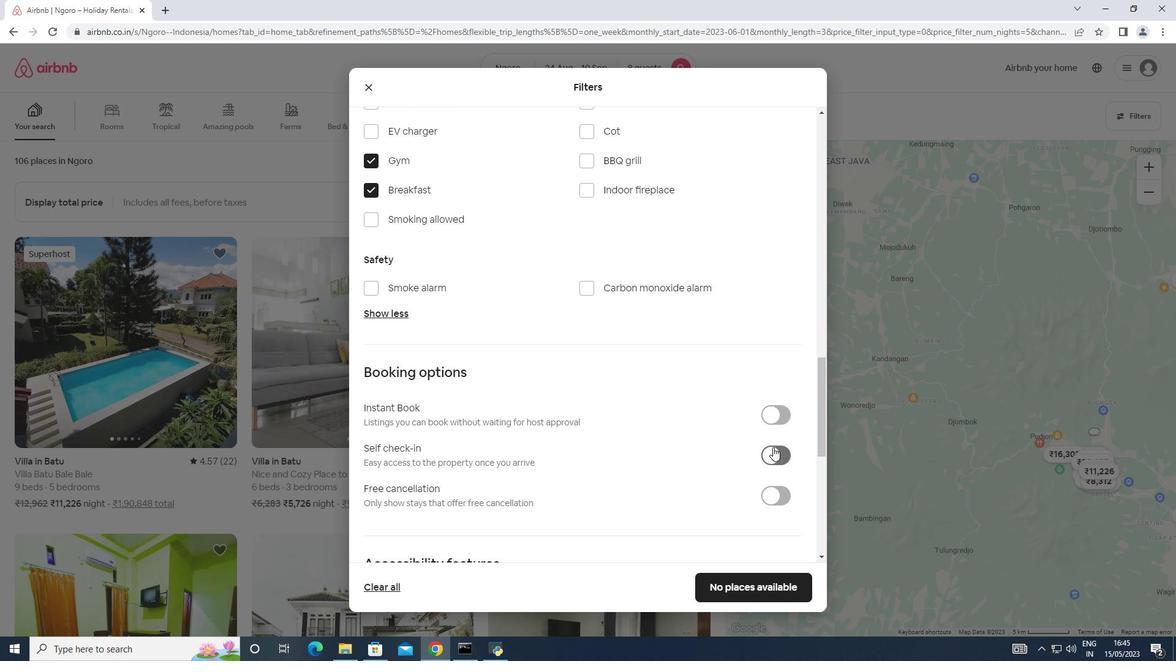 
Action: Mouse moved to (476, 463)
Screenshot: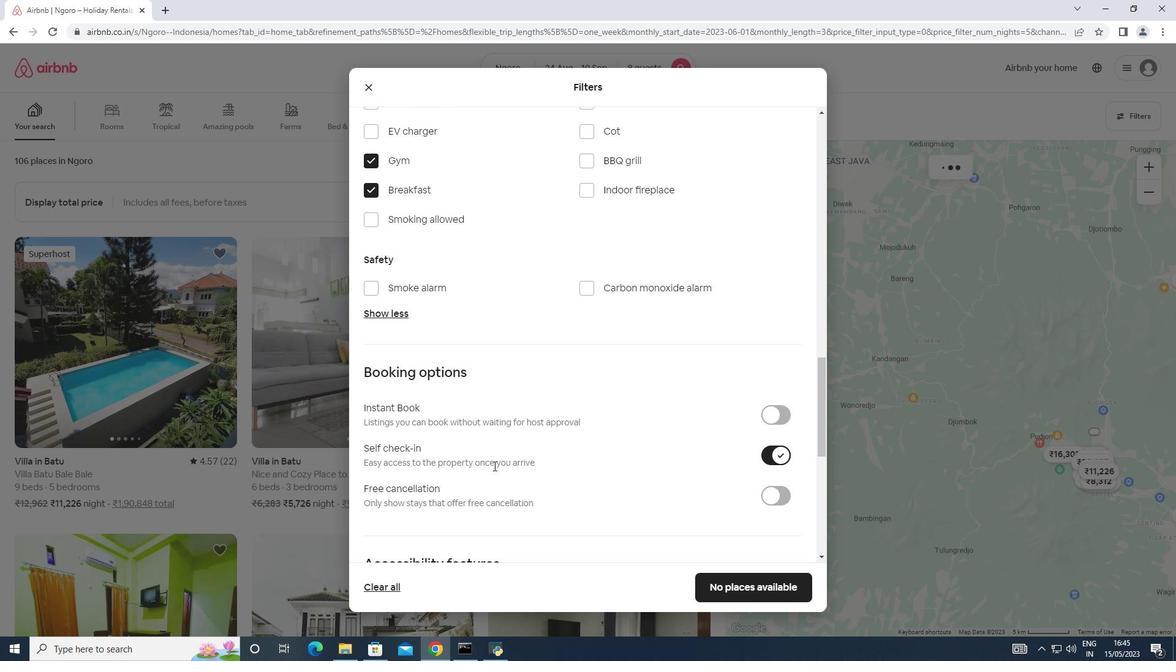 
Action: Mouse scrolled (476, 463) with delta (0, 0)
Screenshot: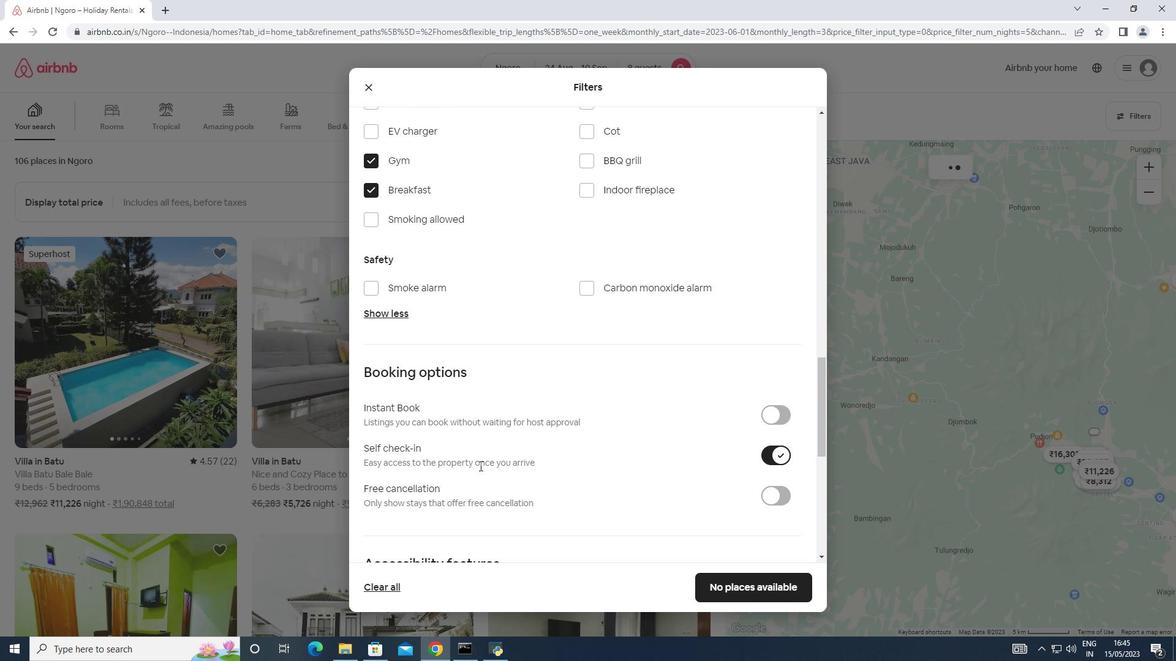 
Action: Mouse scrolled (476, 463) with delta (0, 0)
Screenshot: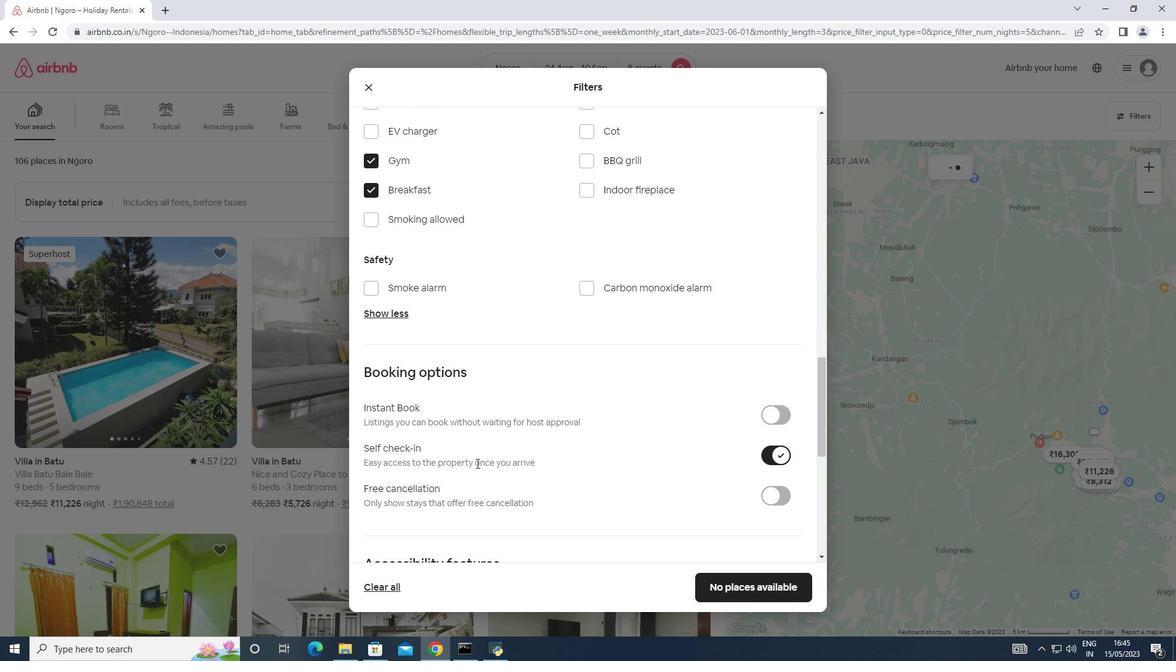
Action: Mouse scrolled (476, 463) with delta (0, 0)
Screenshot: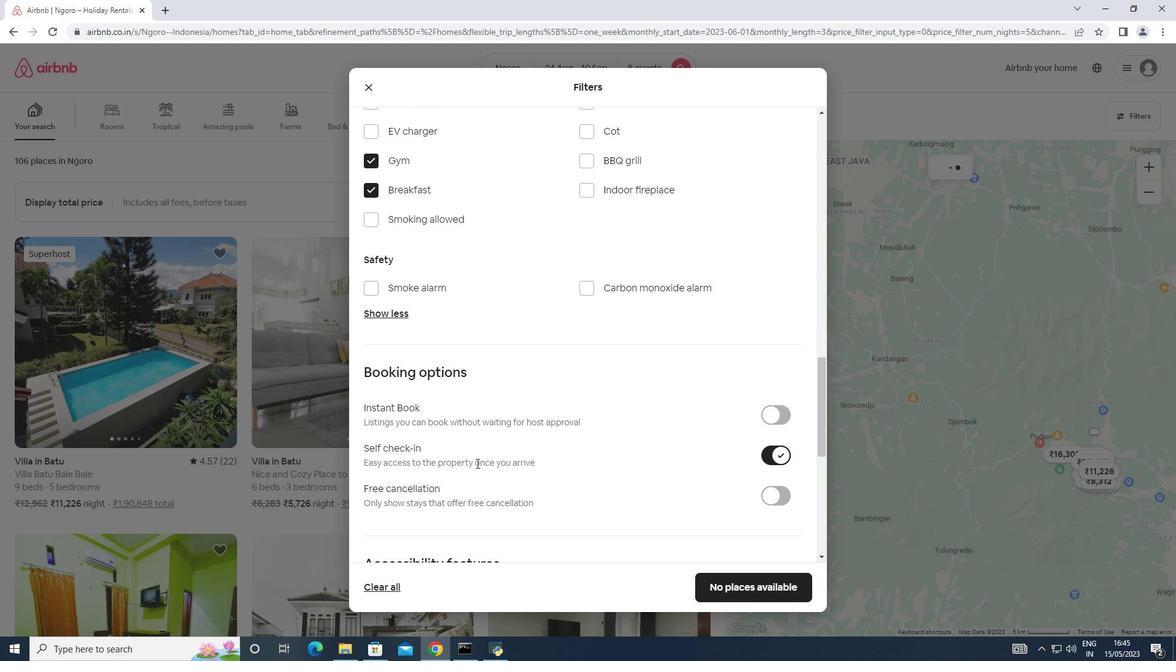 
Action: Mouse scrolled (476, 463) with delta (0, 0)
Screenshot: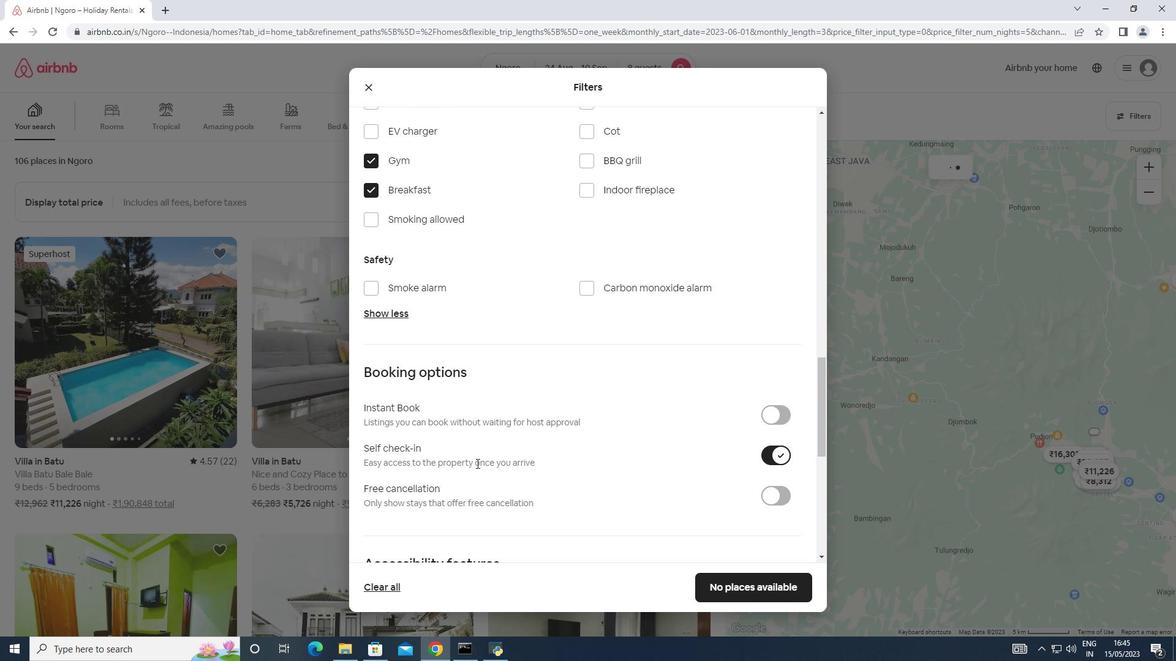 
Action: Mouse moved to (476, 460)
Screenshot: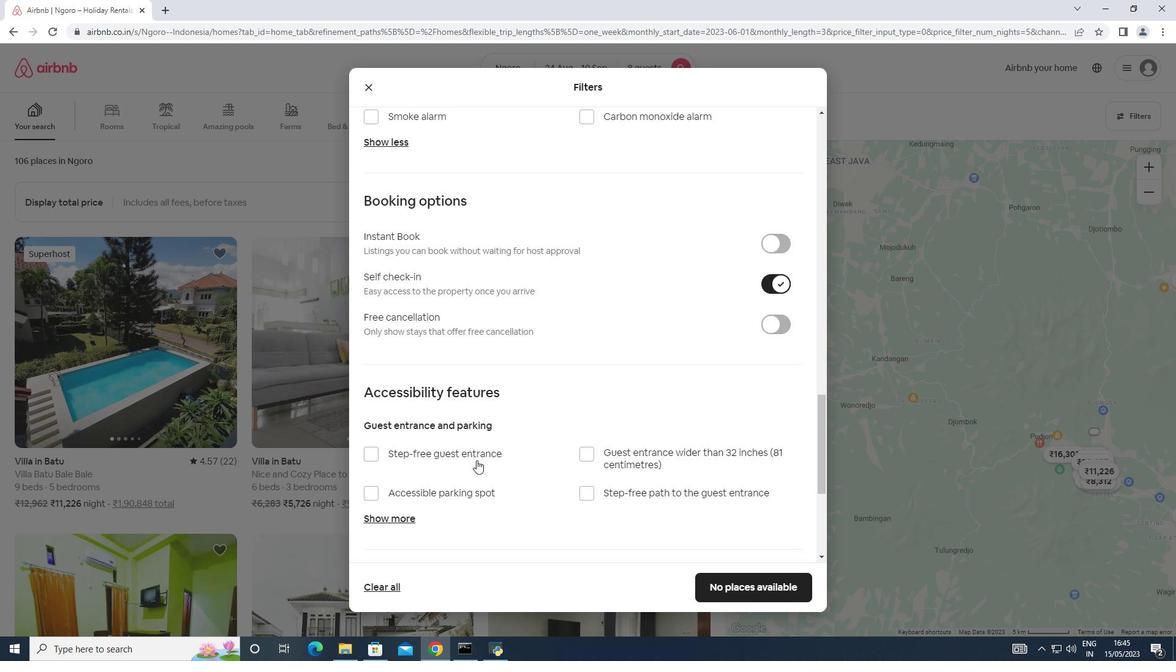 
Action: Mouse scrolled (476, 459) with delta (0, 0)
Screenshot: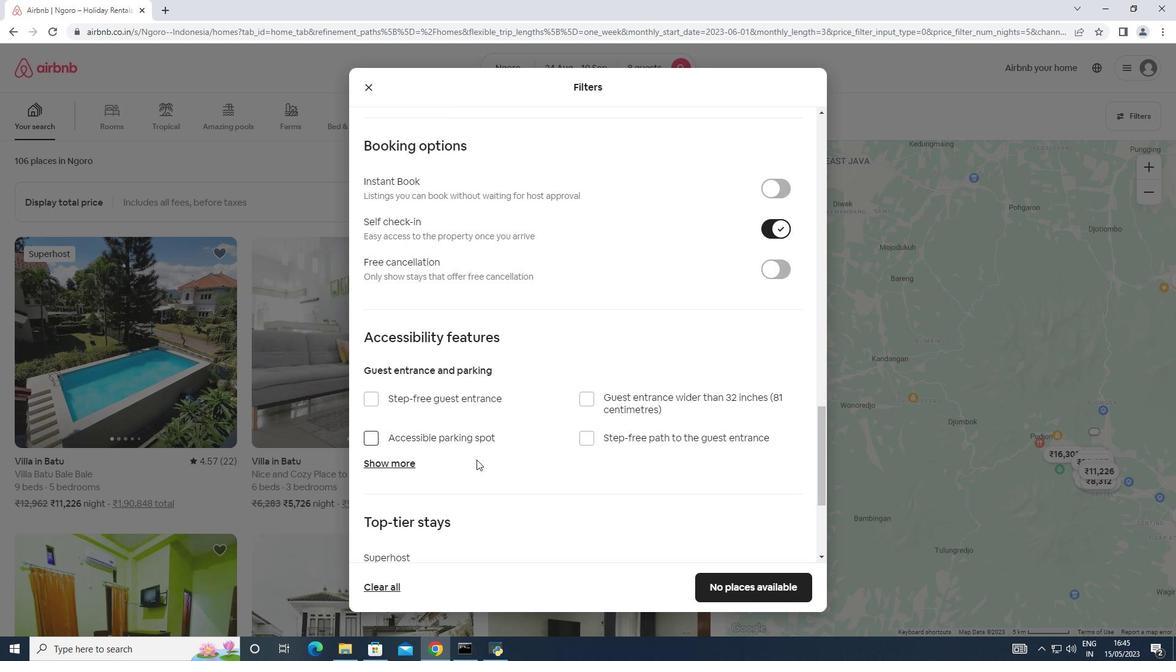 
Action: Mouse scrolled (476, 459) with delta (0, 0)
Screenshot: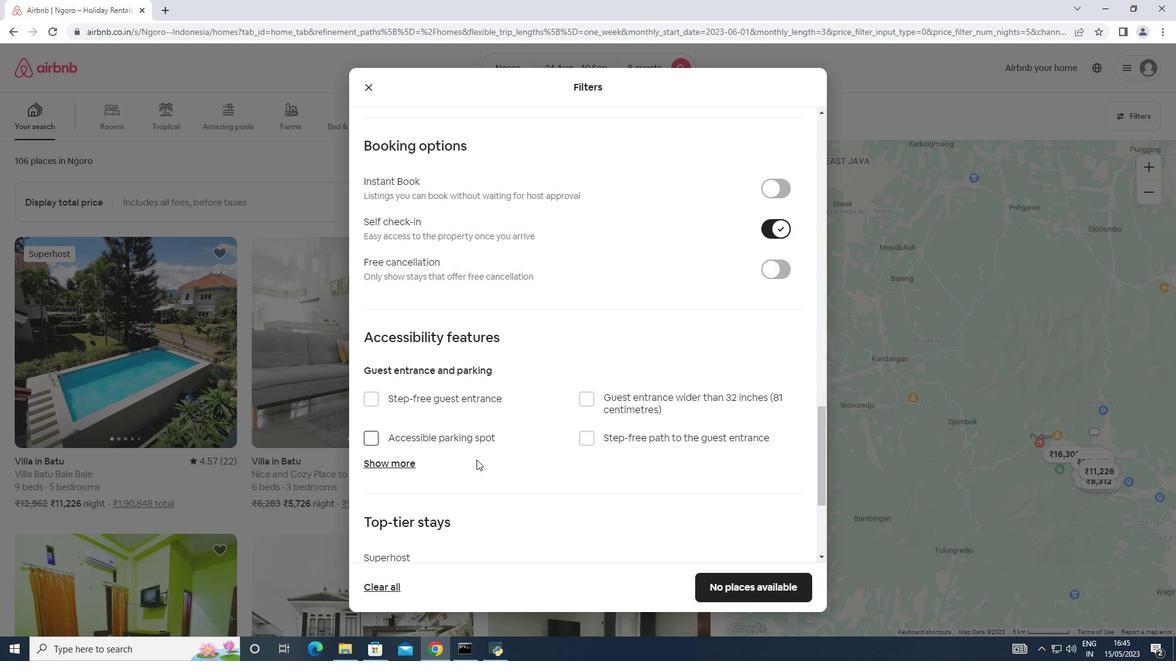 
Action: Mouse scrolled (476, 459) with delta (0, 0)
Screenshot: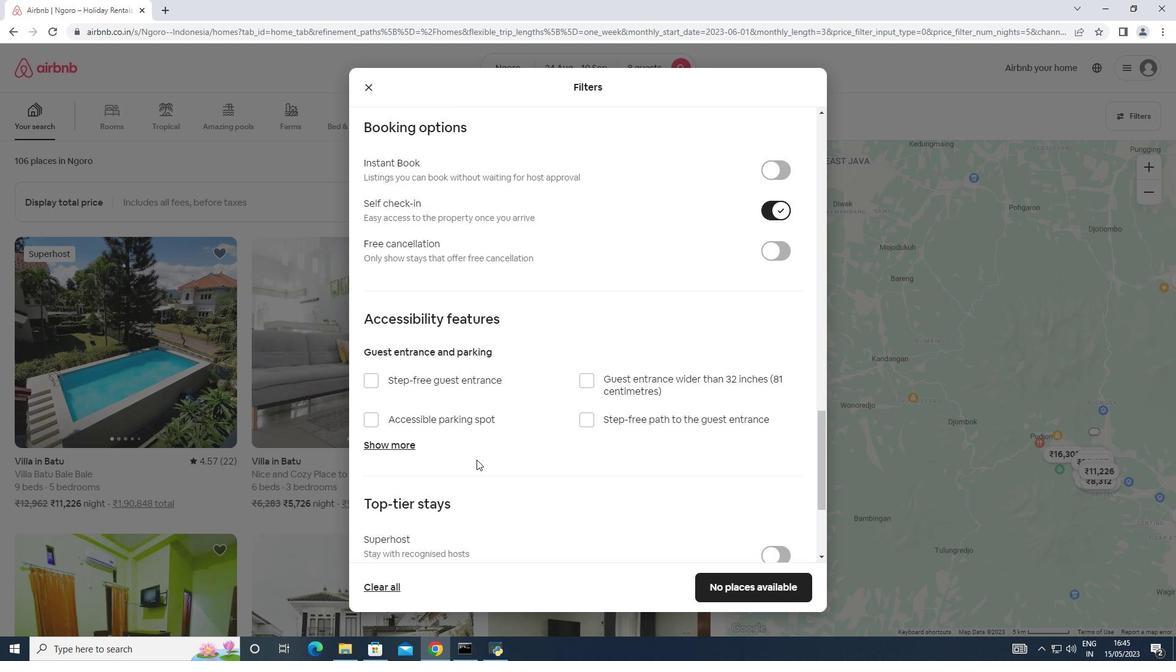
Action: Mouse moved to (371, 485)
Screenshot: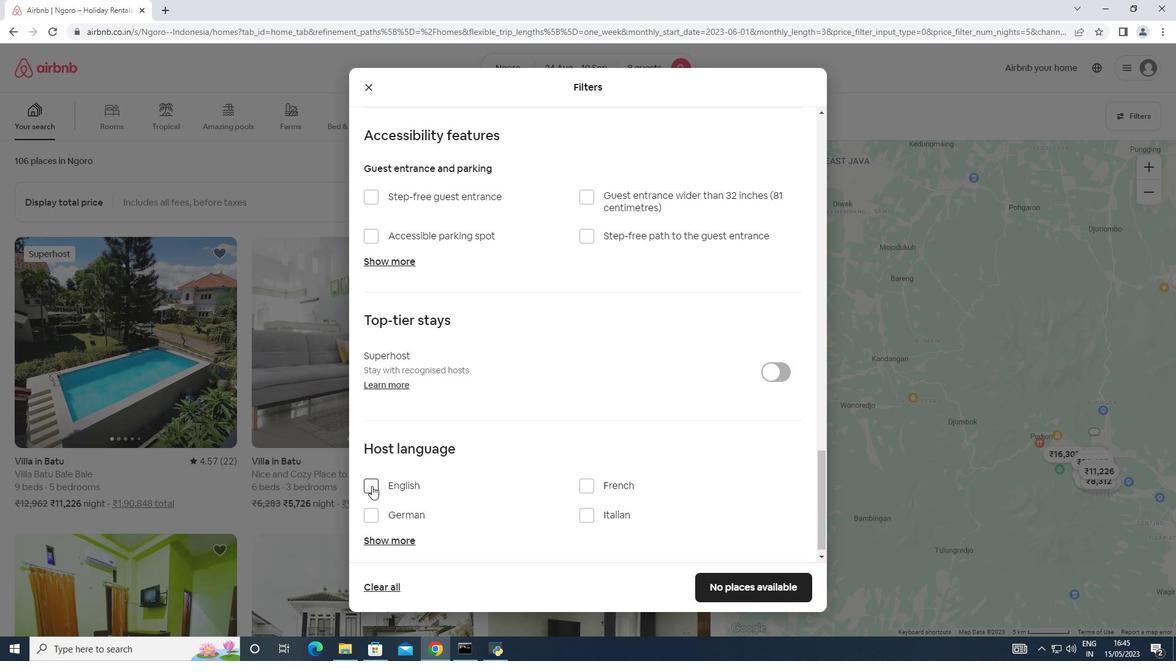 
Action: Mouse pressed left at (371, 485)
Screenshot: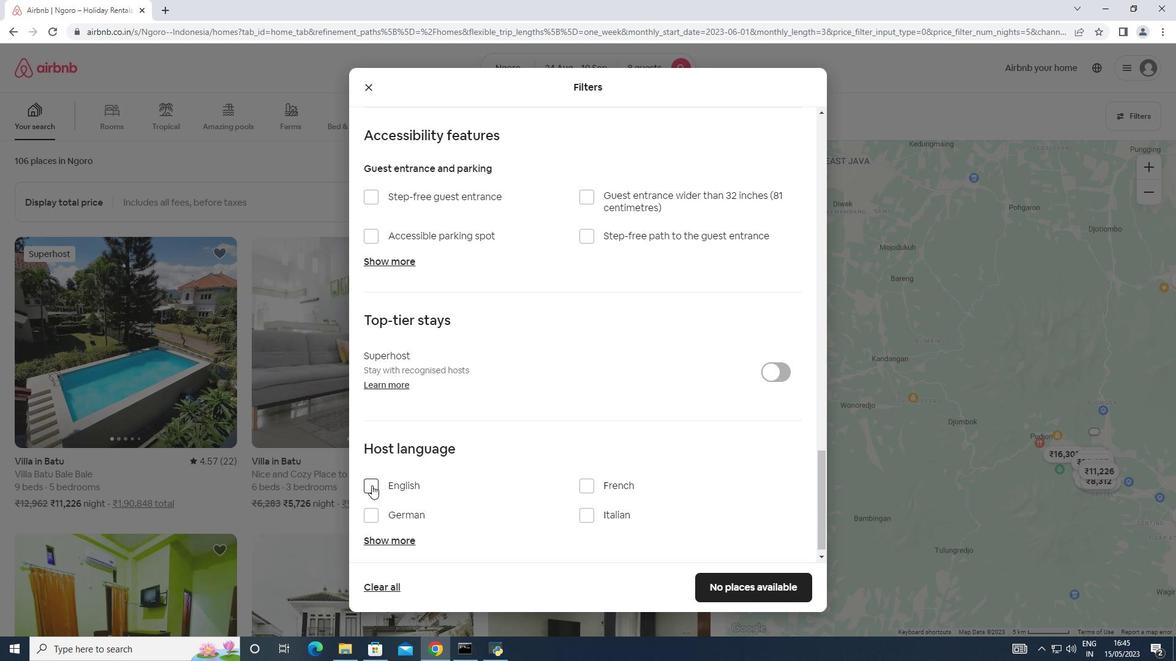 
Action: Mouse moved to (751, 591)
Screenshot: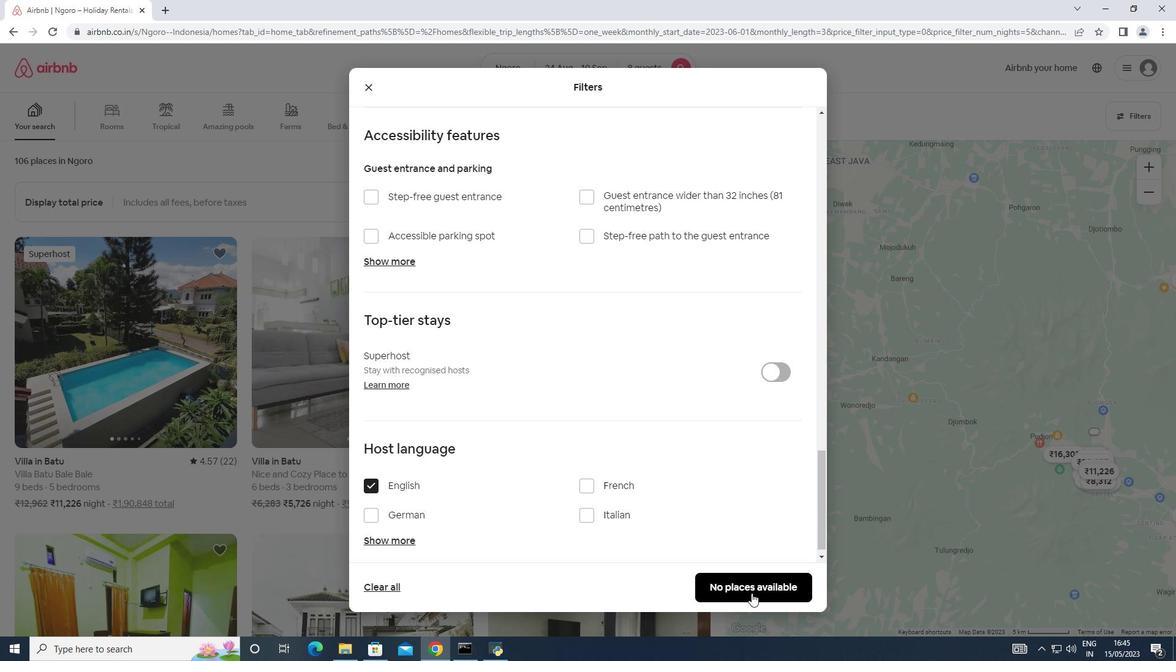 
Action: Mouse pressed left at (751, 591)
Screenshot: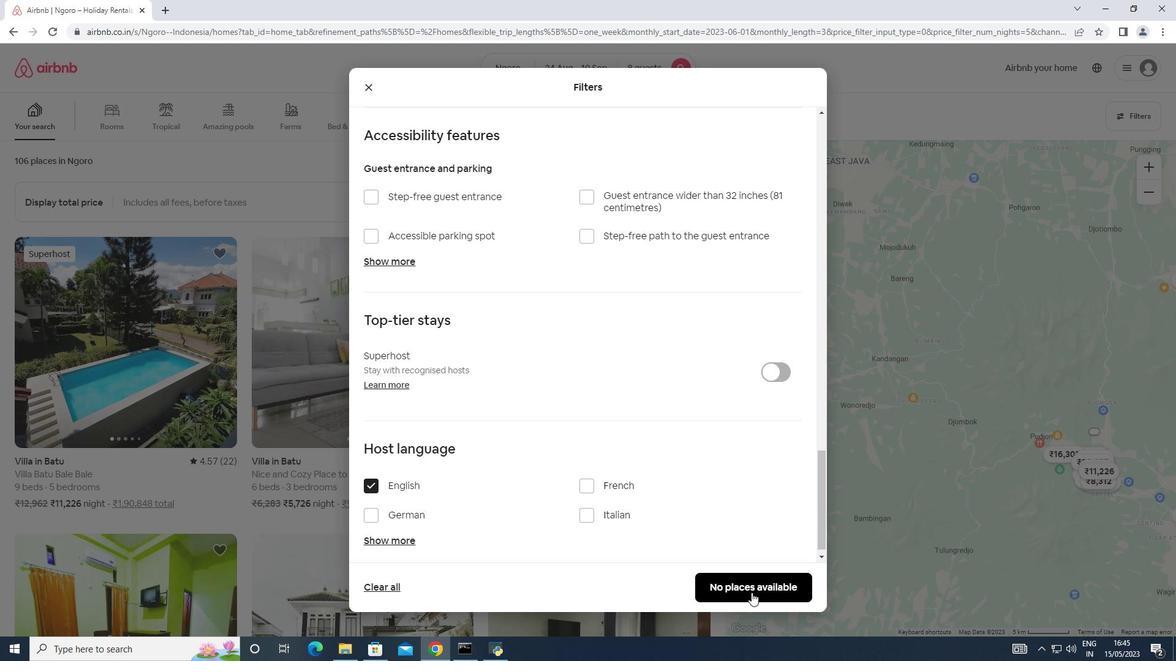
Action: Mouse moved to (596, 661)
Screenshot: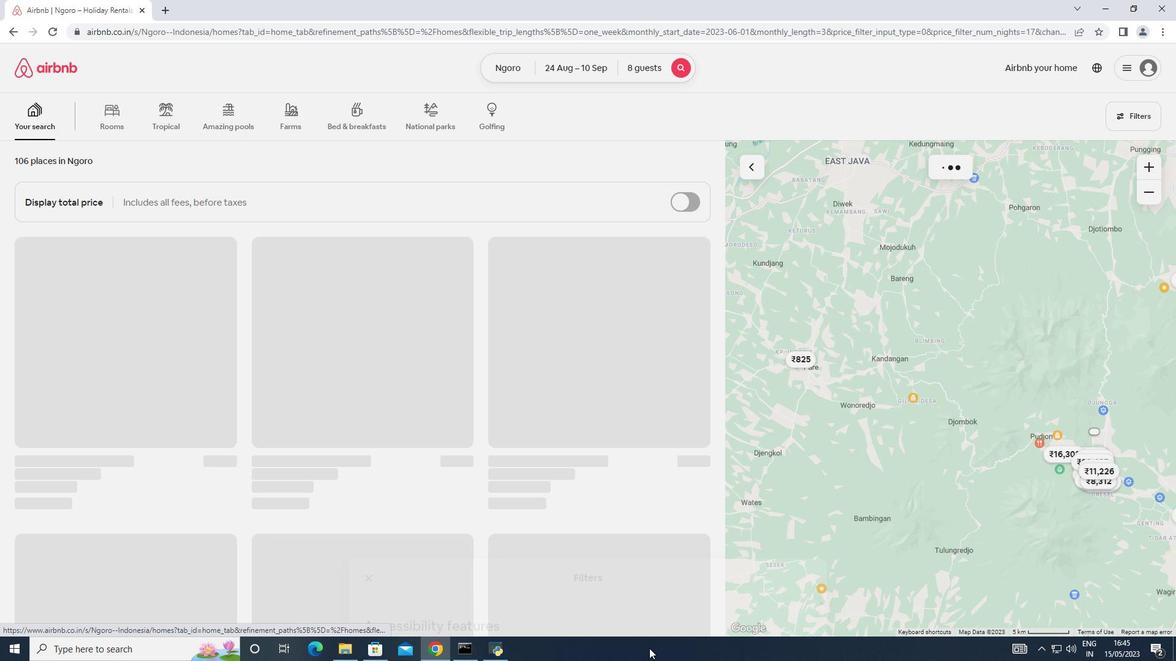 
